 Task: Set the location for the organization "Mark56771" to India.
Action: Mouse moved to (1194, 86)
Screenshot: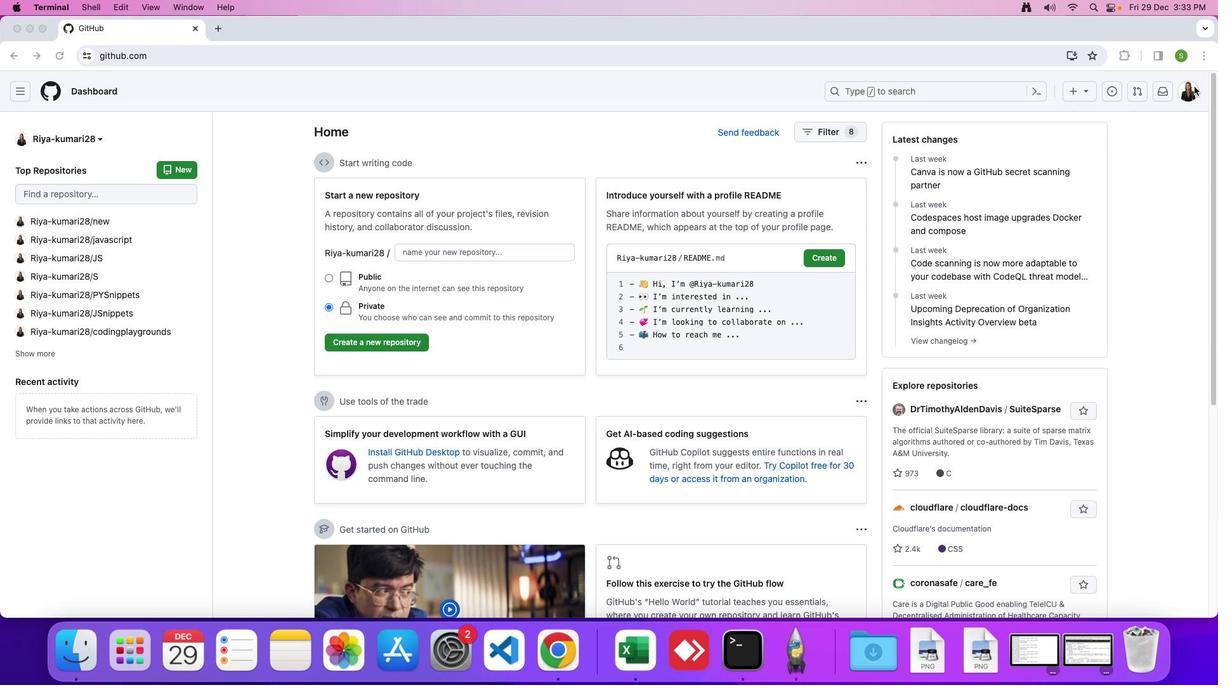 
Action: Mouse pressed left at (1194, 86)
Screenshot: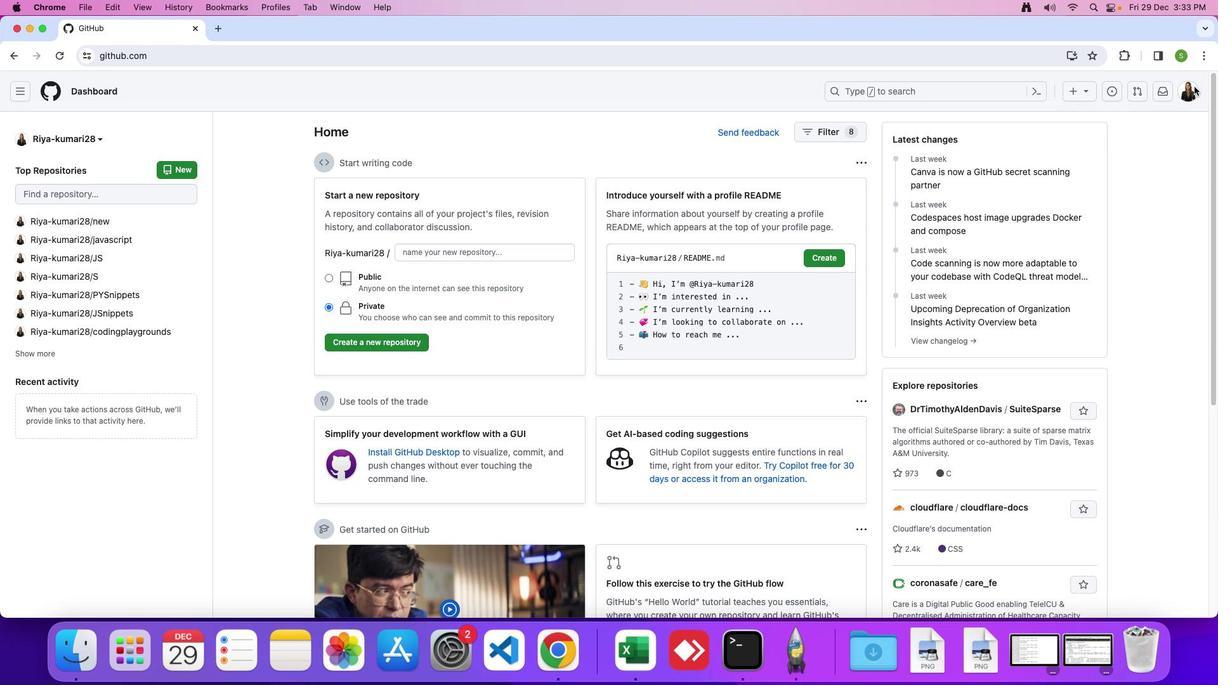 
Action: Mouse moved to (1191, 88)
Screenshot: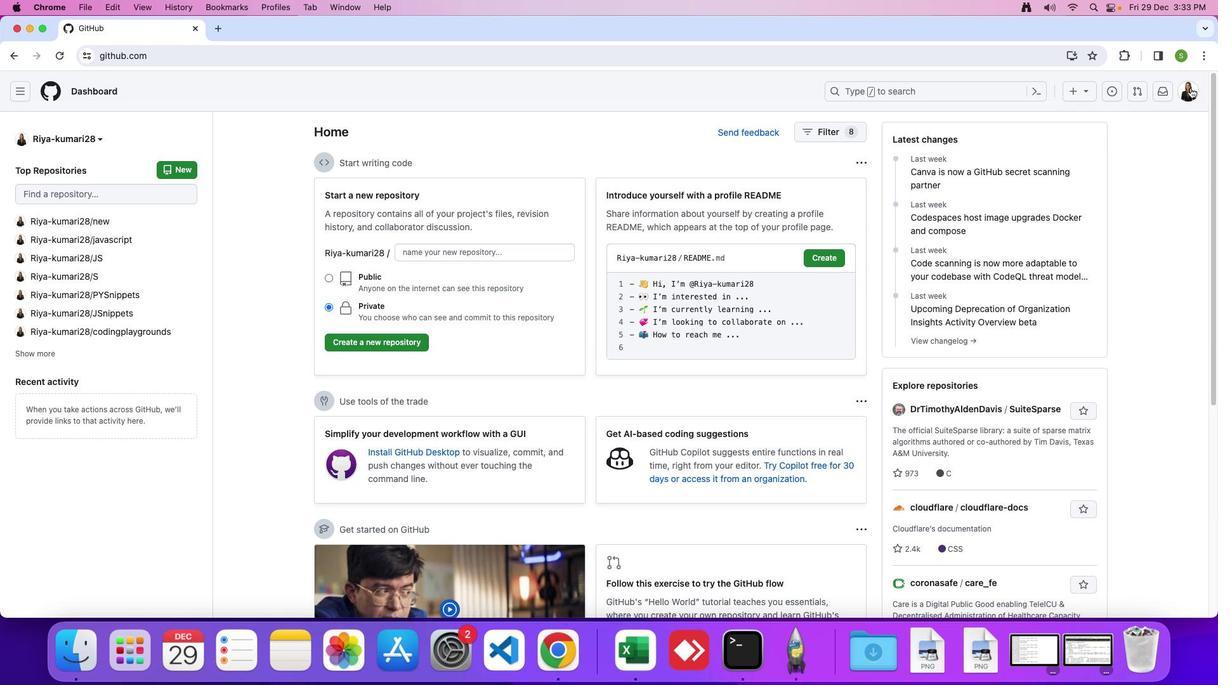 
Action: Mouse pressed left at (1191, 88)
Screenshot: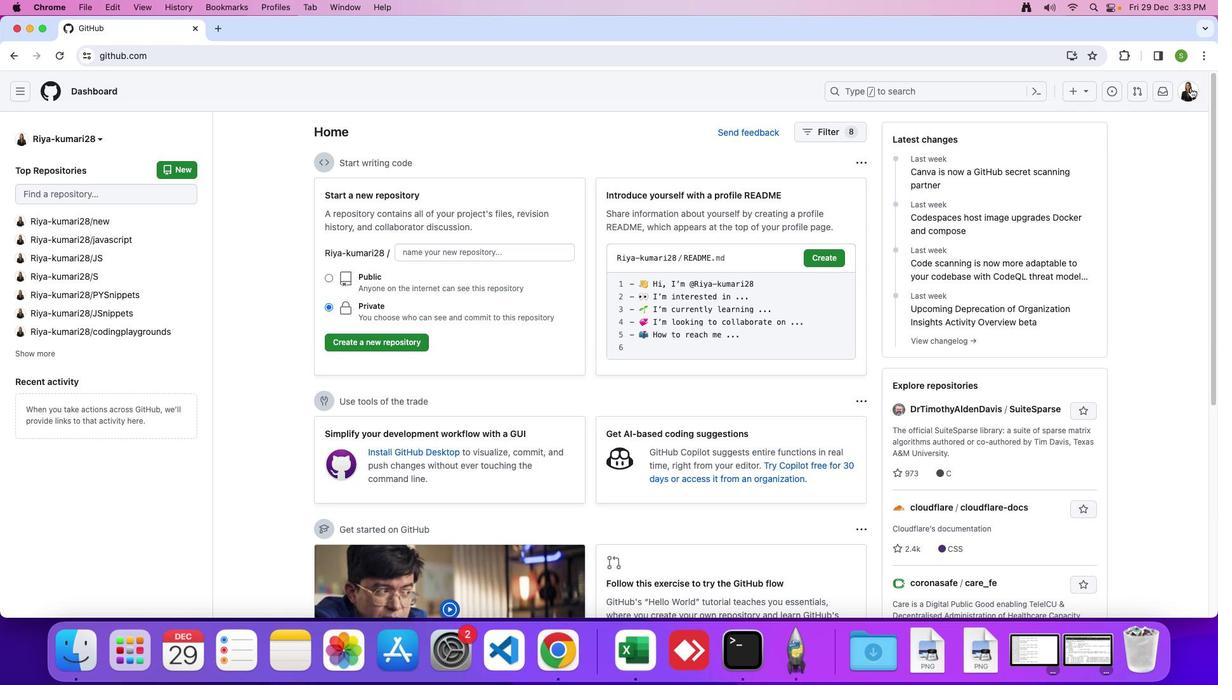 
Action: Mouse moved to (1096, 250)
Screenshot: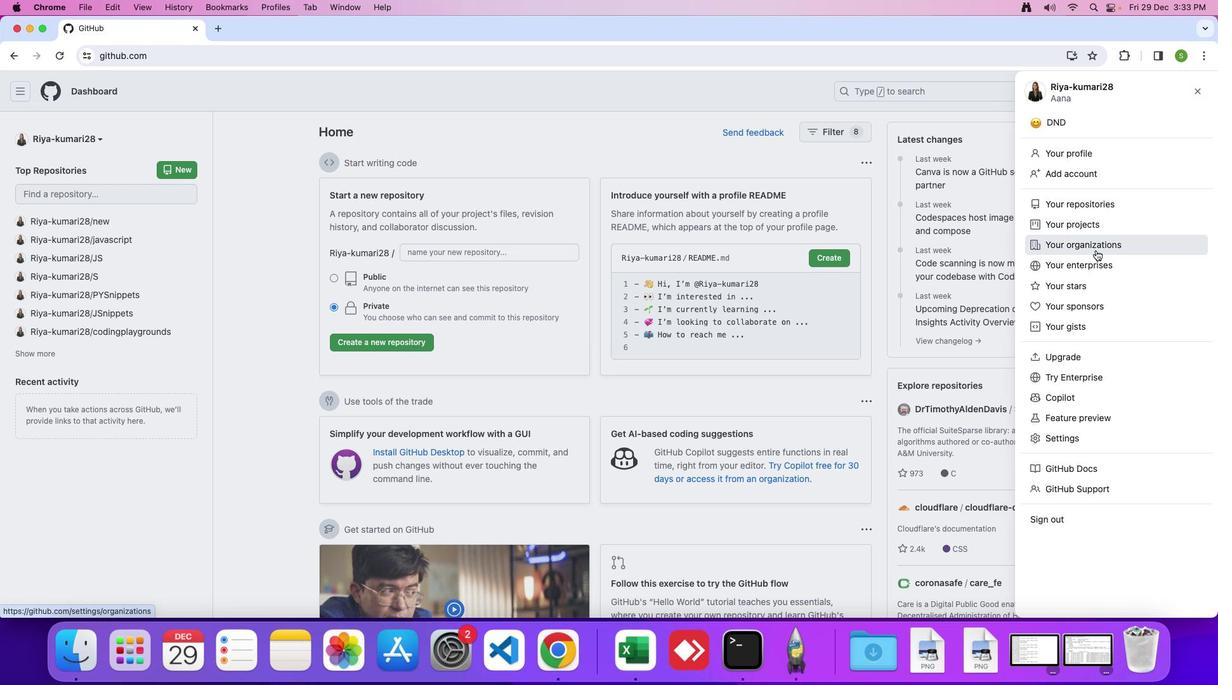 
Action: Mouse pressed left at (1096, 250)
Screenshot: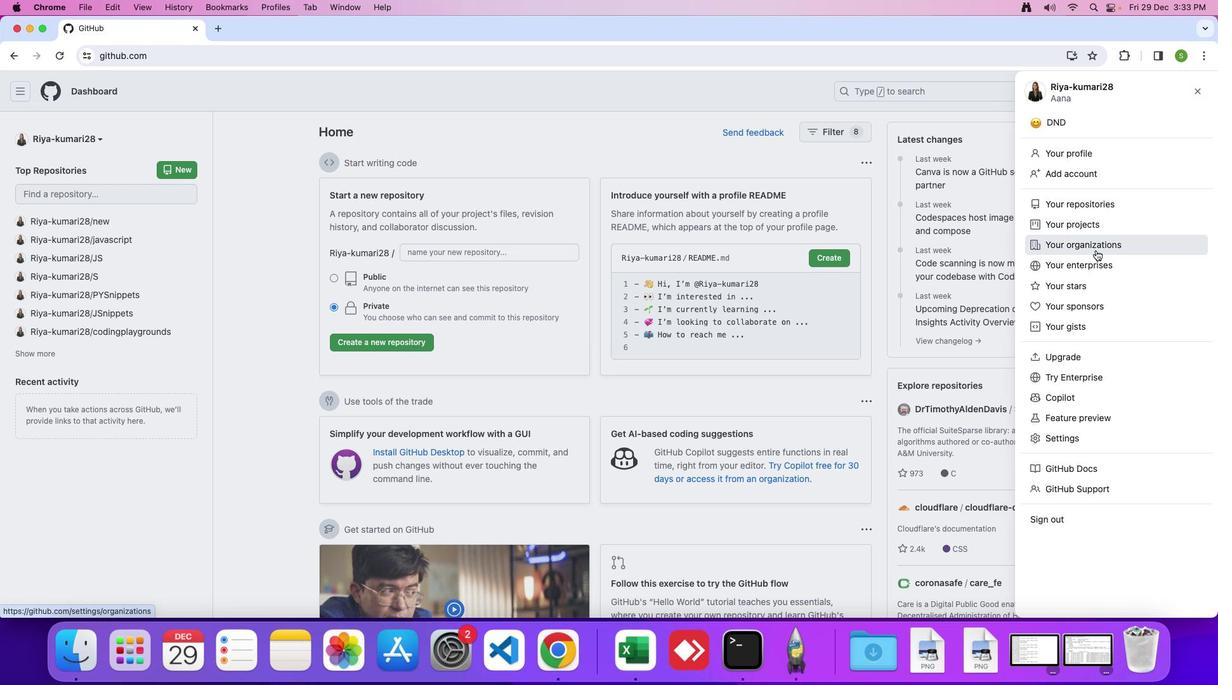 
Action: Mouse moved to (914, 265)
Screenshot: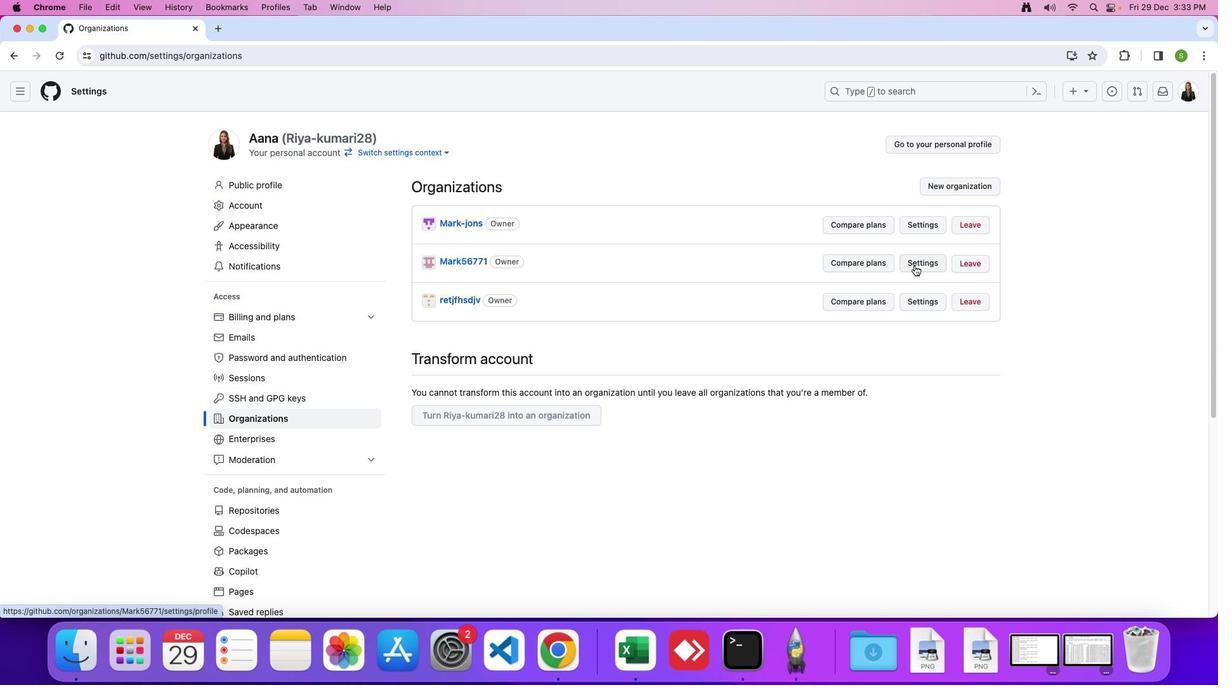 
Action: Mouse pressed left at (914, 265)
Screenshot: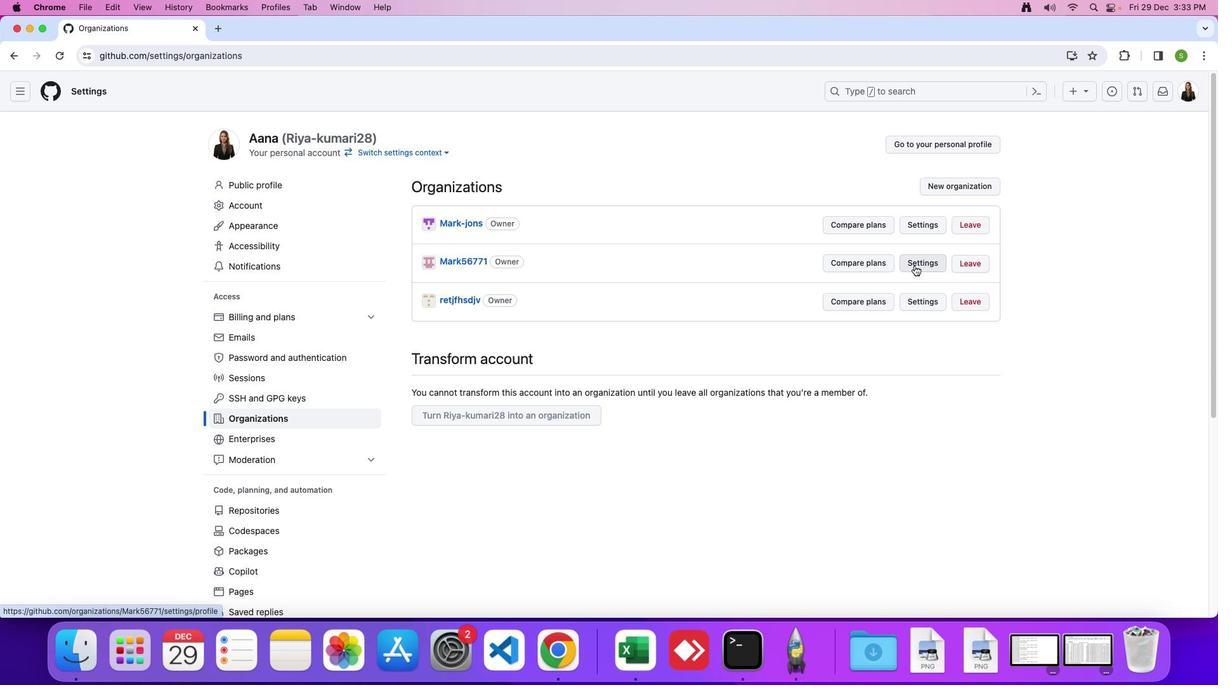 
Action: Mouse moved to (582, 435)
Screenshot: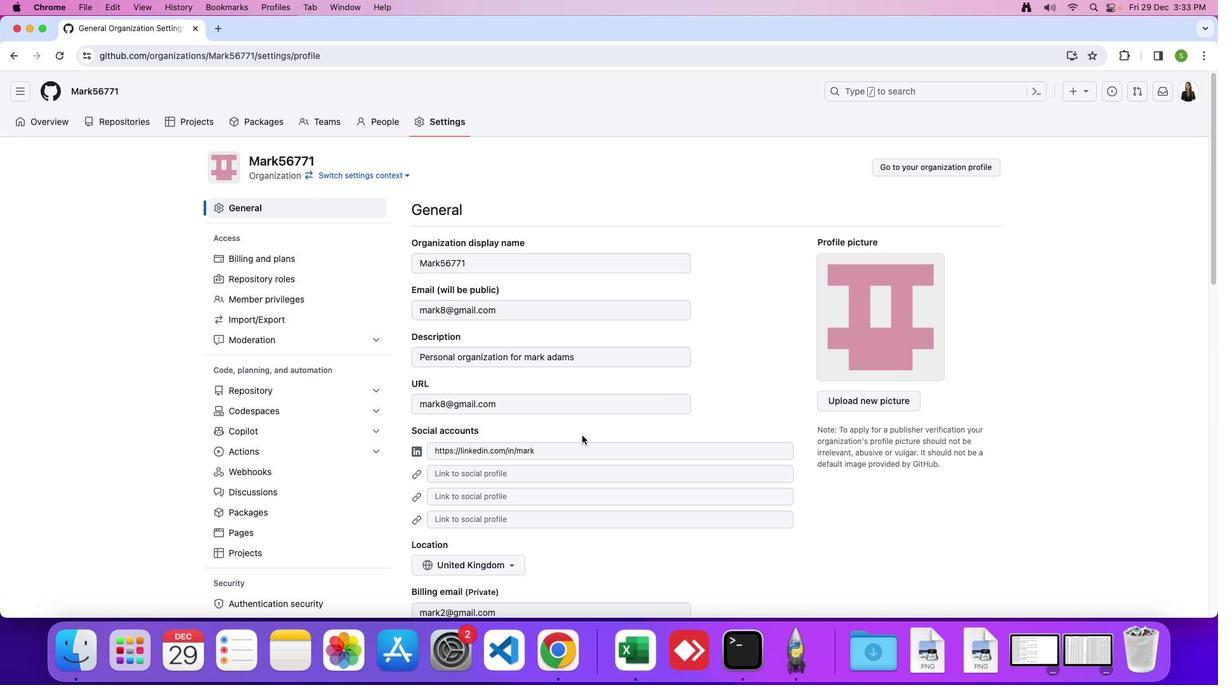 
Action: Mouse scrolled (582, 435) with delta (0, 0)
Screenshot: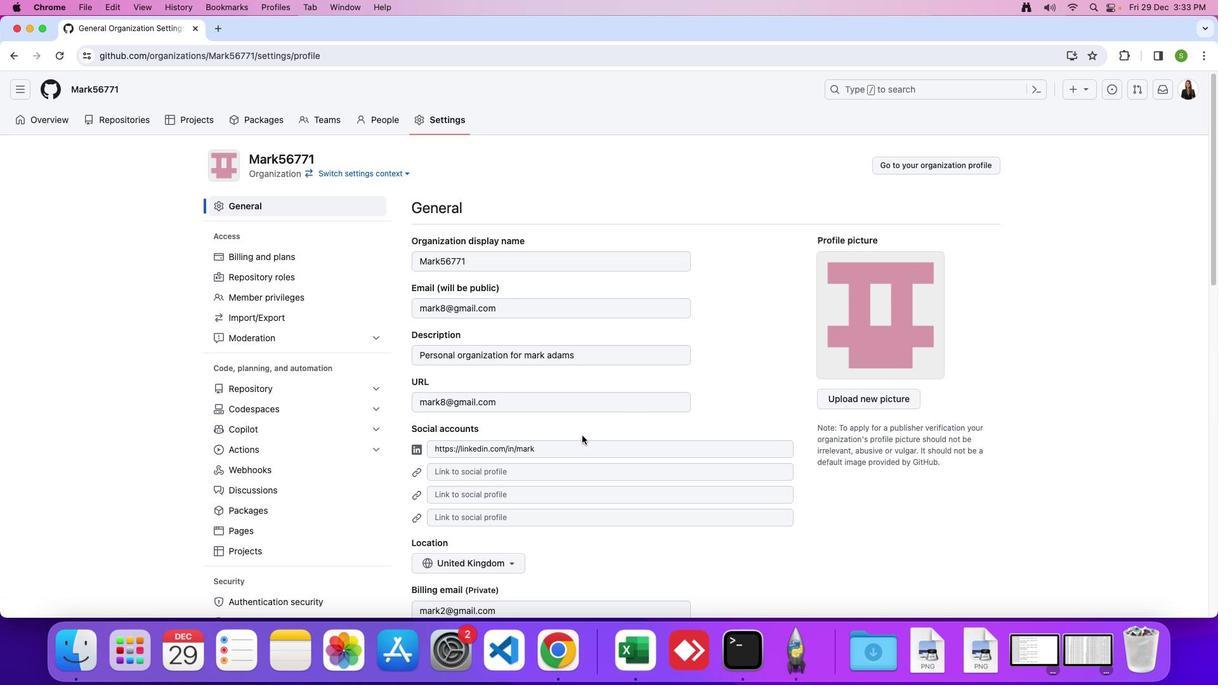 
Action: Mouse scrolled (582, 435) with delta (0, 0)
Screenshot: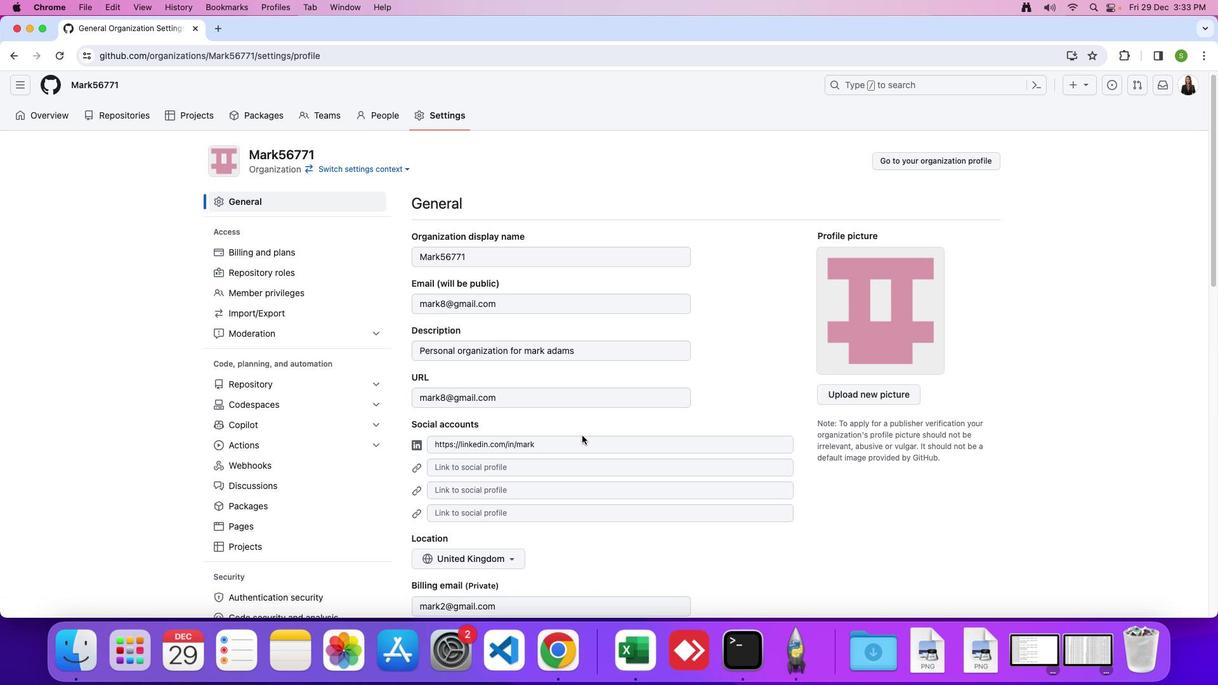 
Action: Mouse scrolled (582, 435) with delta (0, -1)
Screenshot: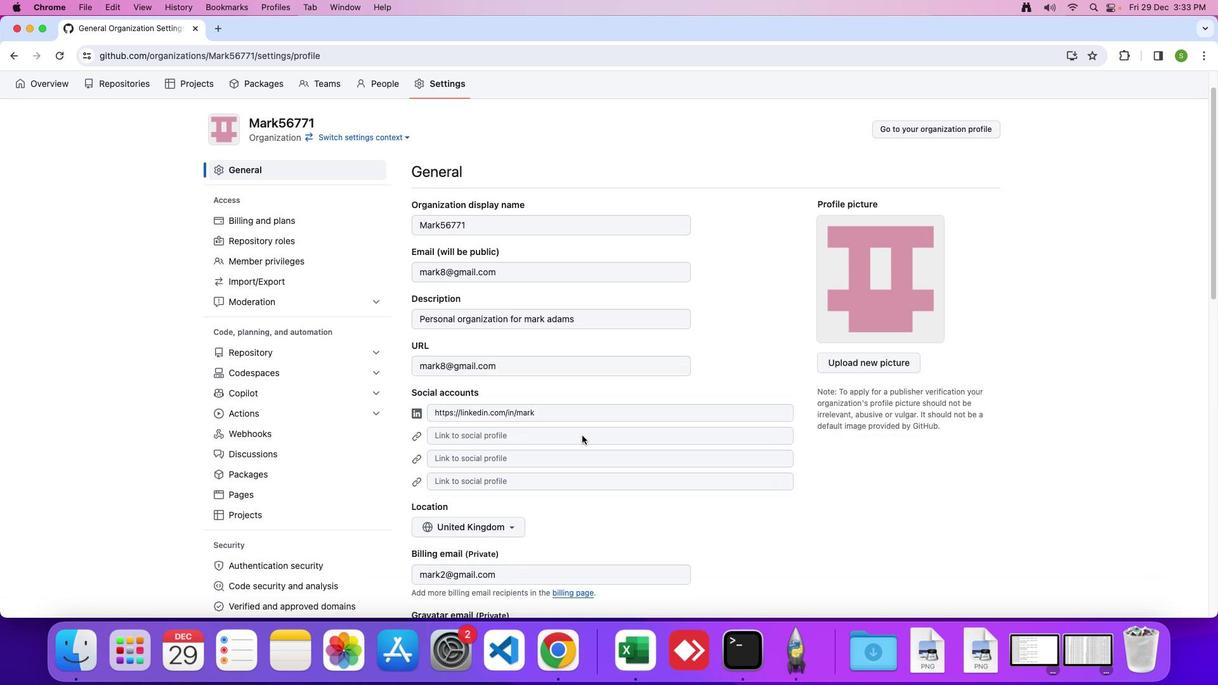 
Action: Mouse scrolled (582, 435) with delta (0, 0)
Screenshot: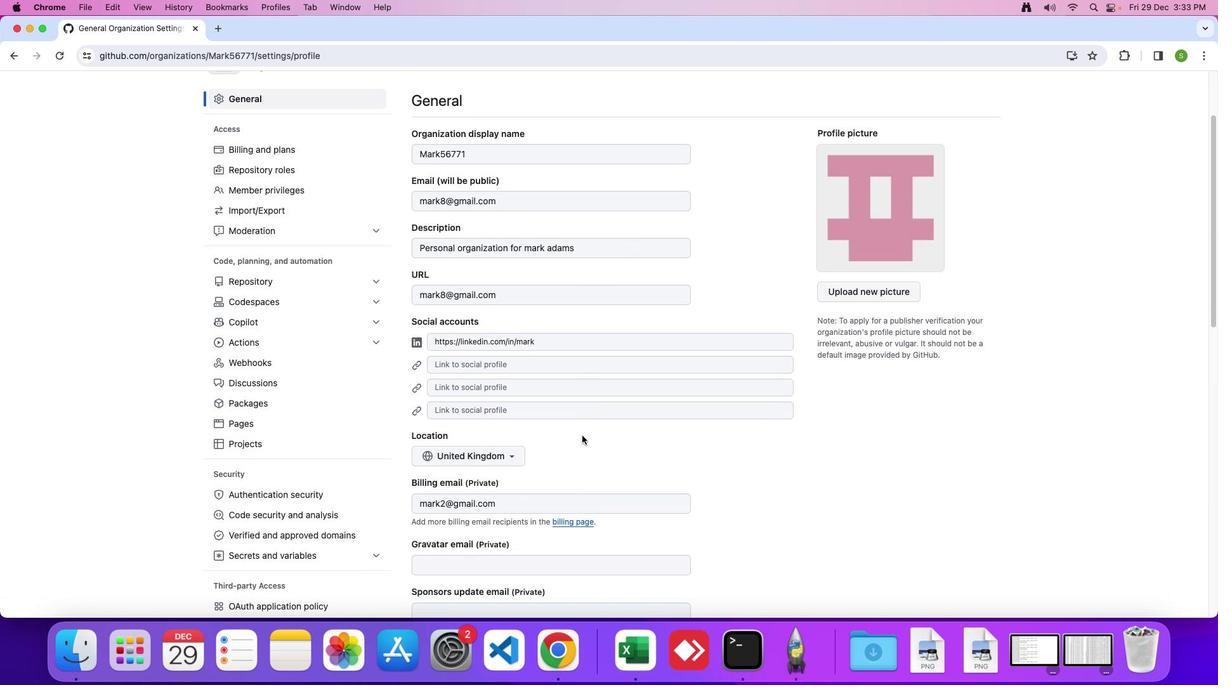 
Action: Mouse scrolled (582, 435) with delta (0, 0)
Screenshot: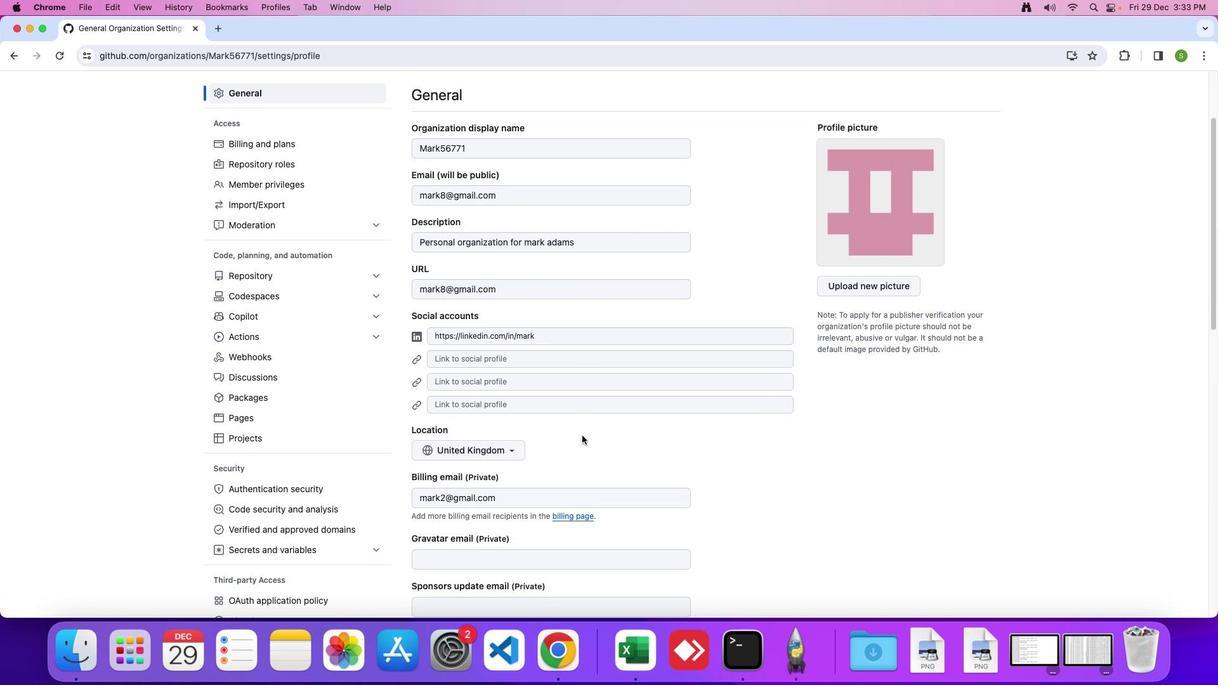 
Action: Mouse scrolled (582, 435) with delta (0, 0)
Screenshot: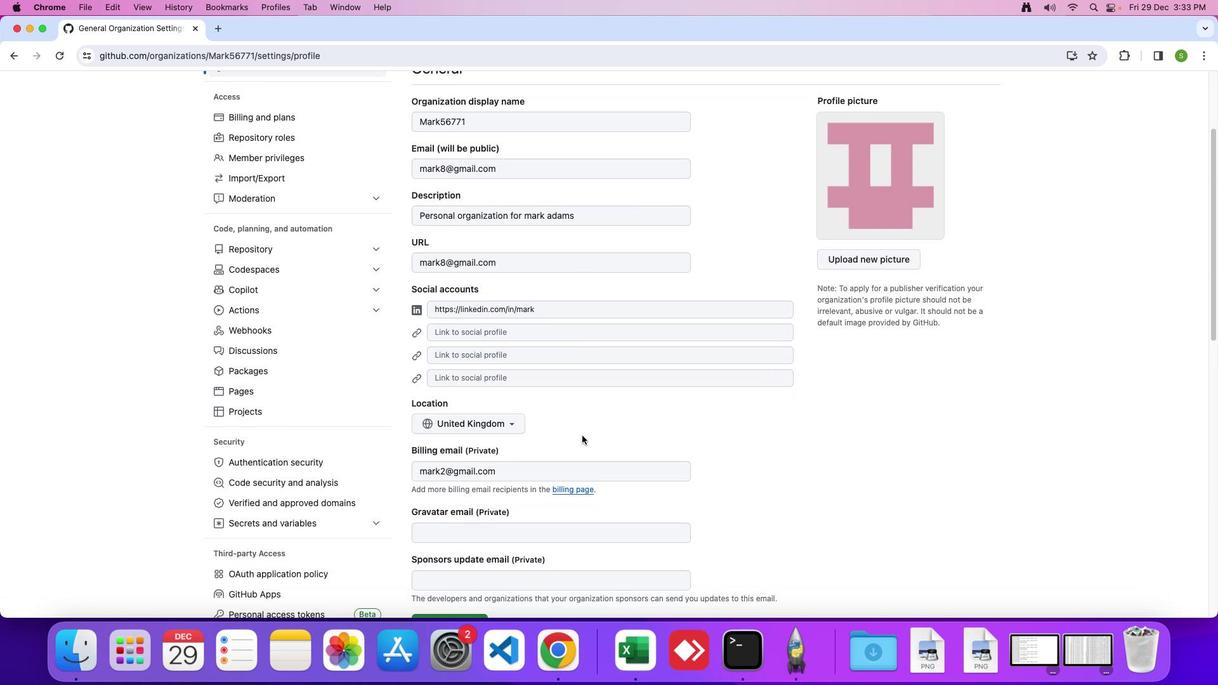 
Action: Mouse moved to (514, 394)
Screenshot: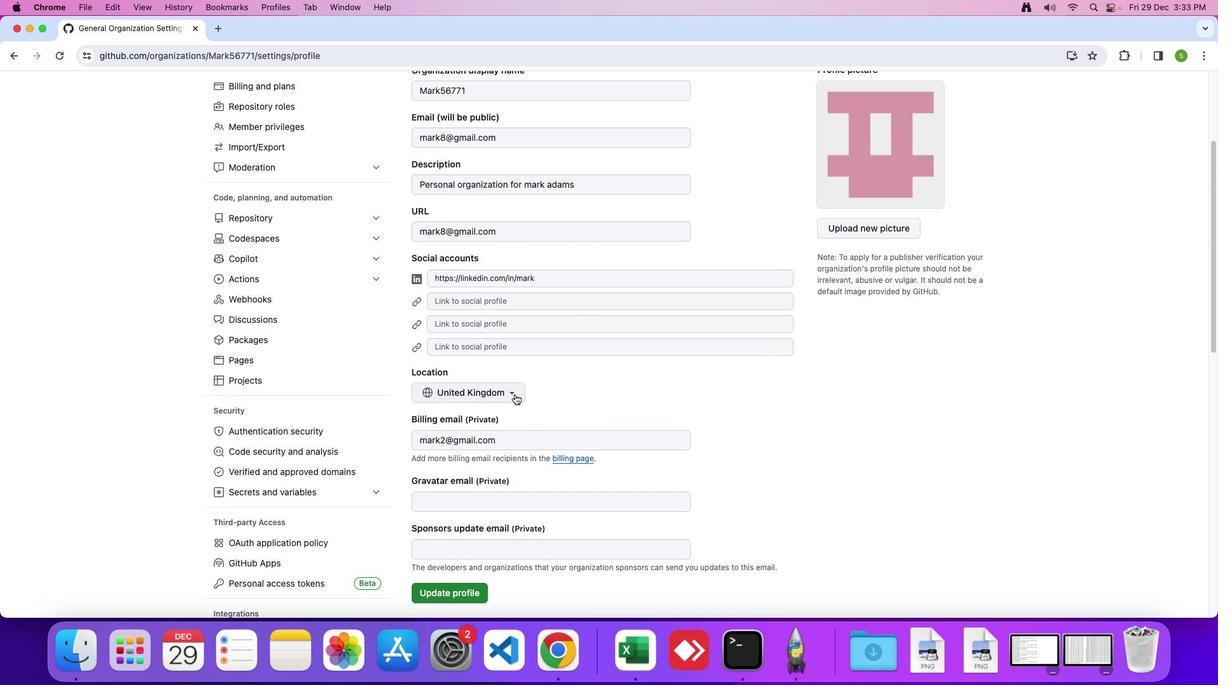 
Action: Mouse pressed left at (514, 394)
Screenshot: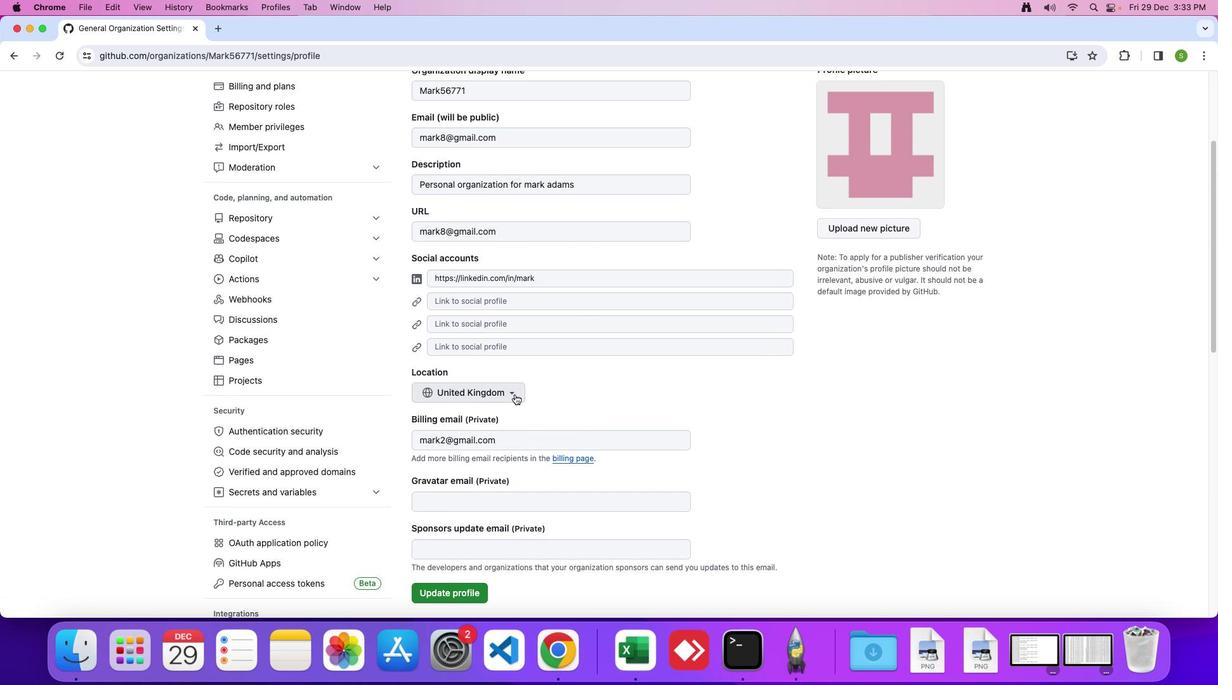 
Action: Mouse moved to (504, 483)
Screenshot: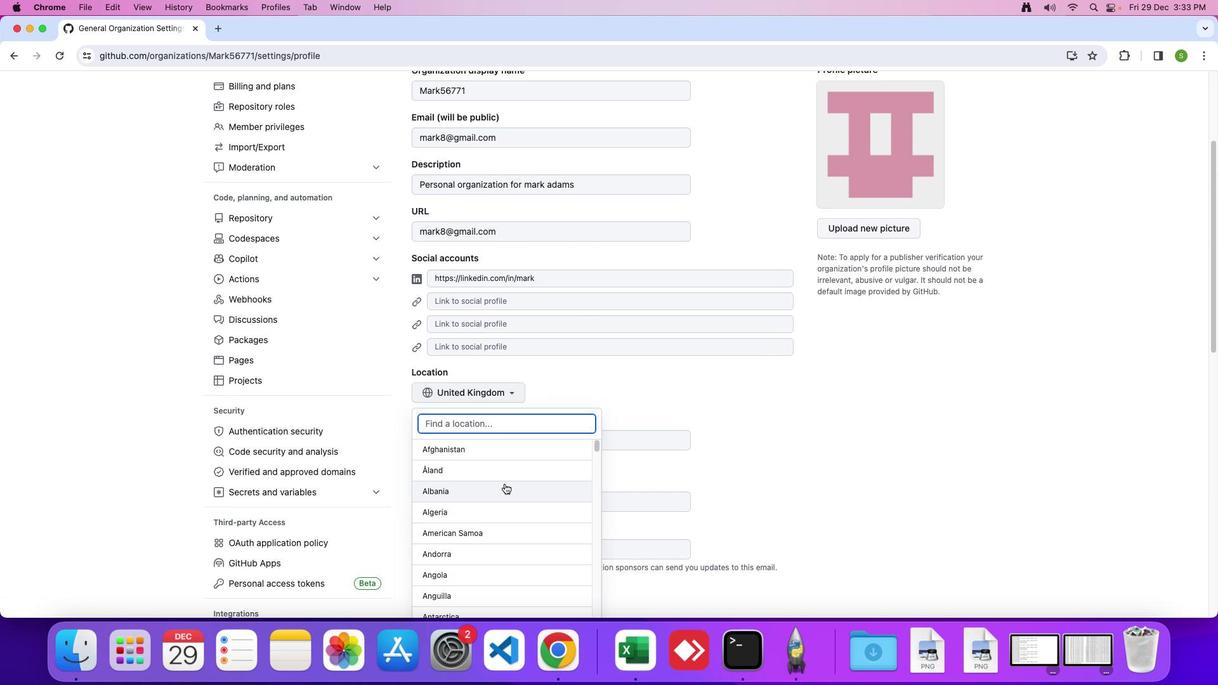 
Action: Mouse scrolled (504, 483) with delta (0, 0)
Screenshot: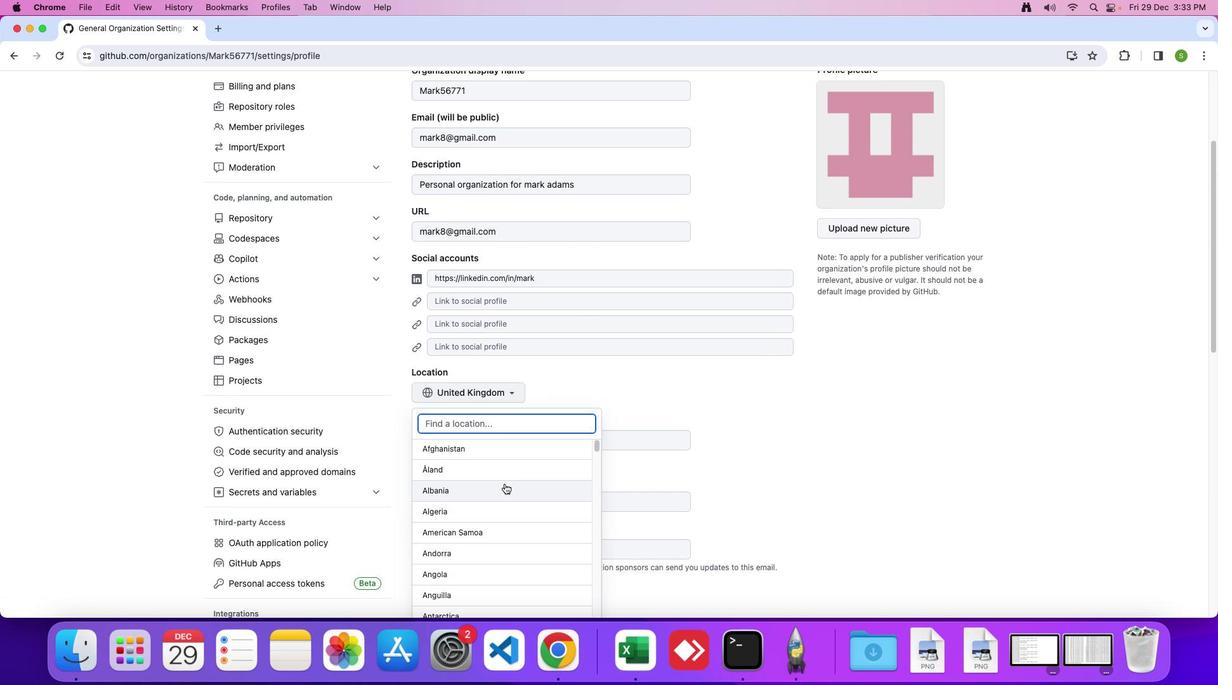 
Action: Mouse scrolled (504, 483) with delta (0, 0)
Screenshot: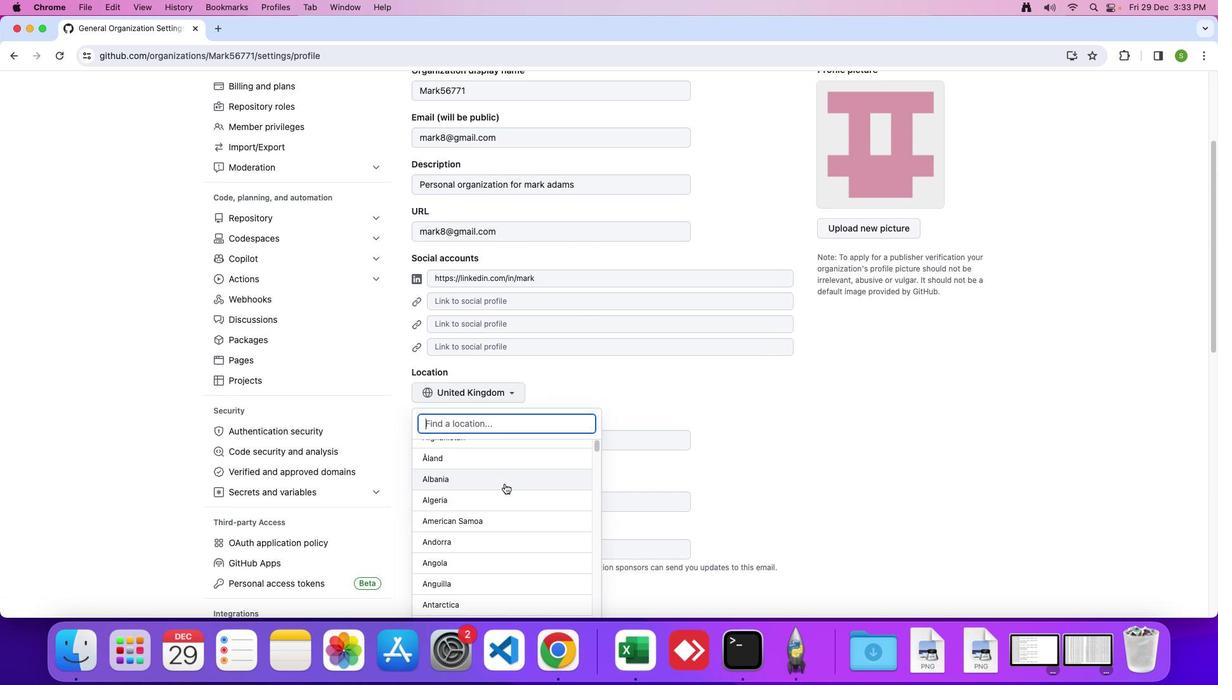 
Action: Mouse scrolled (504, 483) with delta (0, -1)
Screenshot: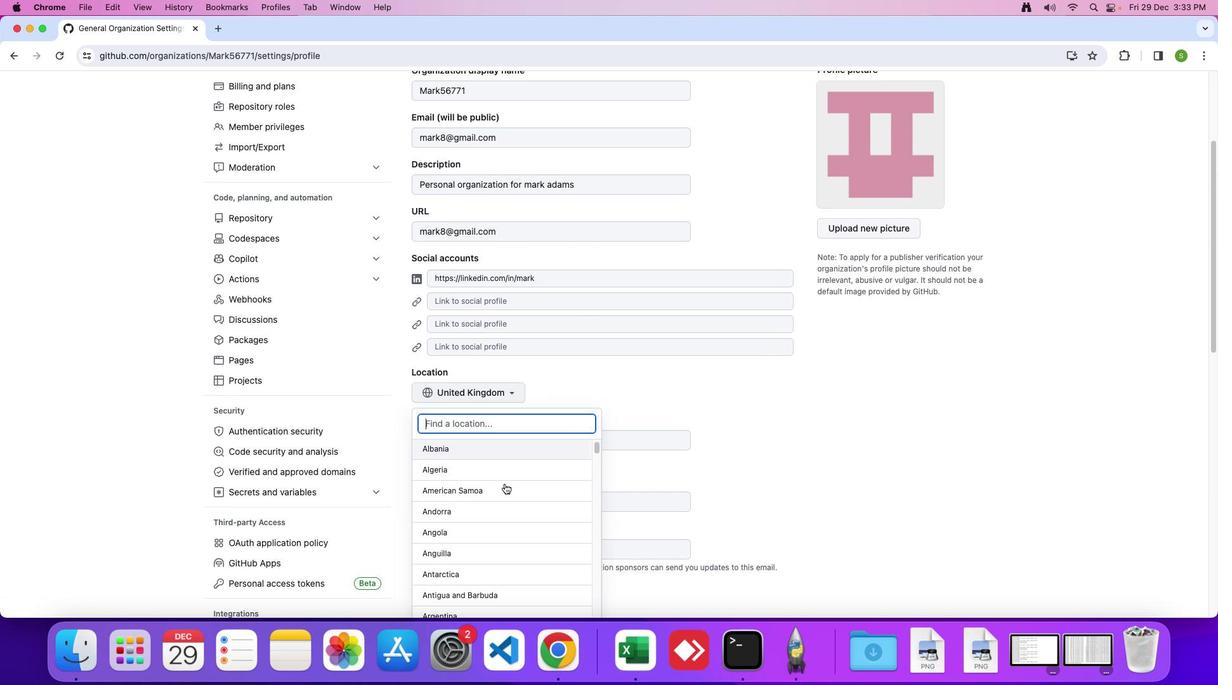 
Action: Mouse scrolled (504, 483) with delta (0, 0)
Screenshot: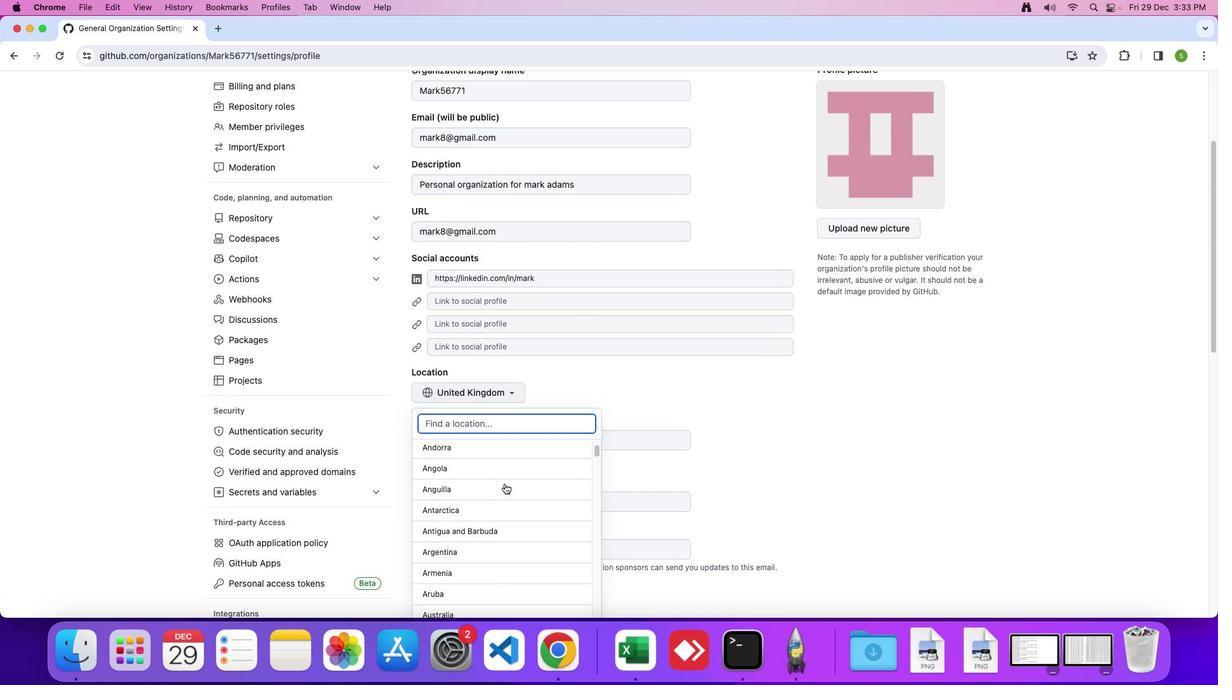 
Action: Mouse scrolled (504, 483) with delta (0, 0)
Screenshot: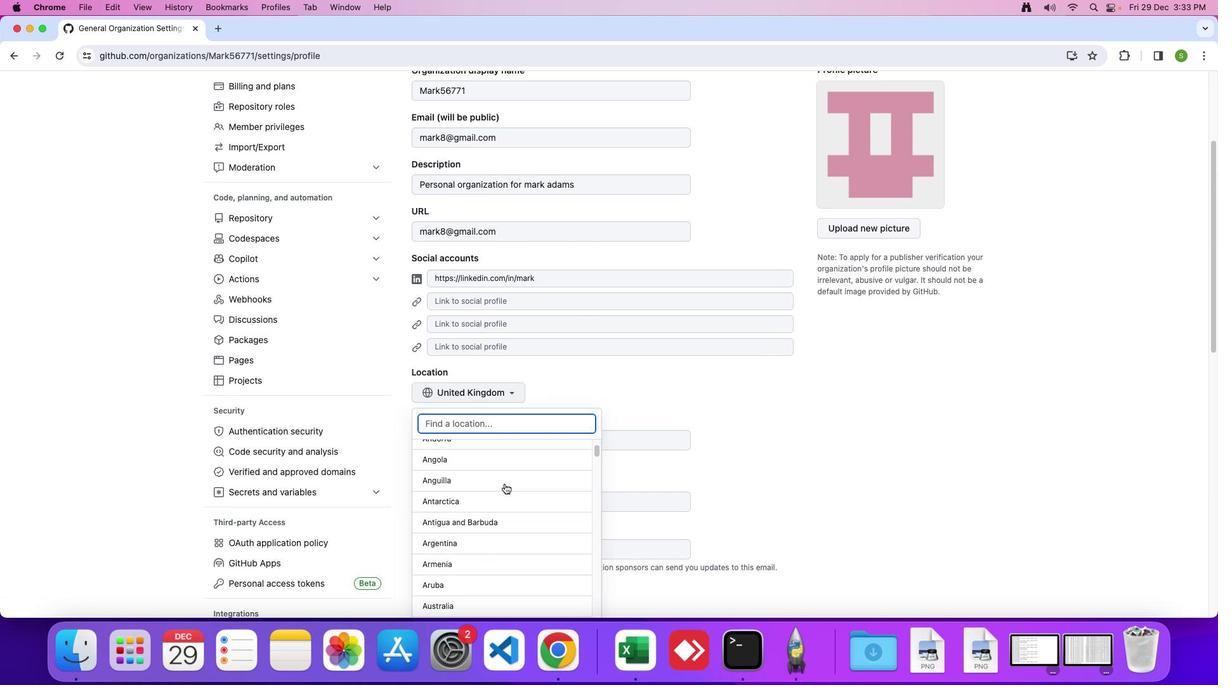 
Action: Mouse scrolled (504, 483) with delta (0, -1)
Screenshot: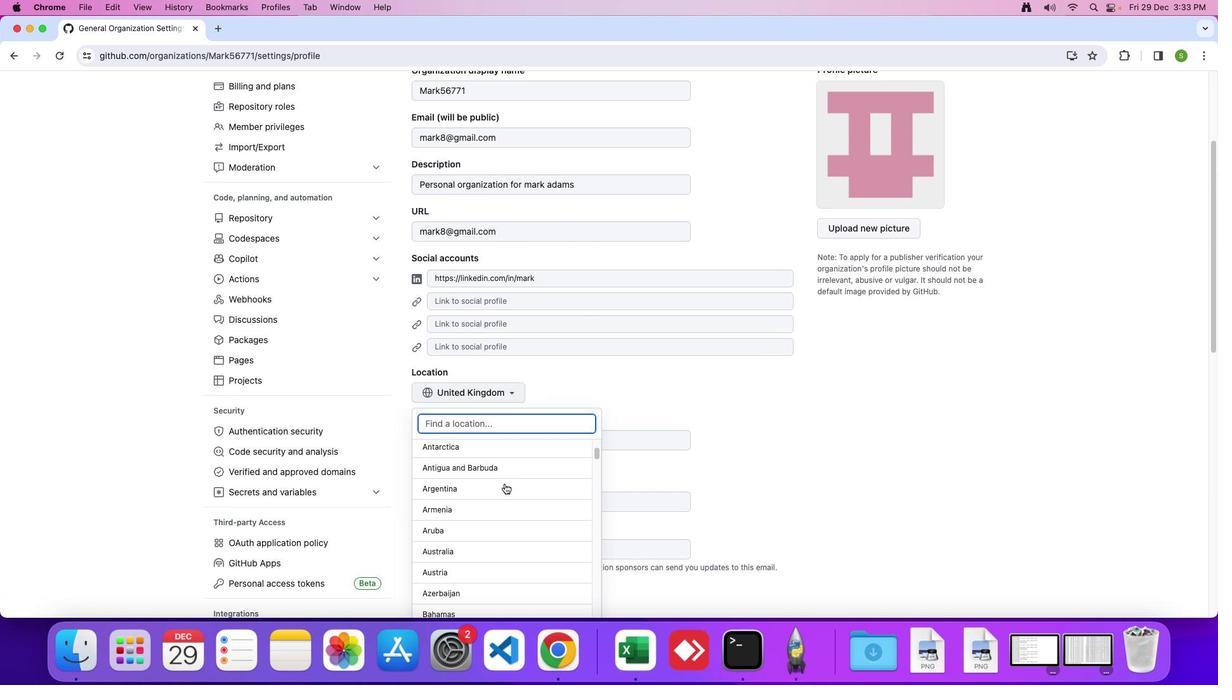 
Action: Mouse scrolled (504, 483) with delta (0, 0)
Screenshot: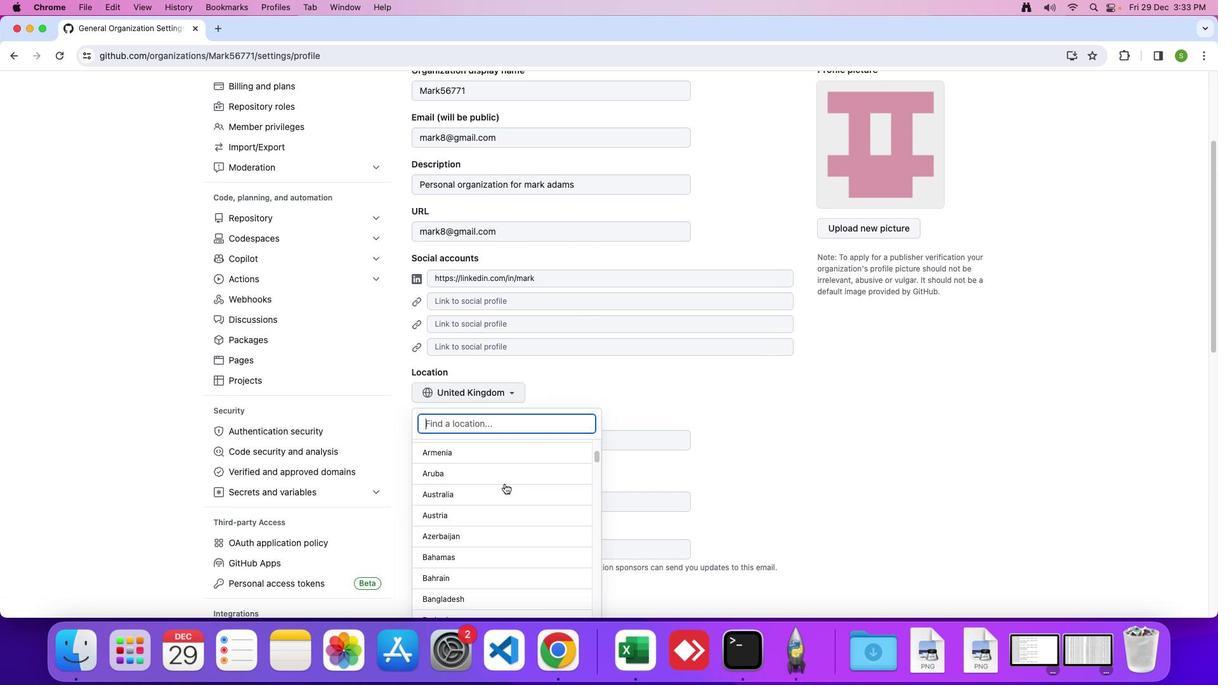
Action: Mouse scrolled (504, 483) with delta (0, 0)
Screenshot: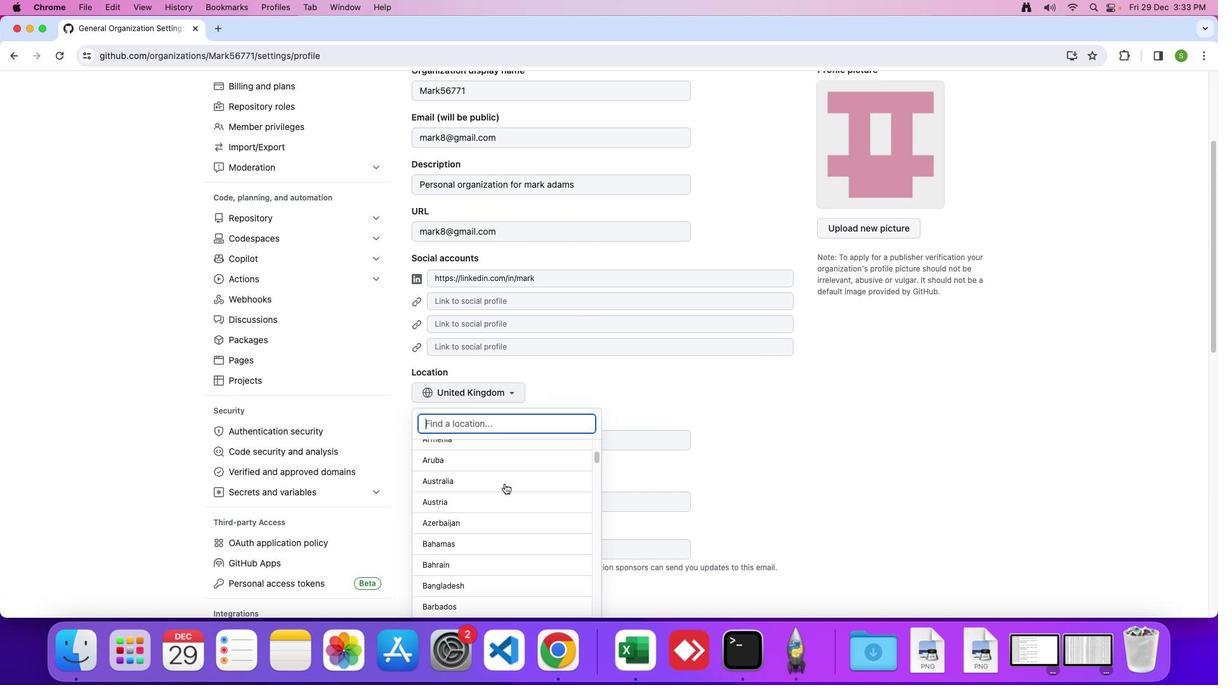 
Action: Mouse scrolled (504, 483) with delta (0, -1)
Screenshot: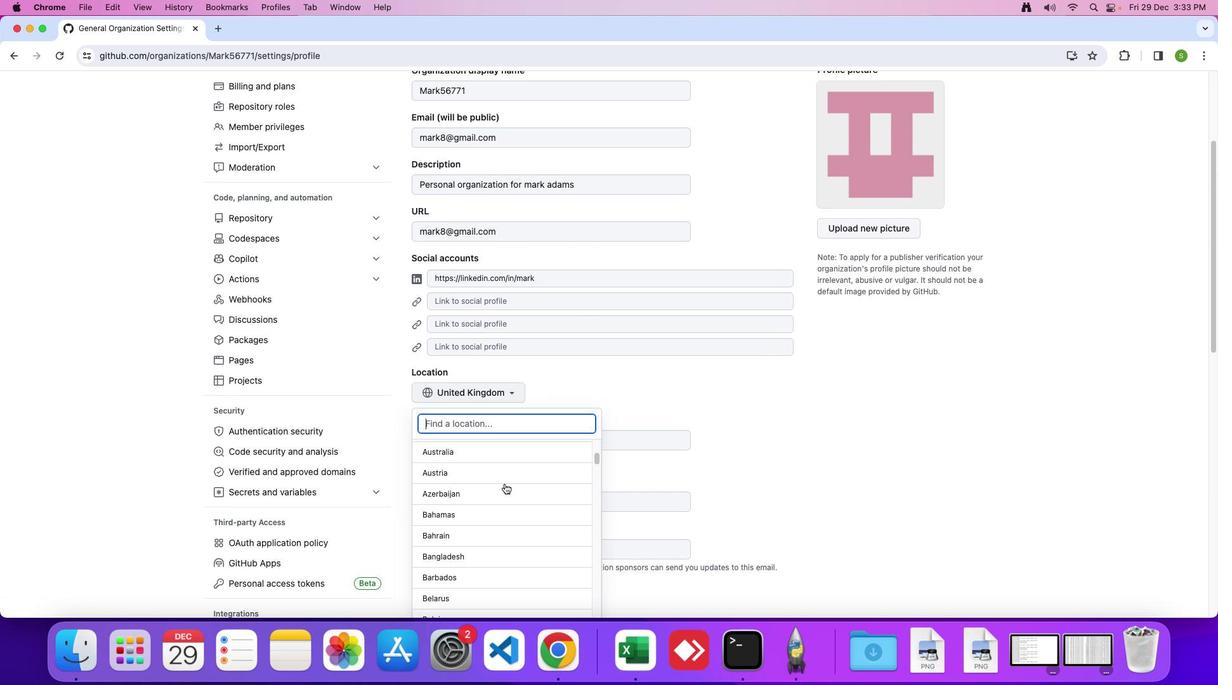 
Action: Mouse scrolled (504, 483) with delta (0, 0)
Screenshot: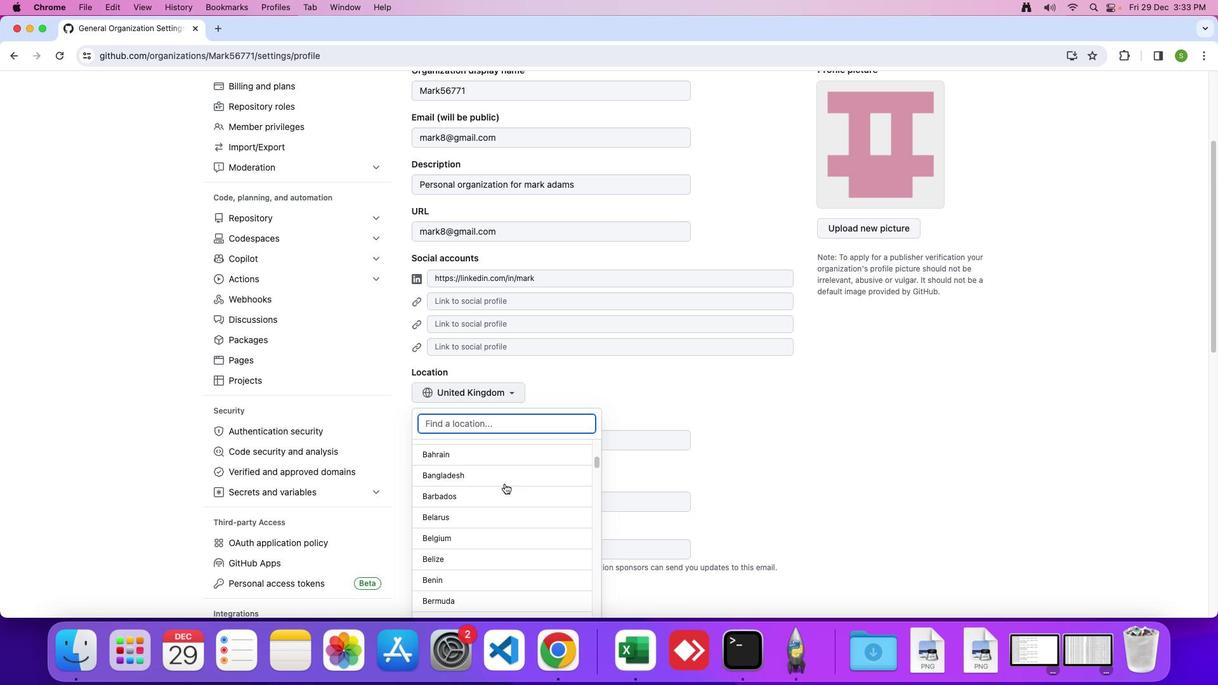 
Action: Mouse scrolled (504, 483) with delta (0, 0)
Screenshot: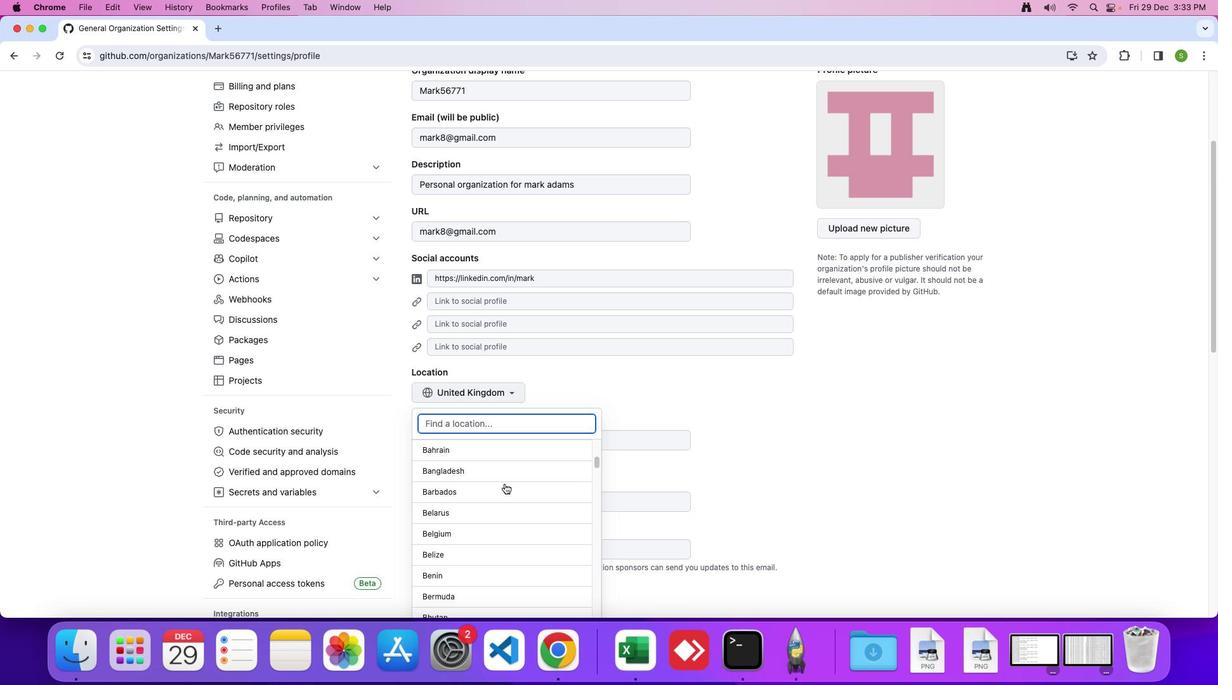 
Action: Mouse scrolled (504, 483) with delta (0, -1)
Screenshot: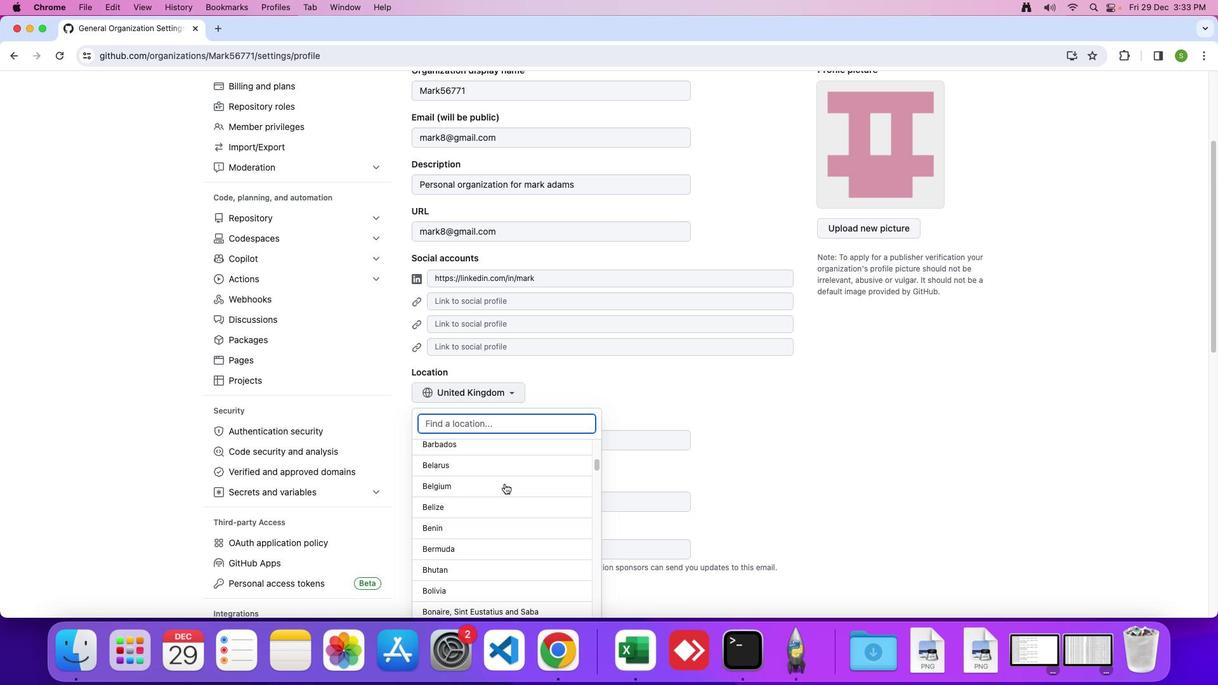 
Action: Mouse scrolled (504, 483) with delta (0, -2)
Screenshot: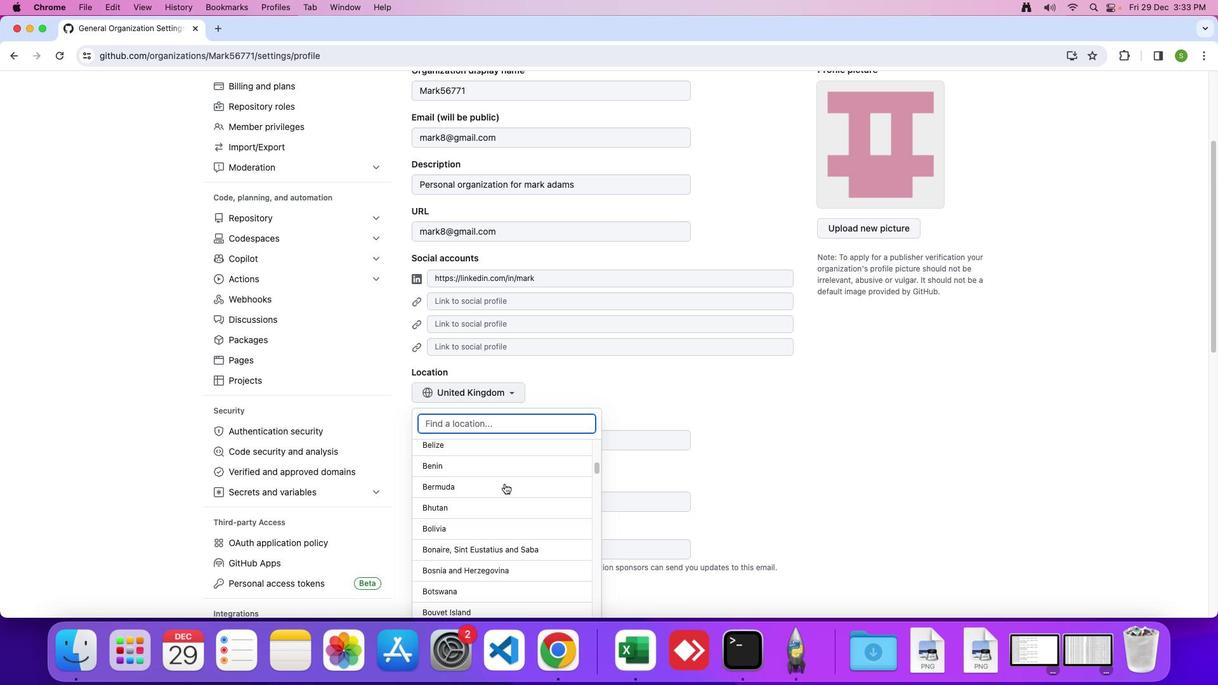 
Action: Mouse scrolled (504, 483) with delta (0, 0)
Screenshot: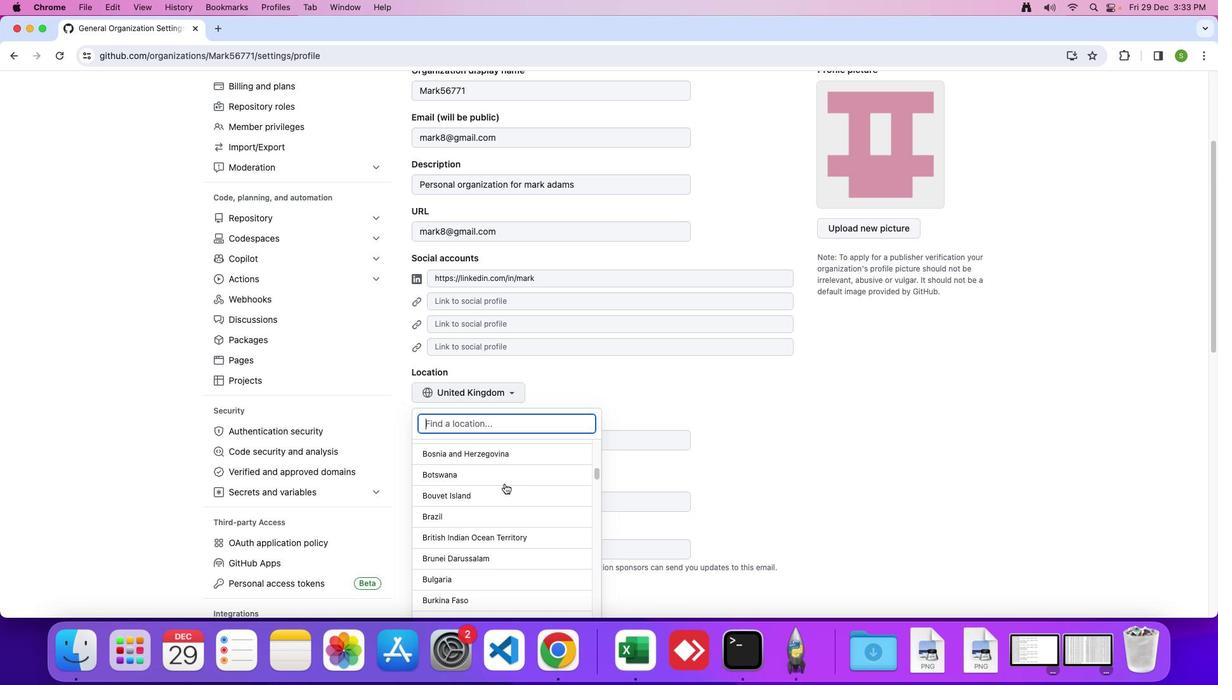
Action: Mouse scrolled (504, 483) with delta (0, 0)
Screenshot: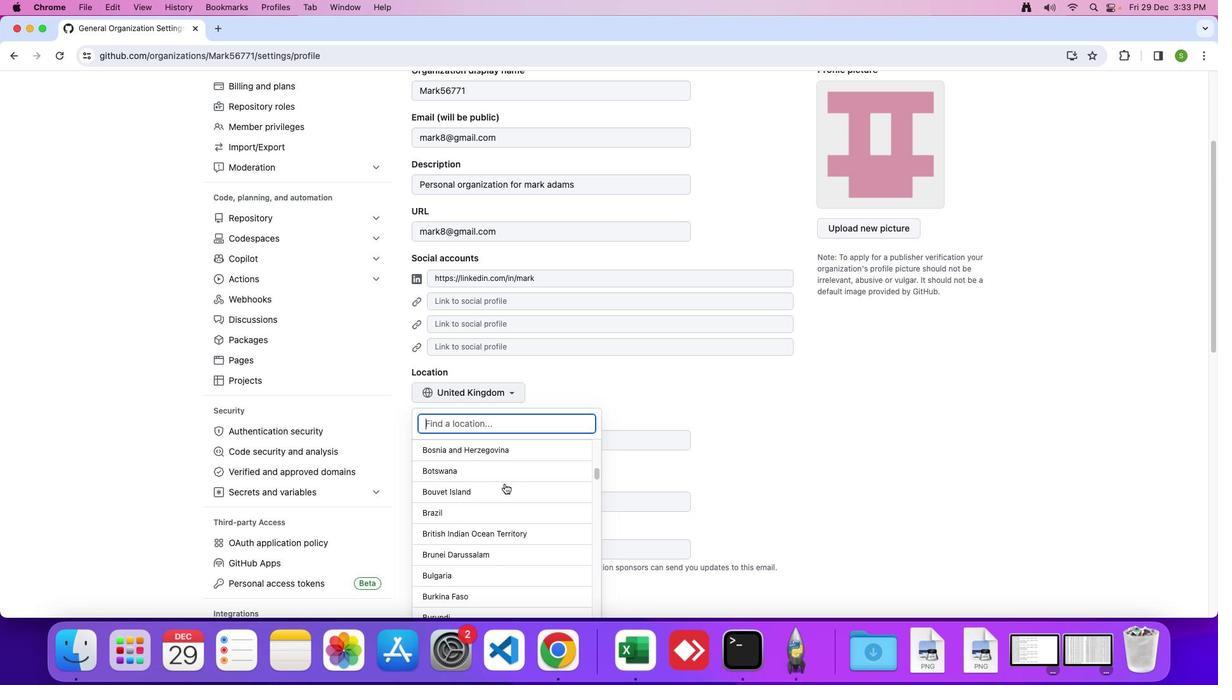 
Action: Mouse scrolled (504, 483) with delta (0, -1)
Screenshot: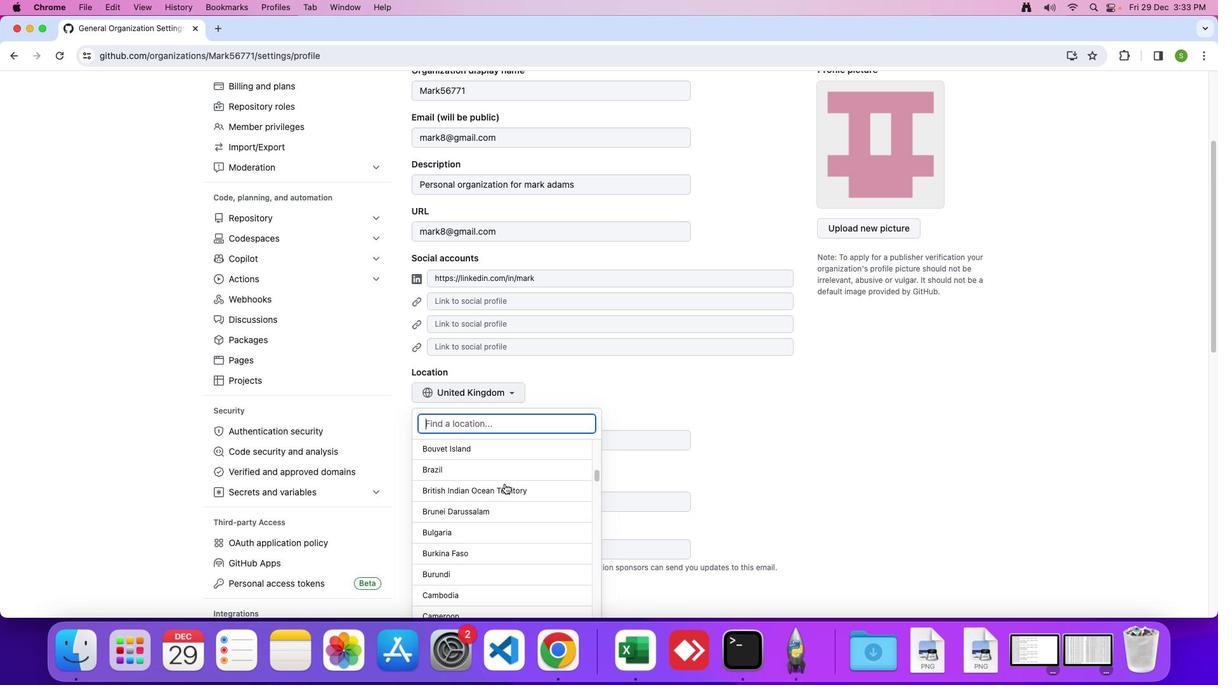 
Action: Mouse scrolled (504, 483) with delta (0, 0)
Screenshot: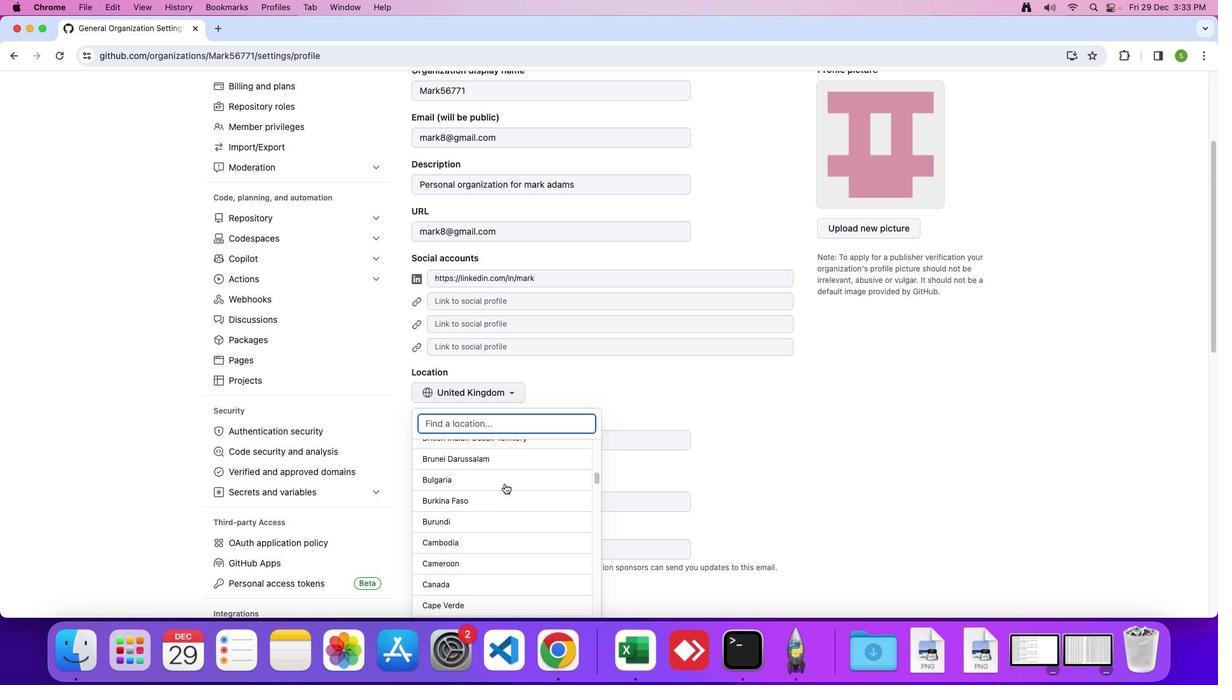 
Action: Mouse scrolled (504, 483) with delta (0, 0)
Screenshot: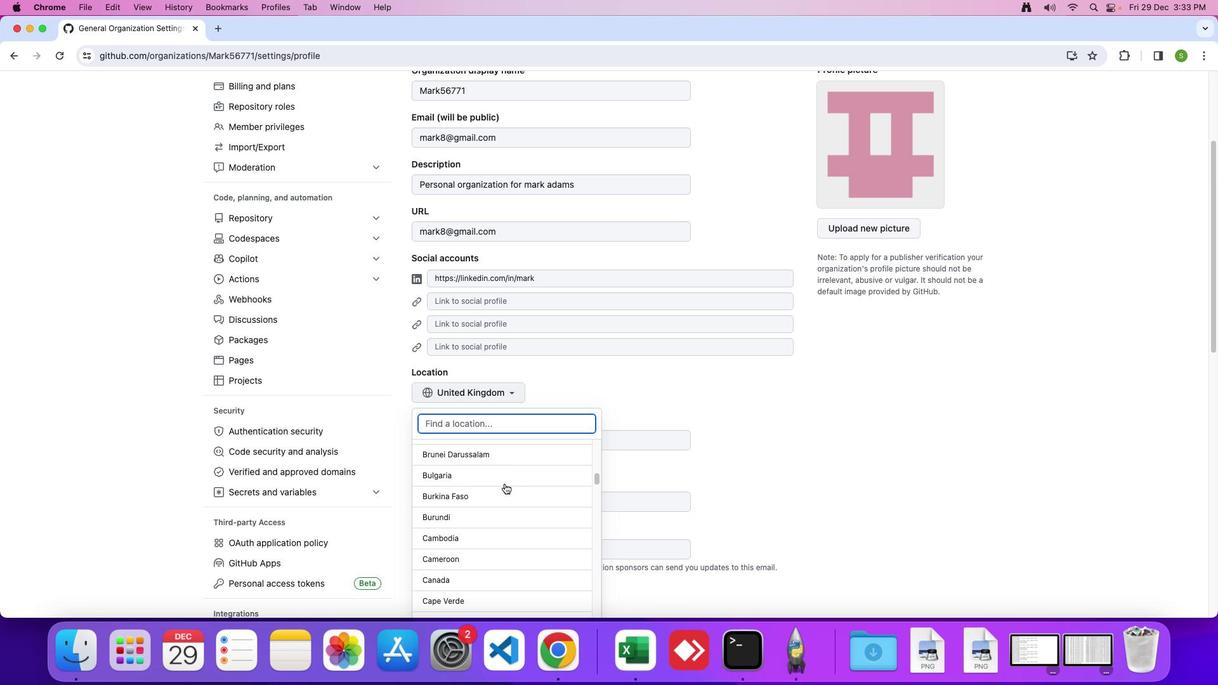 
Action: Mouse scrolled (504, 483) with delta (0, -1)
Screenshot: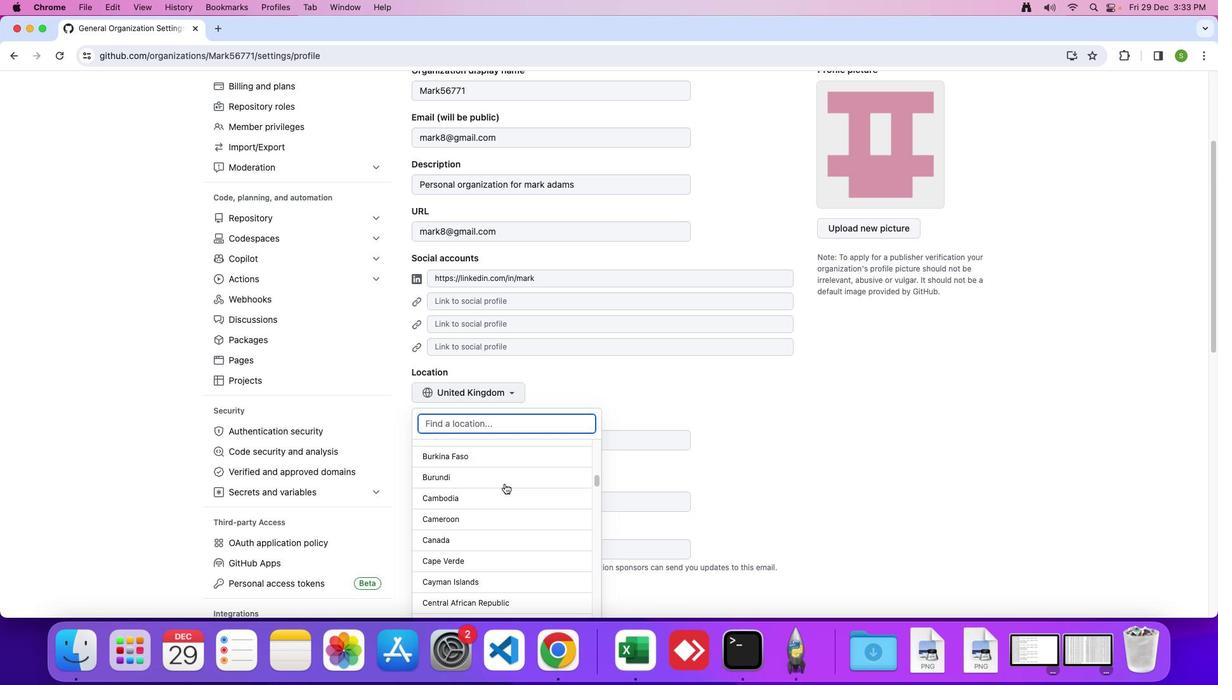 
Action: Mouse scrolled (504, 483) with delta (0, 0)
Screenshot: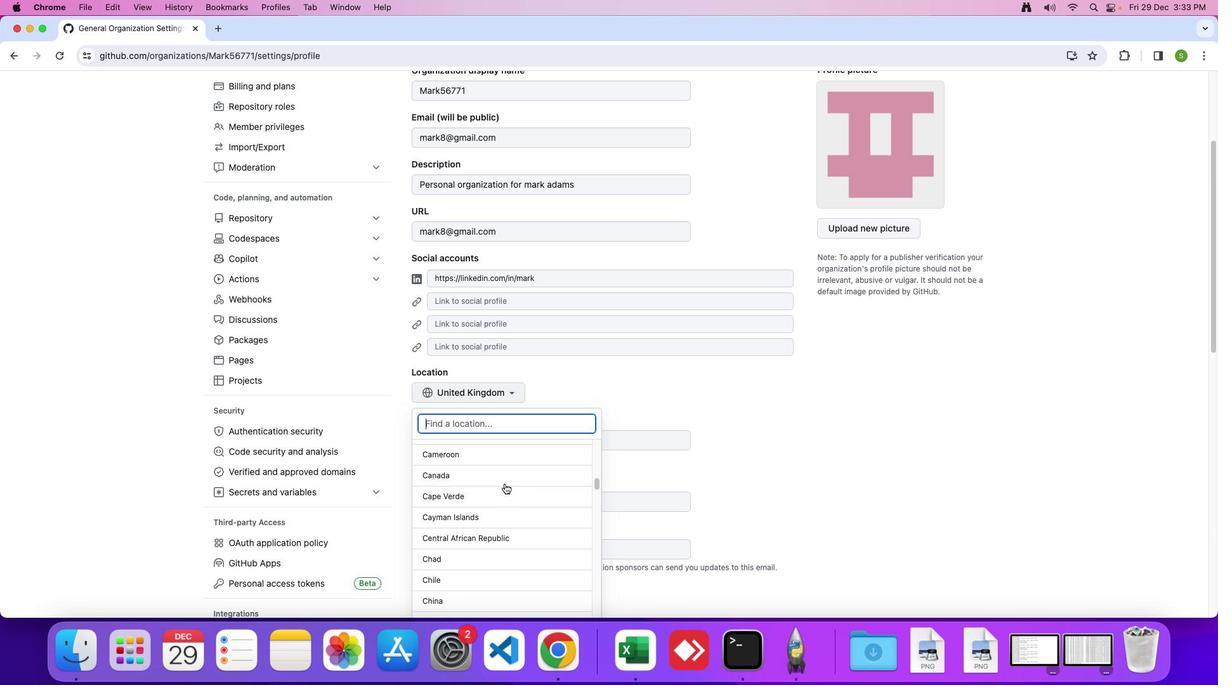 
Action: Mouse scrolled (504, 483) with delta (0, 0)
Screenshot: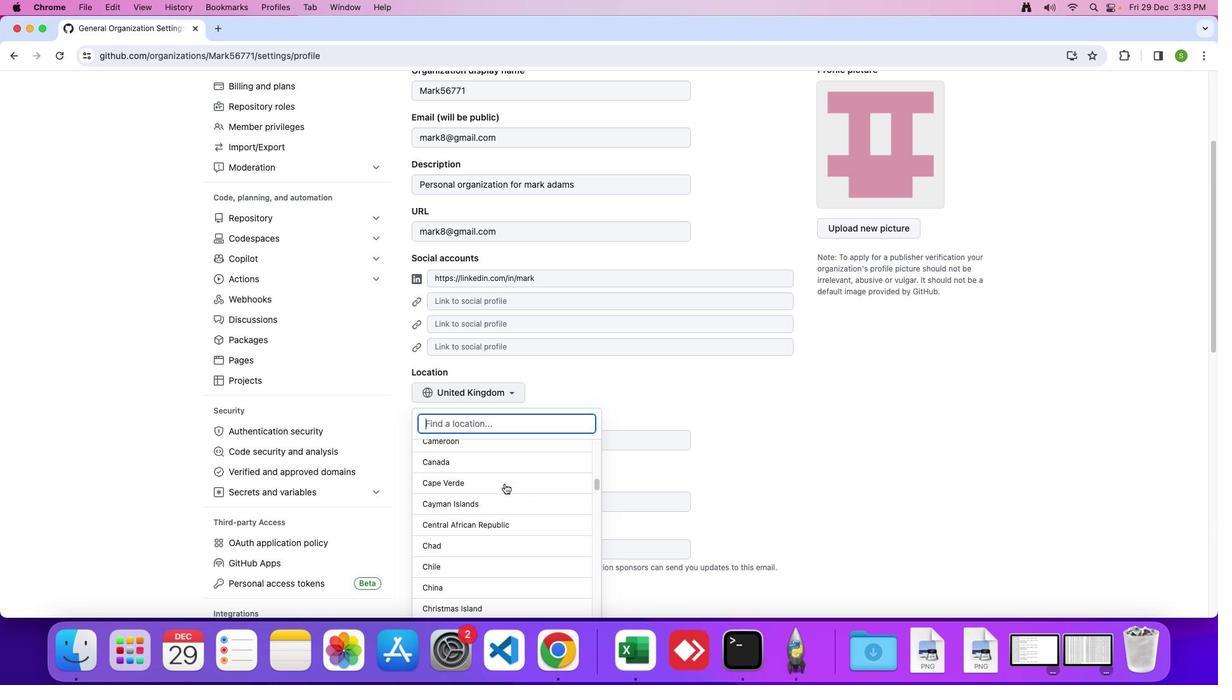 
Action: Mouse scrolled (504, 483) with delta (0, -1)
Screenshot: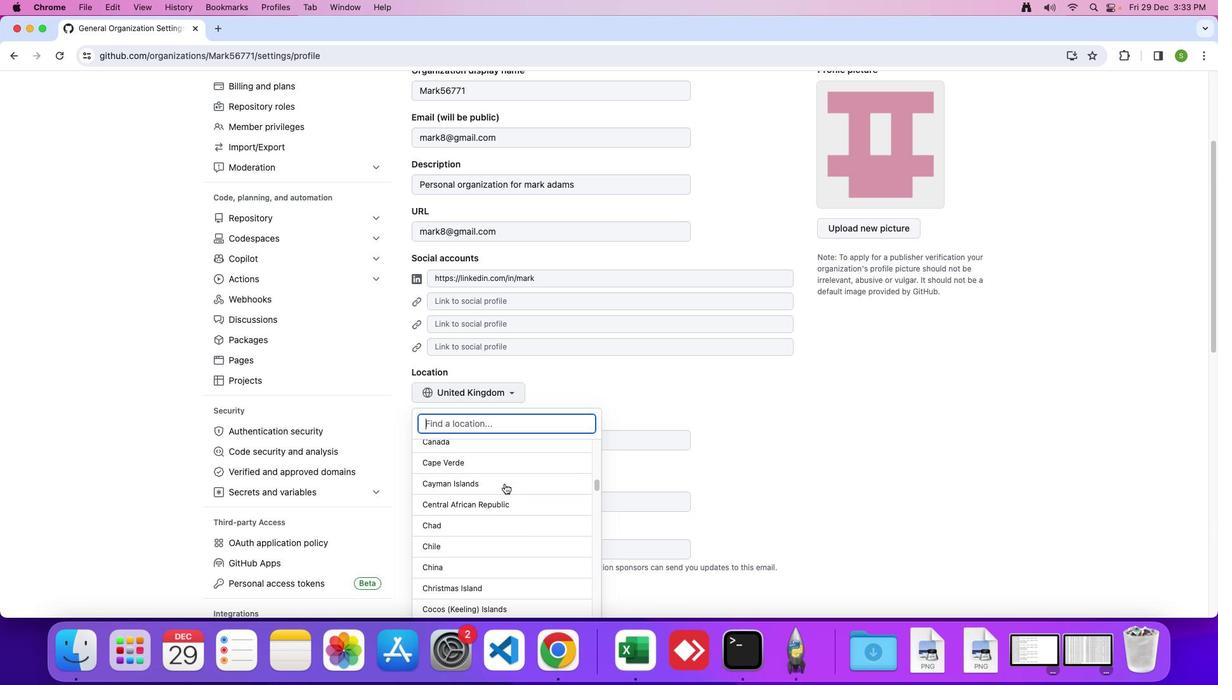 
Action: Mouse scrolled (504, 483) with delta (0, -1)
Screenshot: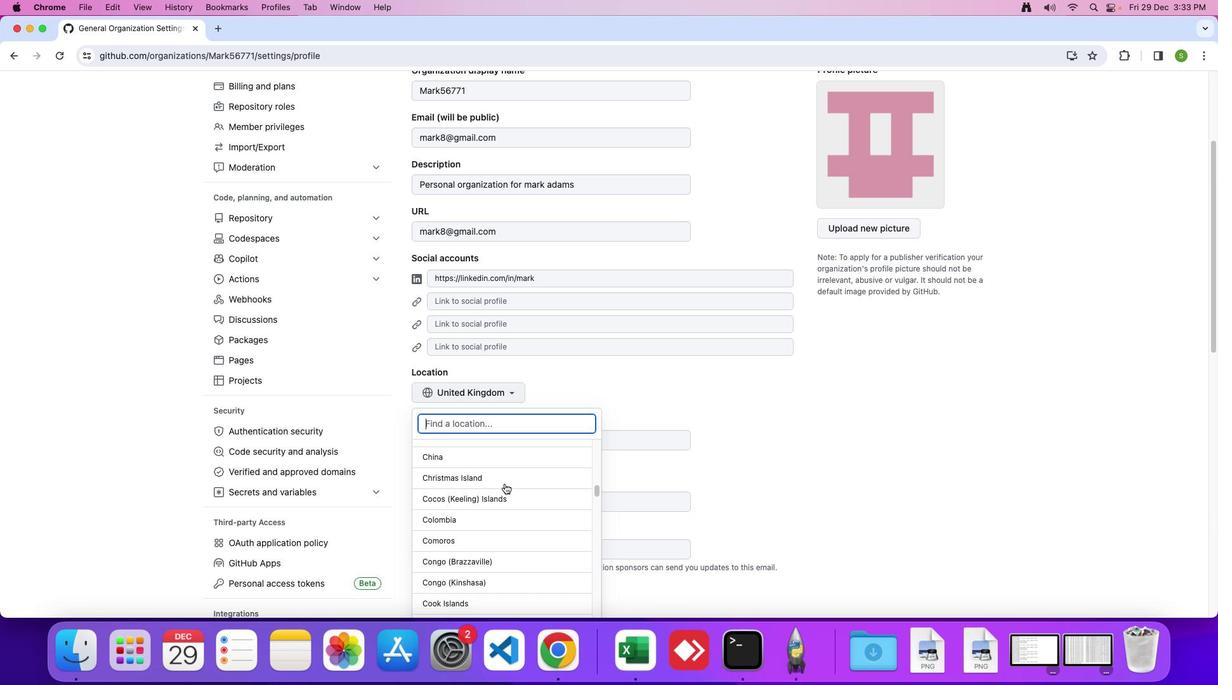 
Action: Mouse scrolled (504, 483) with delta (0, 0)
Screenshot: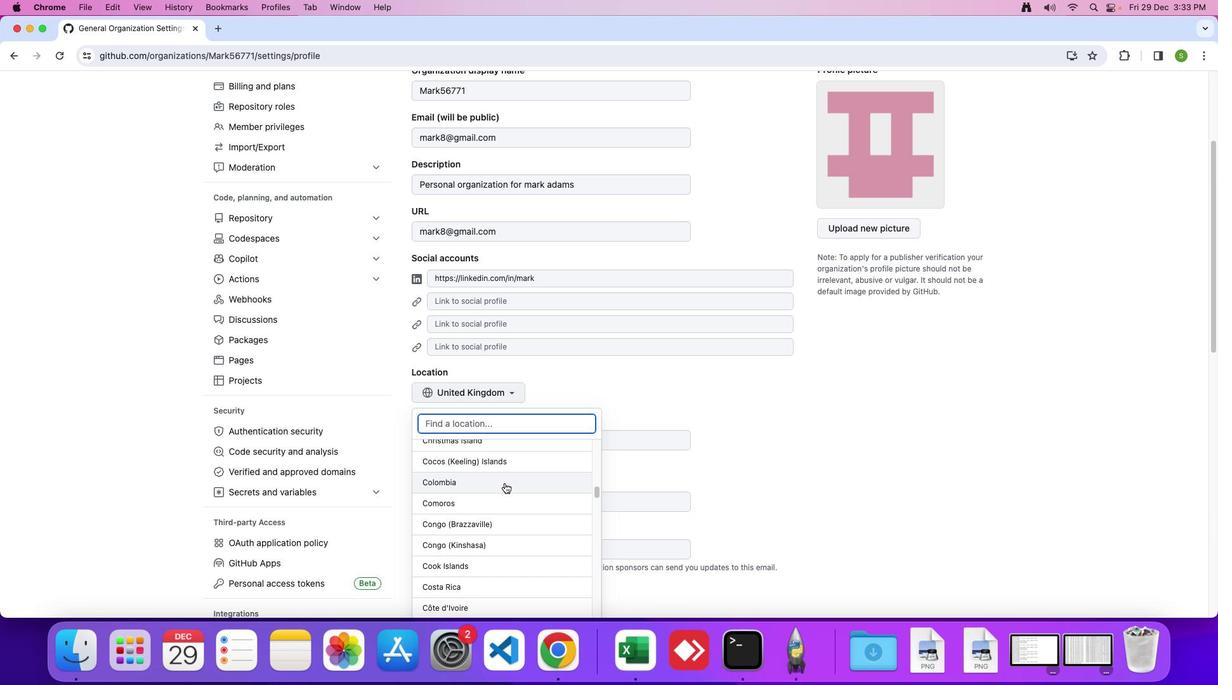 
Action: Mouse moved to (504, 483)
Screenshot: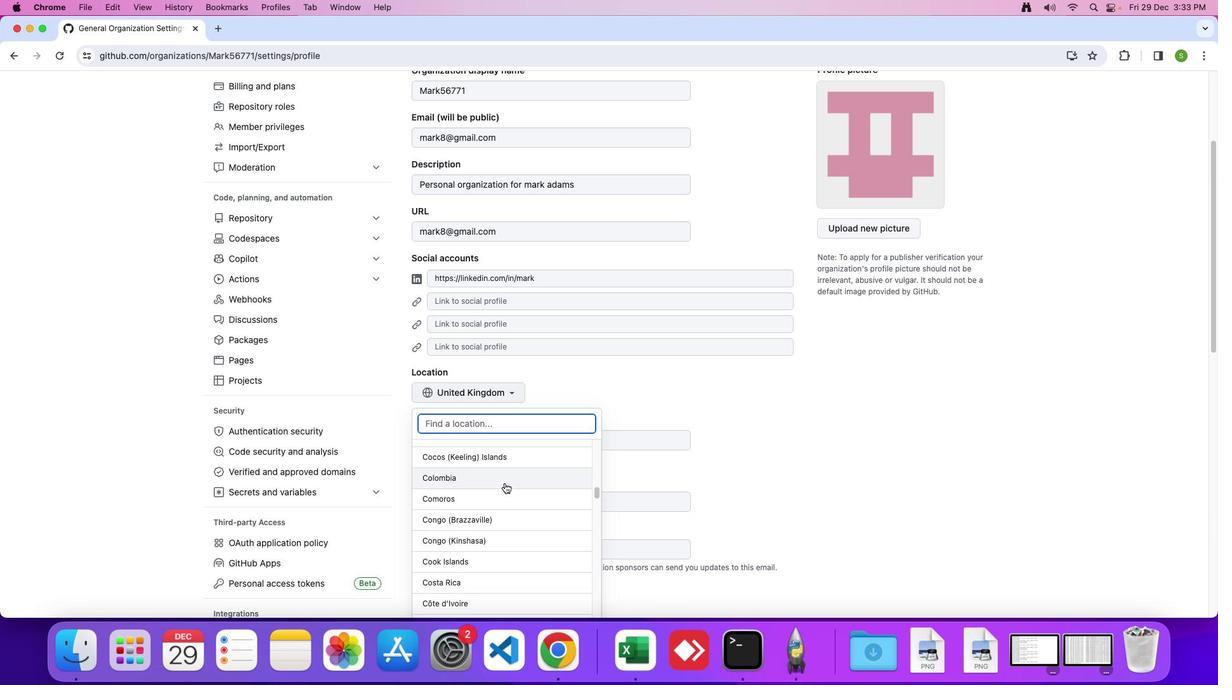 
Action: Mouse scrolled (504, 483) with delta (0, 0)
Screenshot: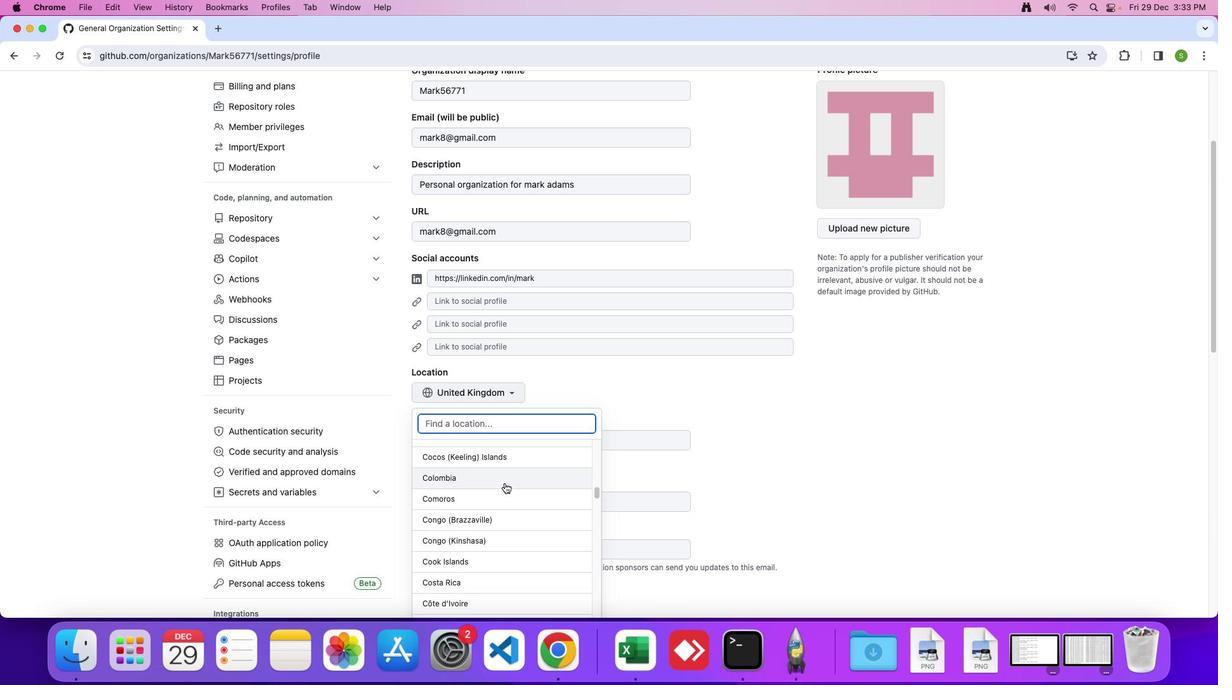 
Action: Mouse moved to (504, 483)
Screenshot: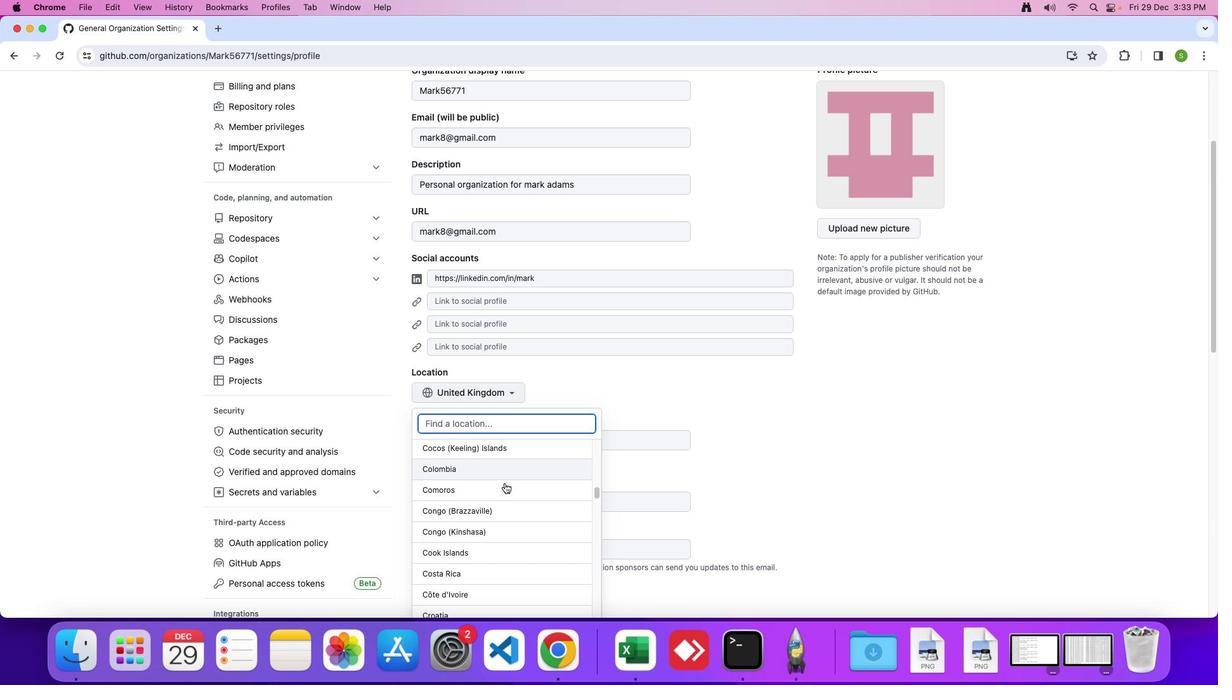 
Action: Mouse scrolled (504, 483) with delta (0, -1)
Screenshot: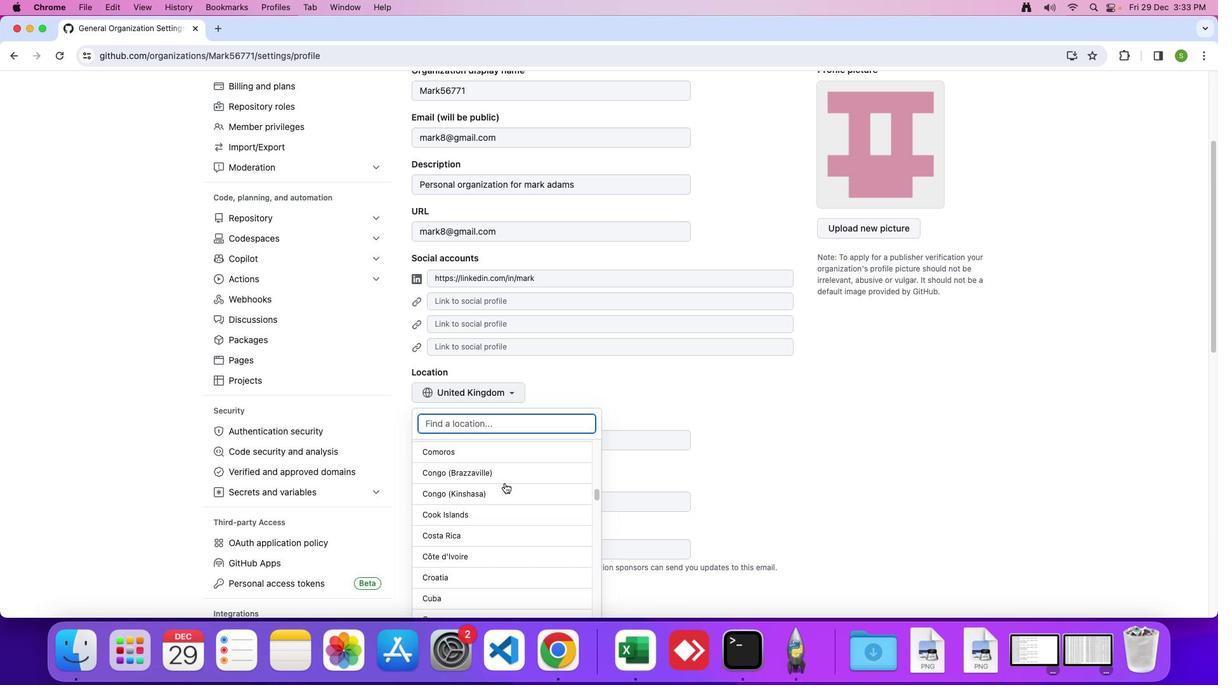 
Action: Mouse scrolled (504, 483) with delta (0, 0)
Screenshot: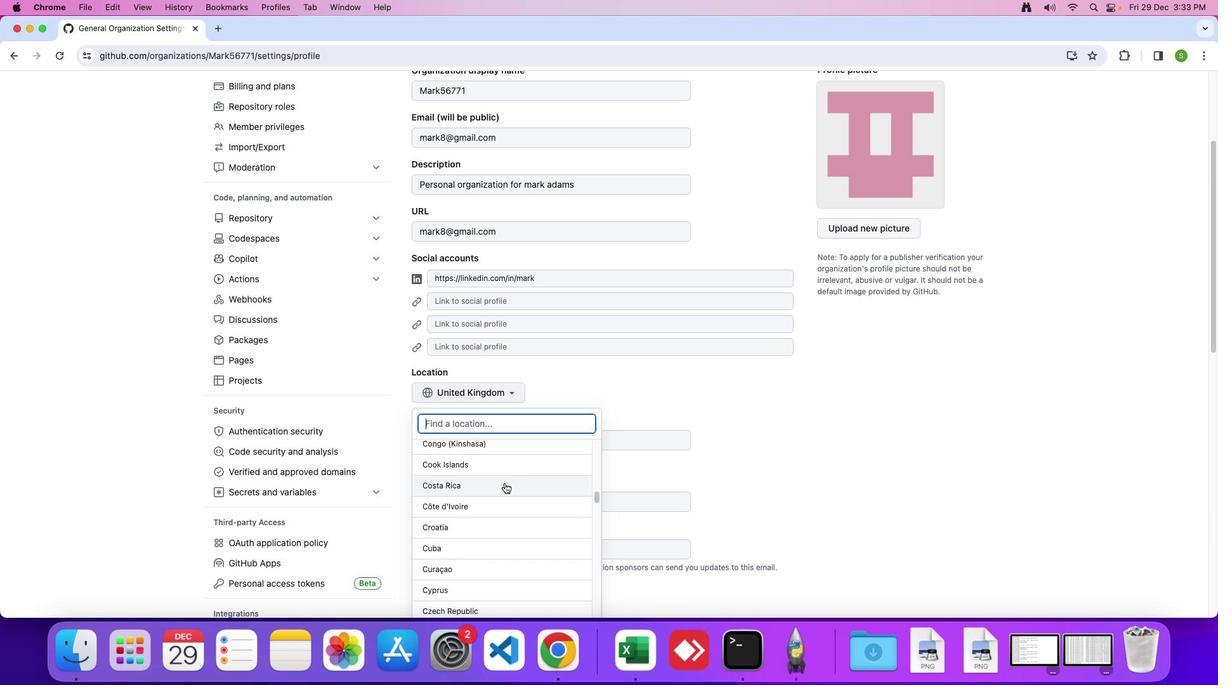 
Action: Mouse scrolled (504, 483) with delta (0, 0)
Screenshot: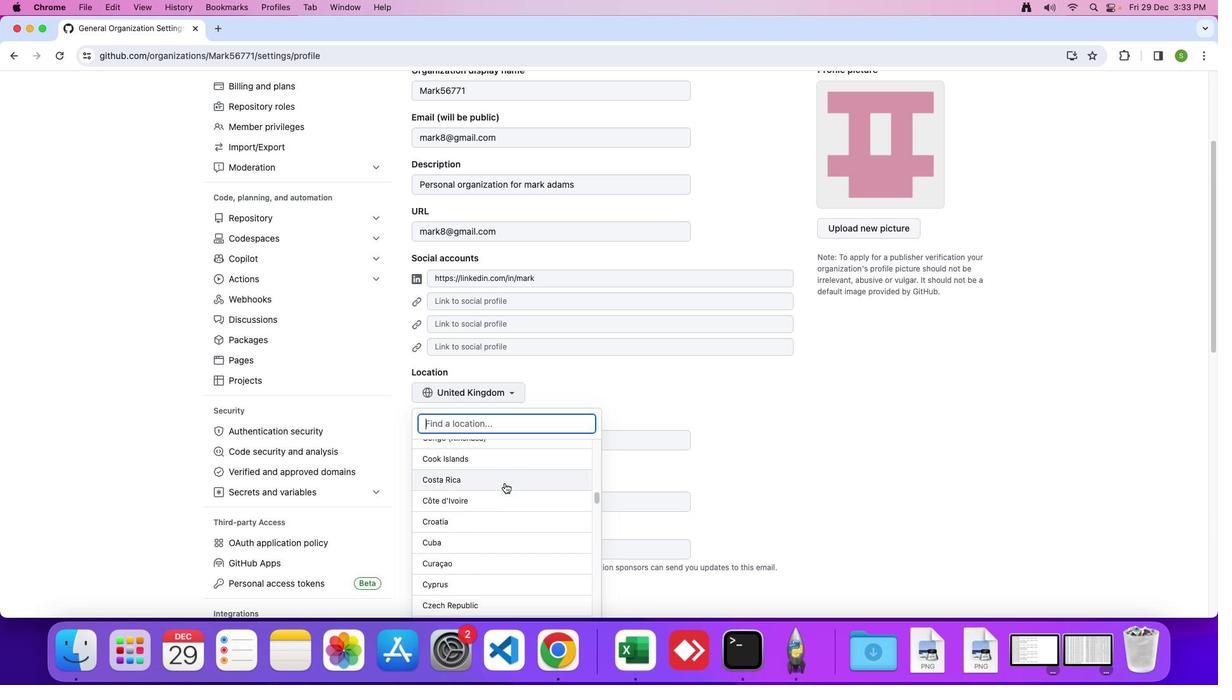
Action: Mouse scrolled (504, 483) with delta (0, -1)
Screenshot: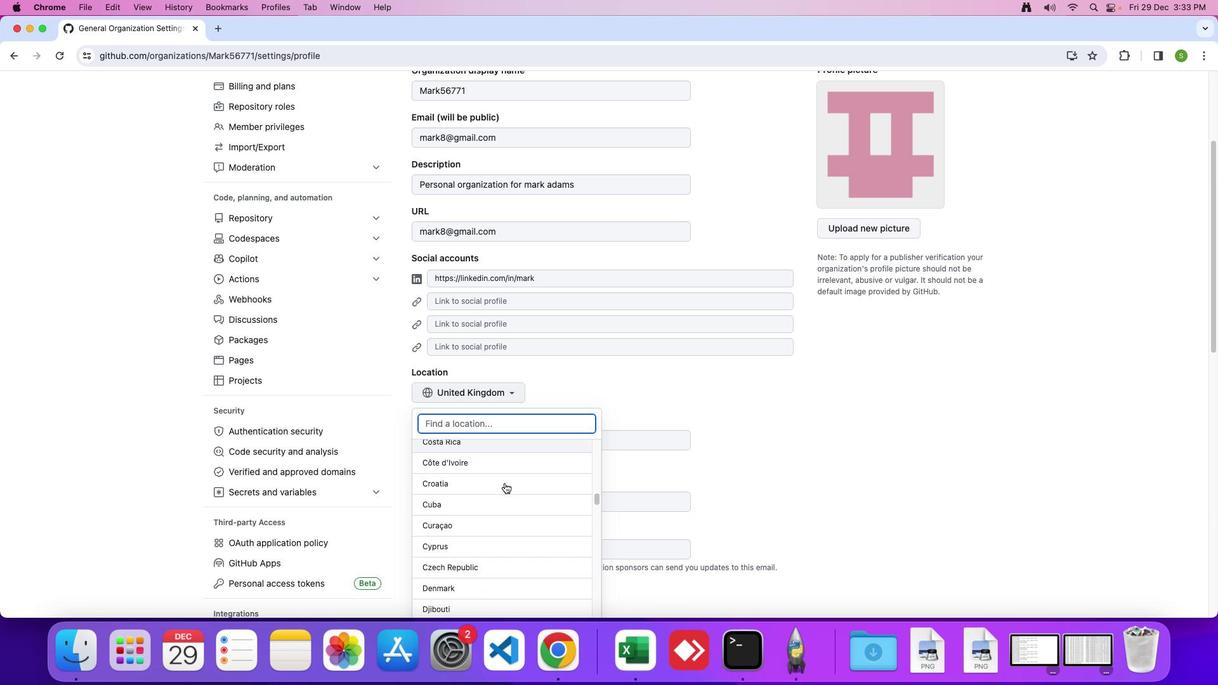 
Action: Mouse scrolled (504, 483) with delta (0, 0)
Screenshot: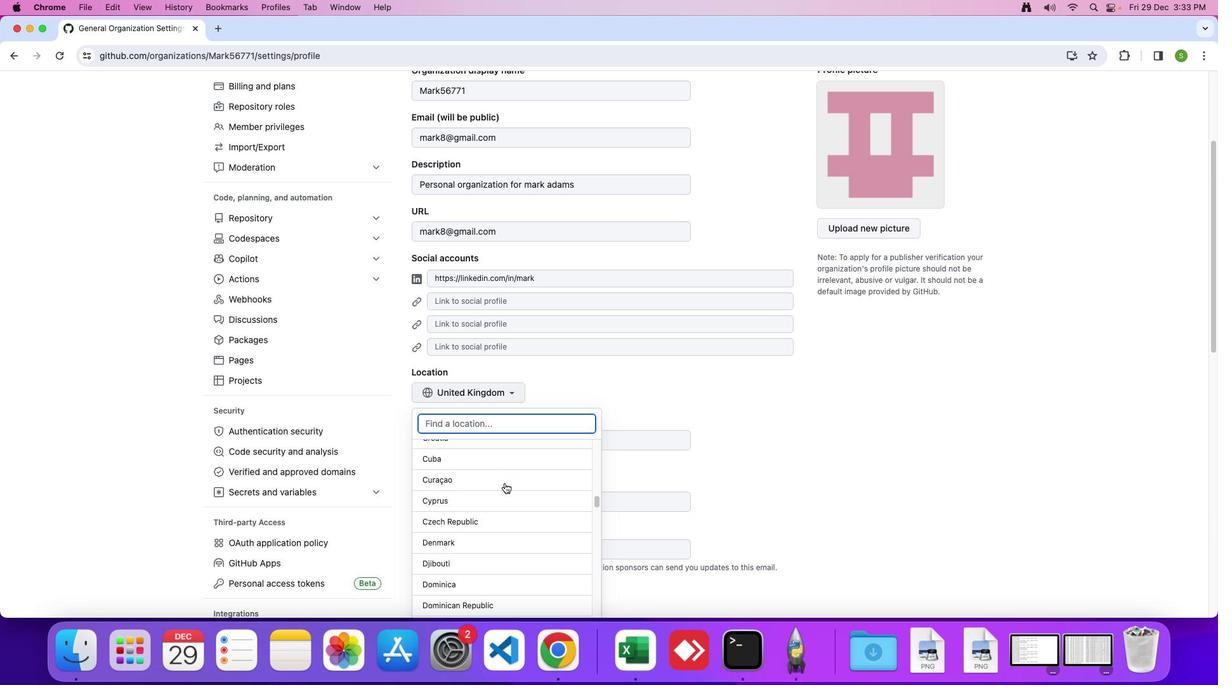 
Action: Mouse scrolled (504, 483) with delta (0, 0)
Screenshot: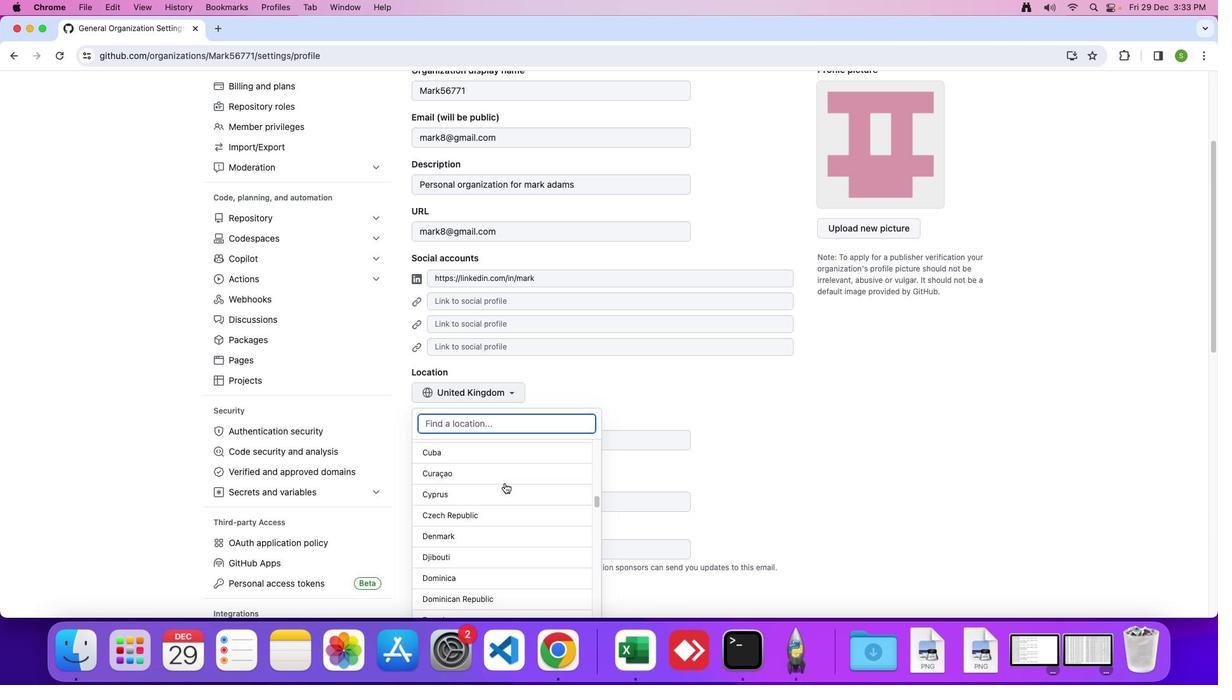 
Action: Mouse scrolled (504, 483) with delta (0, -1)
Screenshot: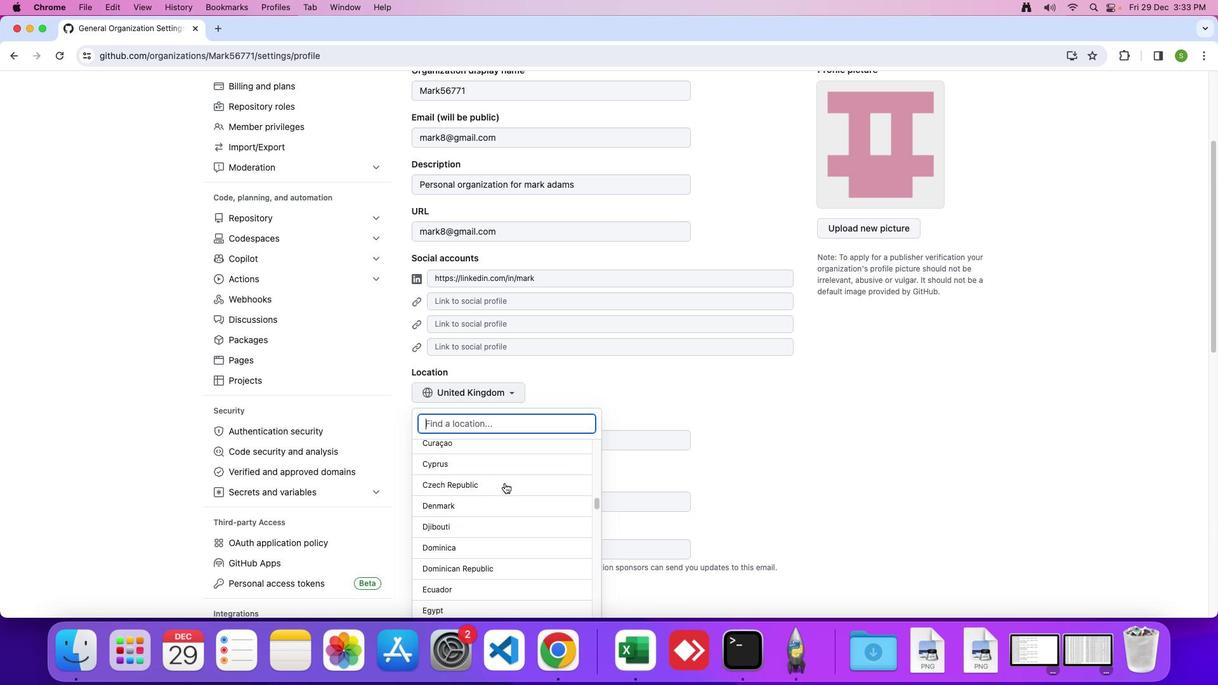 
Action: Mouse scrolled (504, 483) with delta (0, 0)
Screenshot: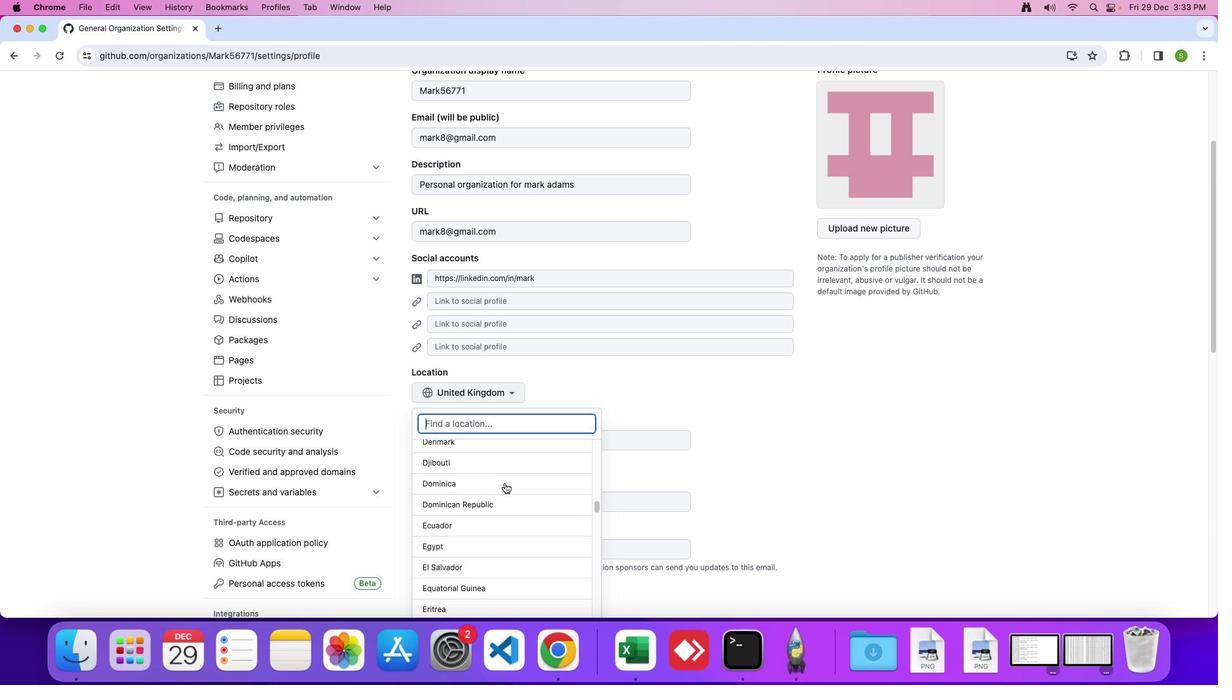 
Action: Mouse scrolled (504, 483) with delta (0, 0)
Screenshot: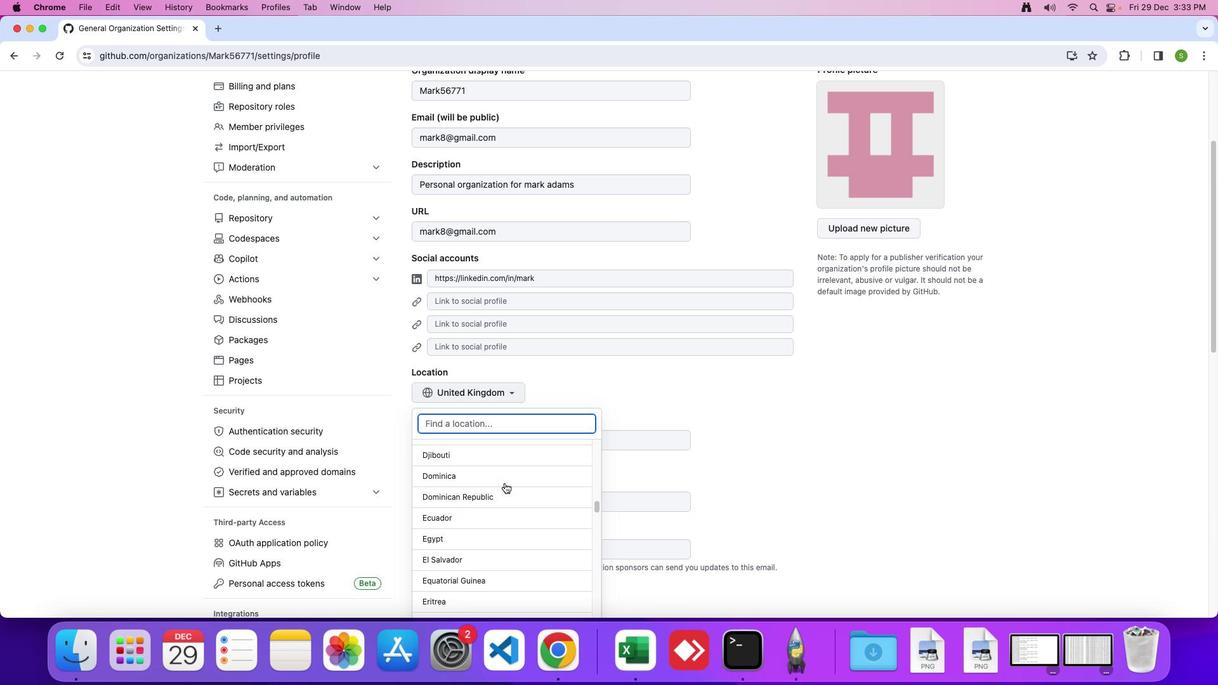 
Action: Mouse scrolled (504, 483) with delta (0, -1)
Screenshot: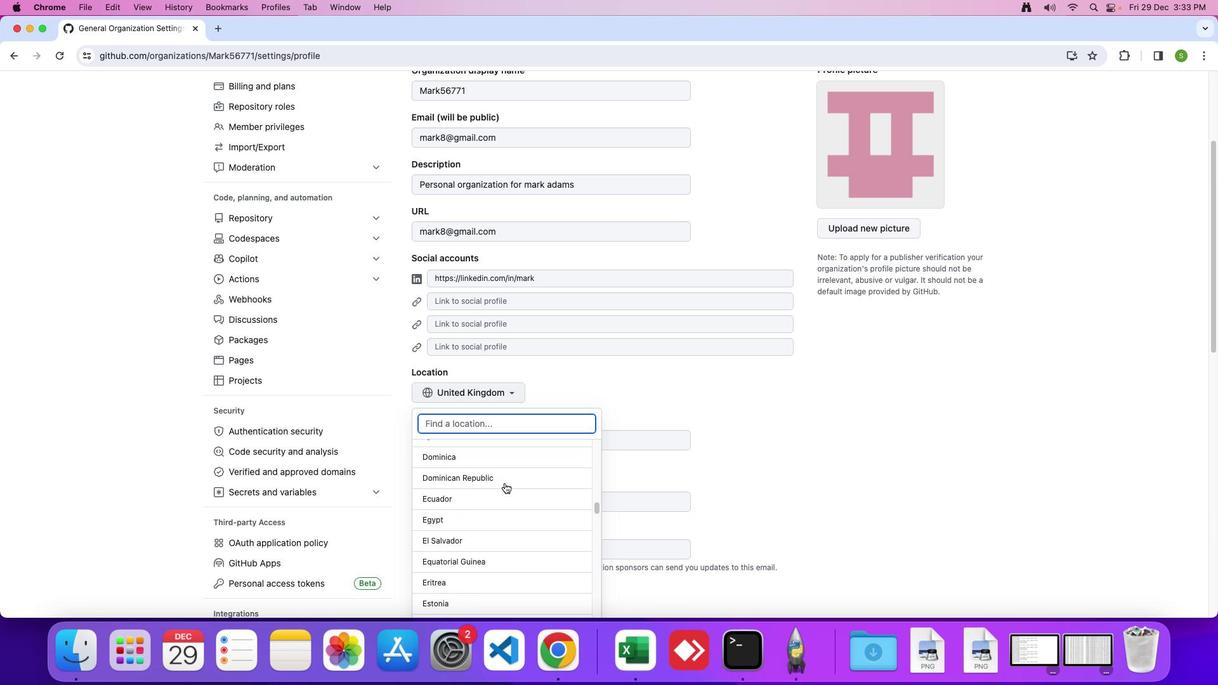 
Action: Mouse scrolled (504, 483) with delta (0, 0)
Screenshot: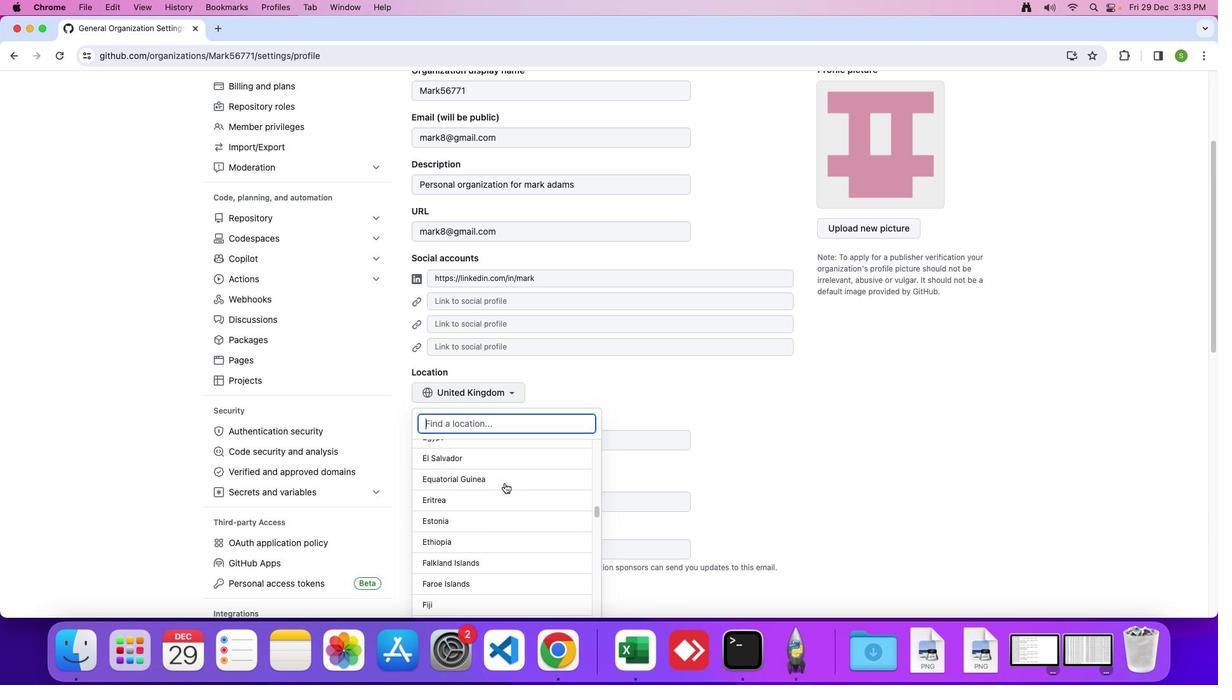 
Action: Mouse scrolled (504, 483) with delta (0, 0)
Screenshot: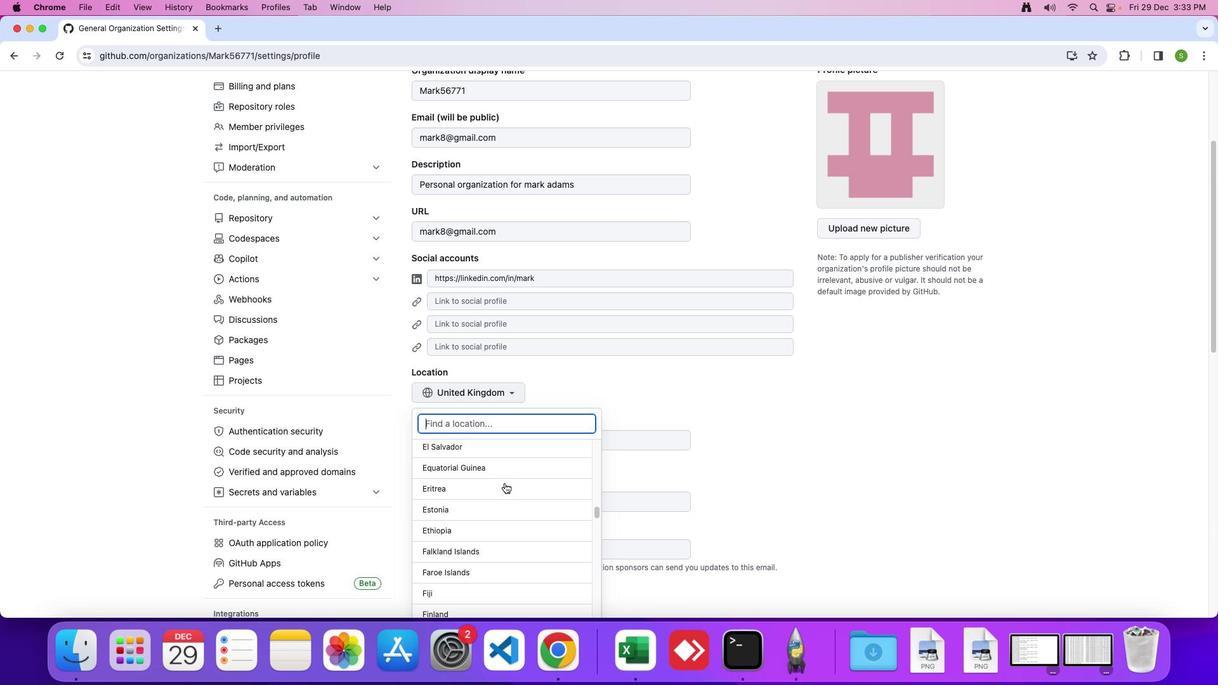 
Action: Mouse scrolled (504, 483) with delta (0, -1)
Screenshot: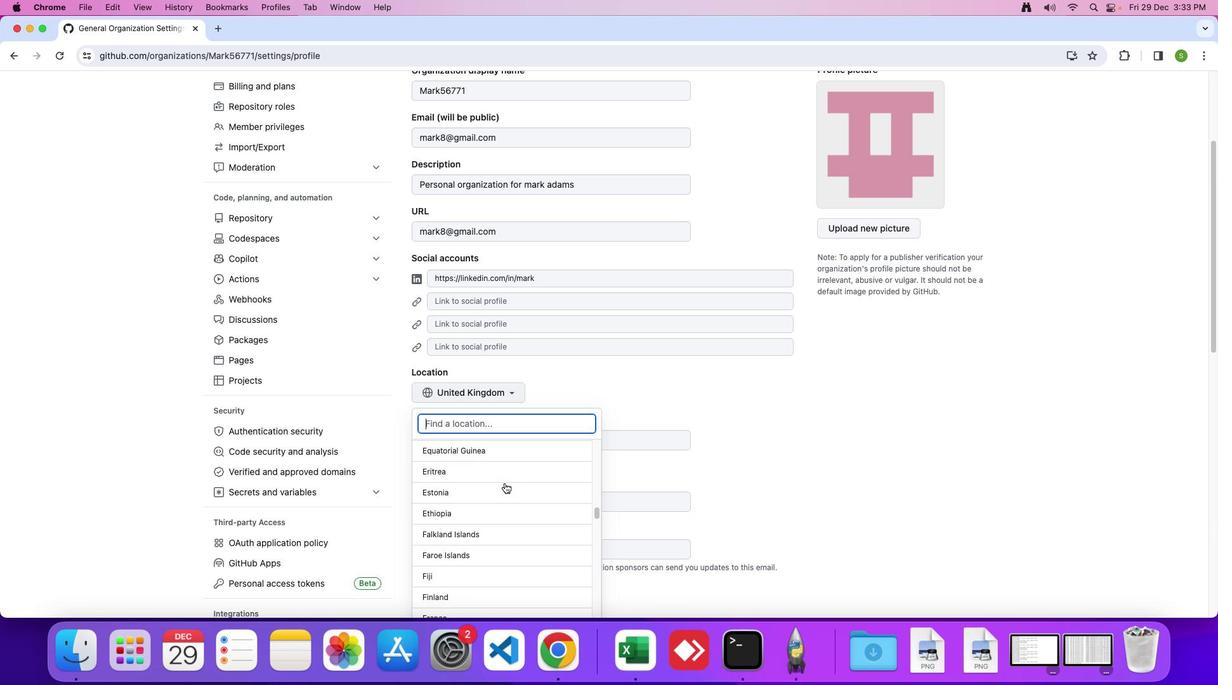 
Action: Mouse scrolled (504, 483) with delta (0, 0)
Screenshot: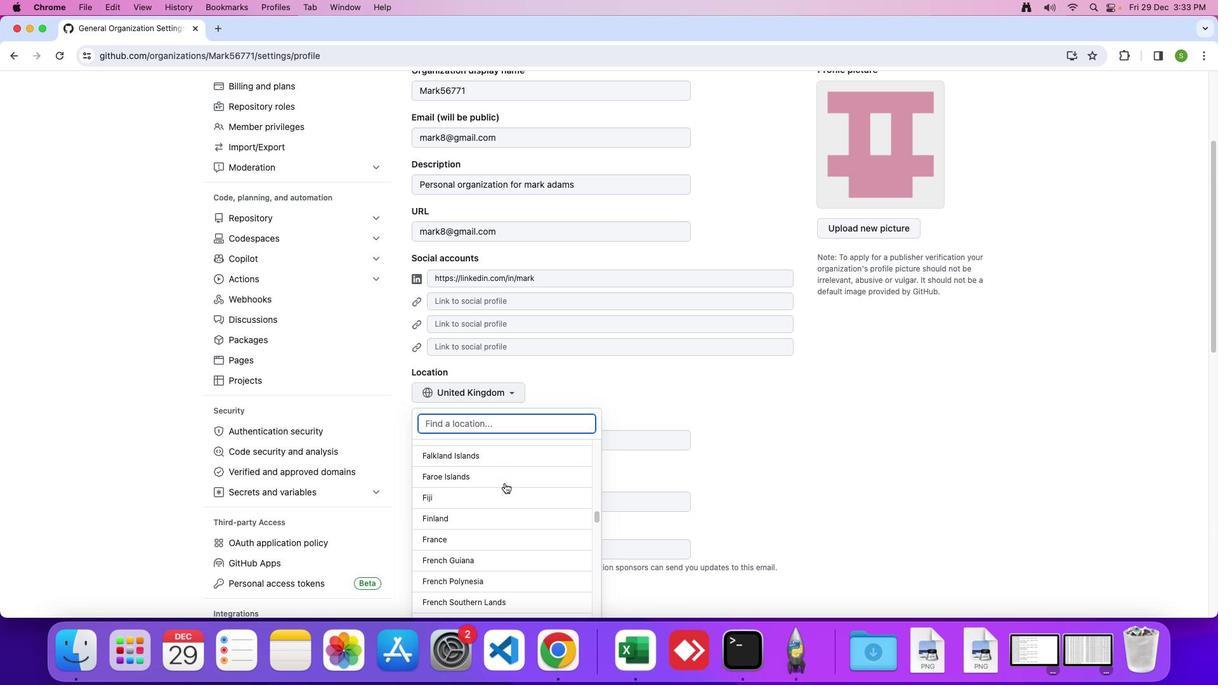 
Action: Mouse scrolled (504, 483) with delta (0, 0)
Screenshot: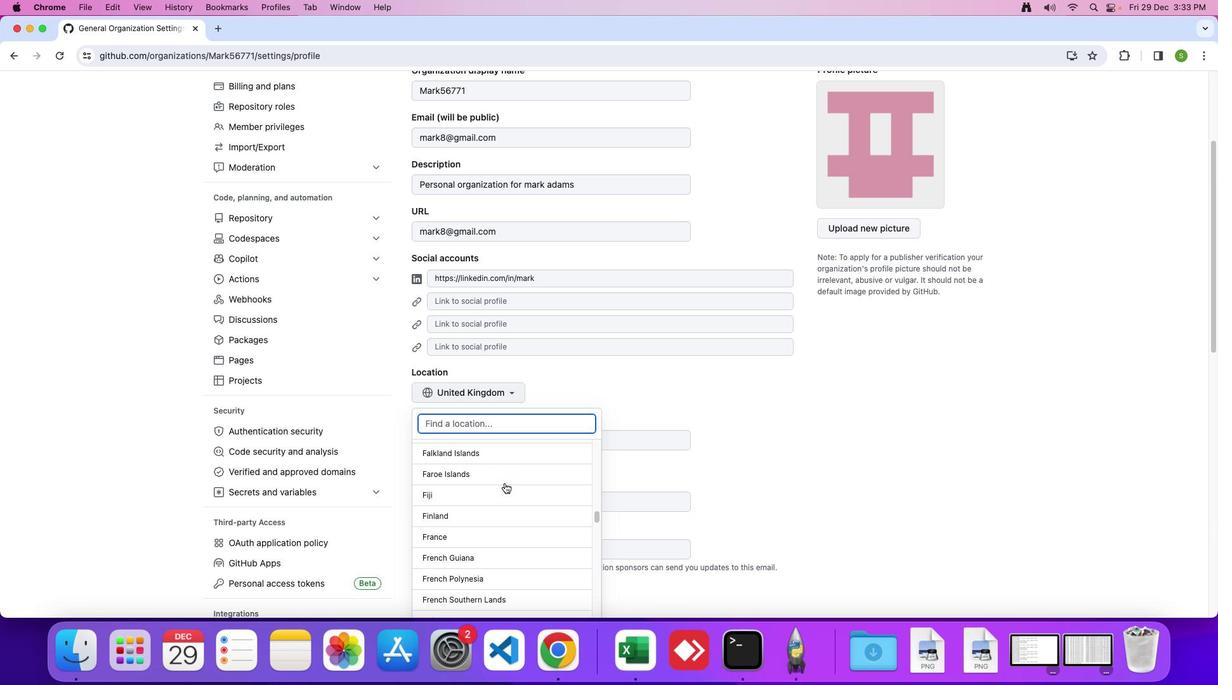 
Action: Mouse scrolled (504, 483) with delta (0, -1)
Screenshot: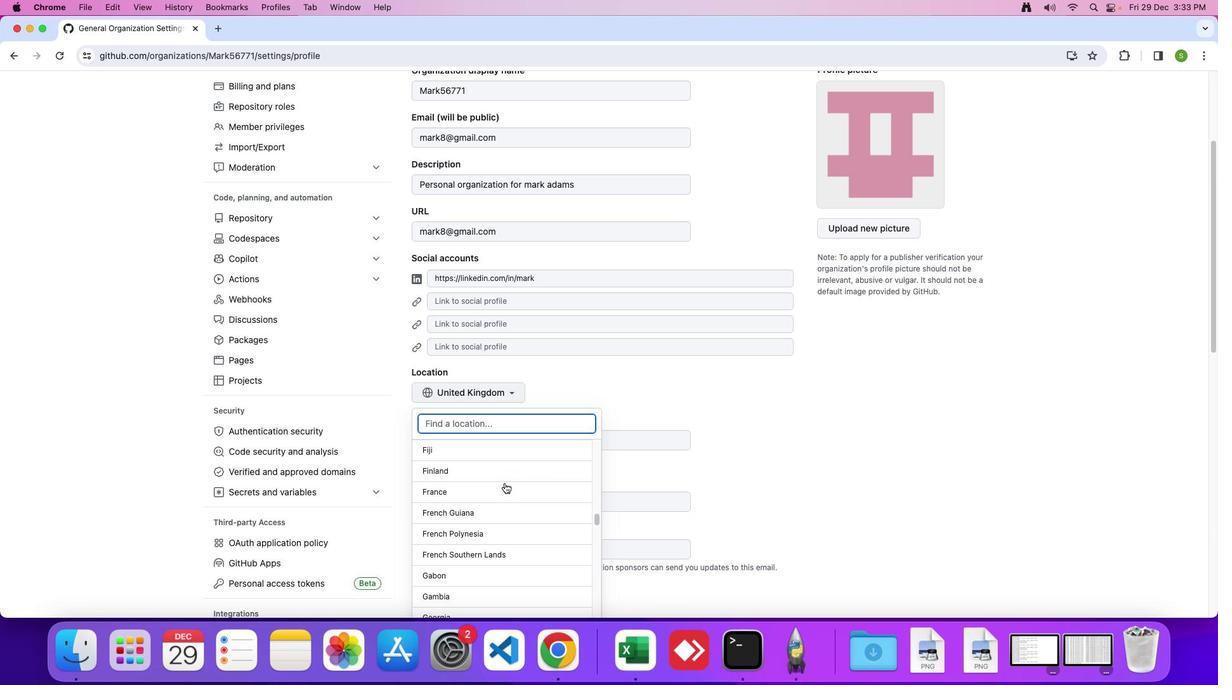 
Action: Mouse scrolled (504, 483) with delta (0, 0)
Screenshot: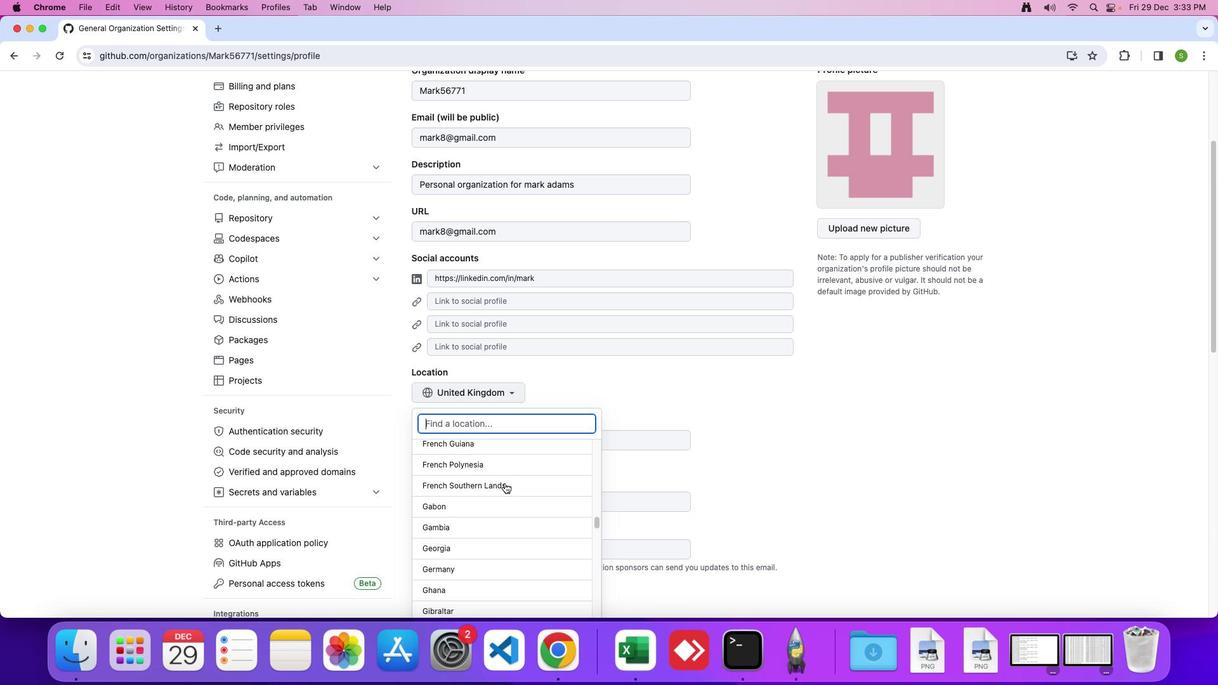 
Action: Mouse scrolled (504, 483) with delta (0, 0)
Screenshot: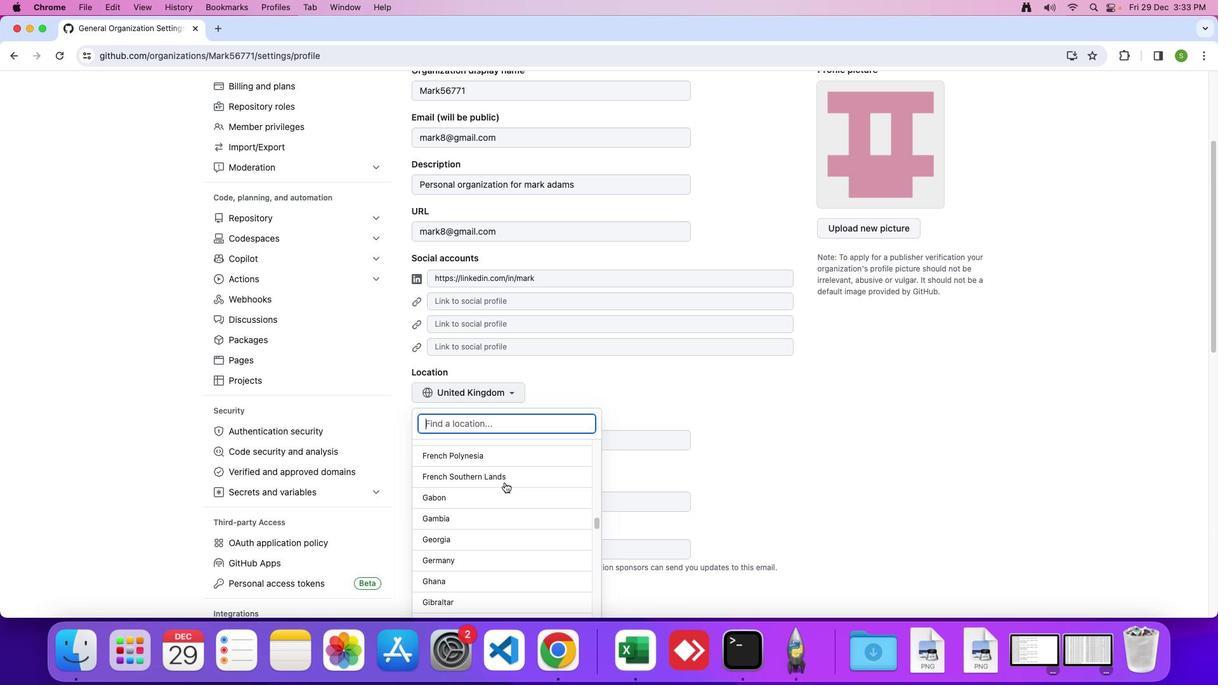 
Action: Mouse scrolled (504, 483) with delta (0, -1)
Screenshot: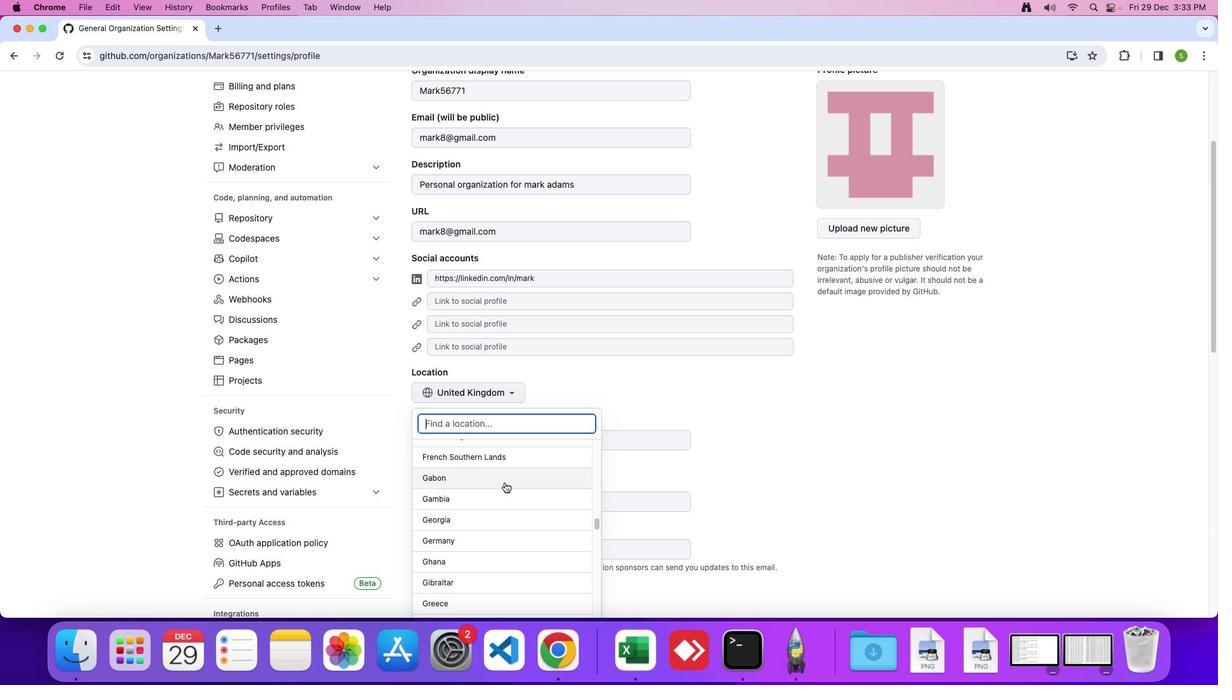 
Action: Mouse moved to (504, 483)
Screenshot: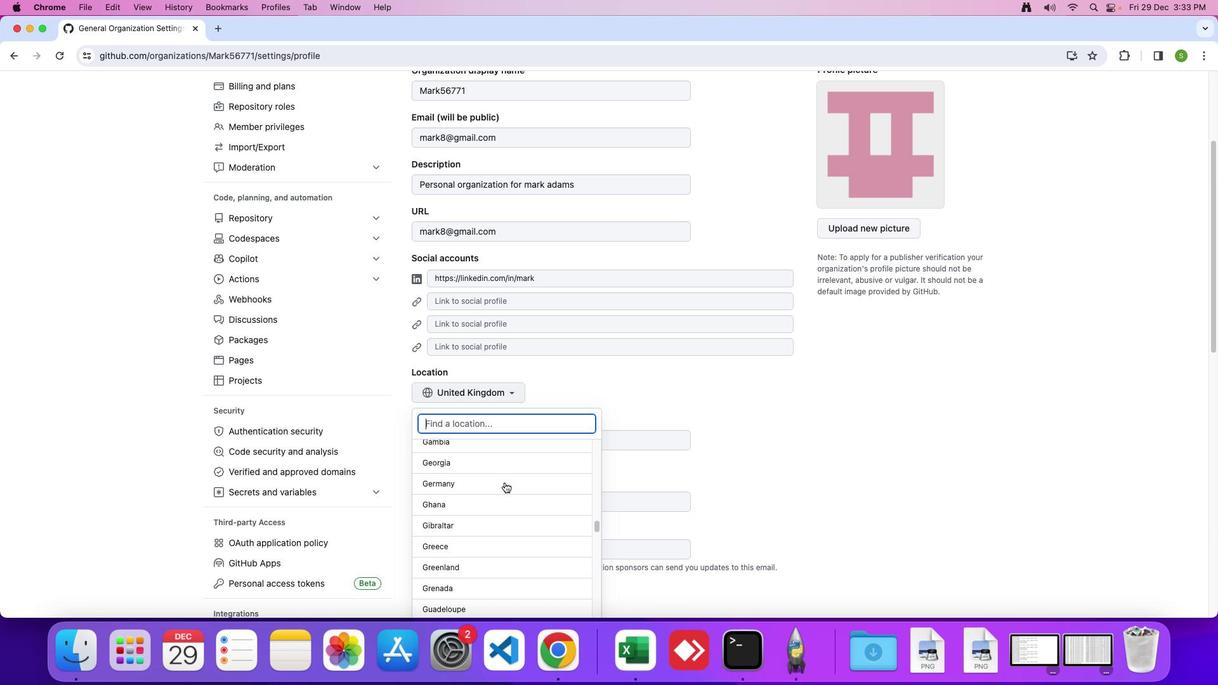 
Action: Mouse scrolled (504, 483) with delta (0, -1)
Screenshot: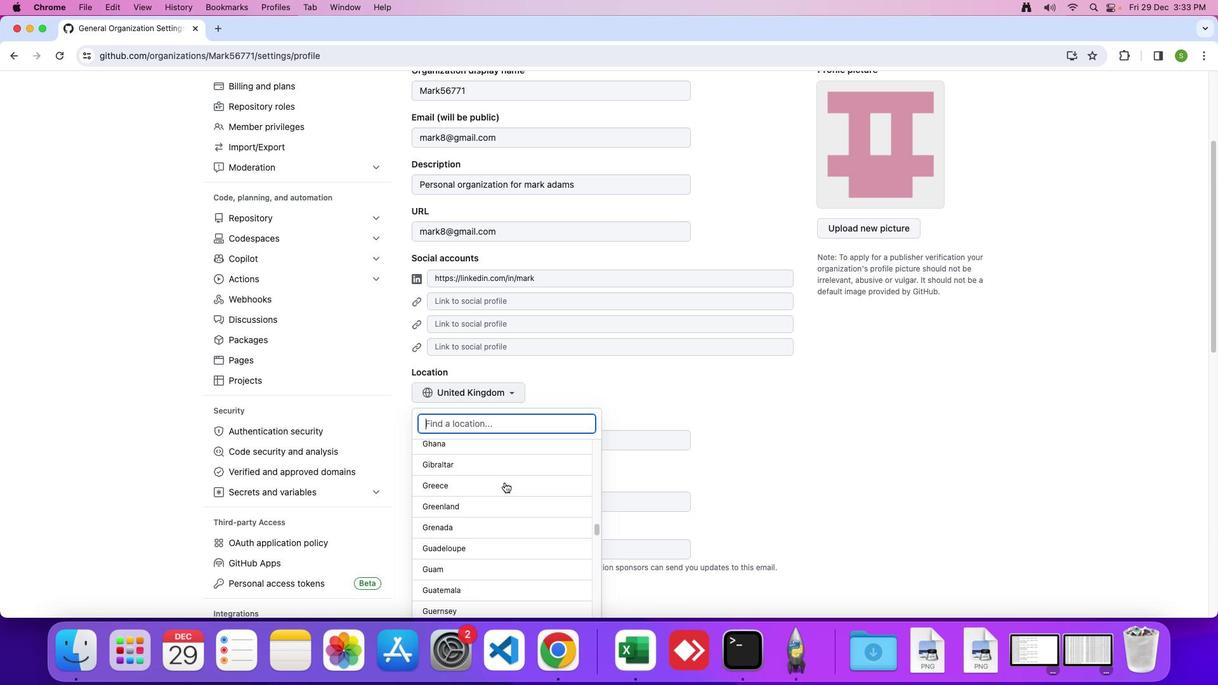 
Action: Mouse scrolled (504, 483) with delta (0, 0)
Screenshot: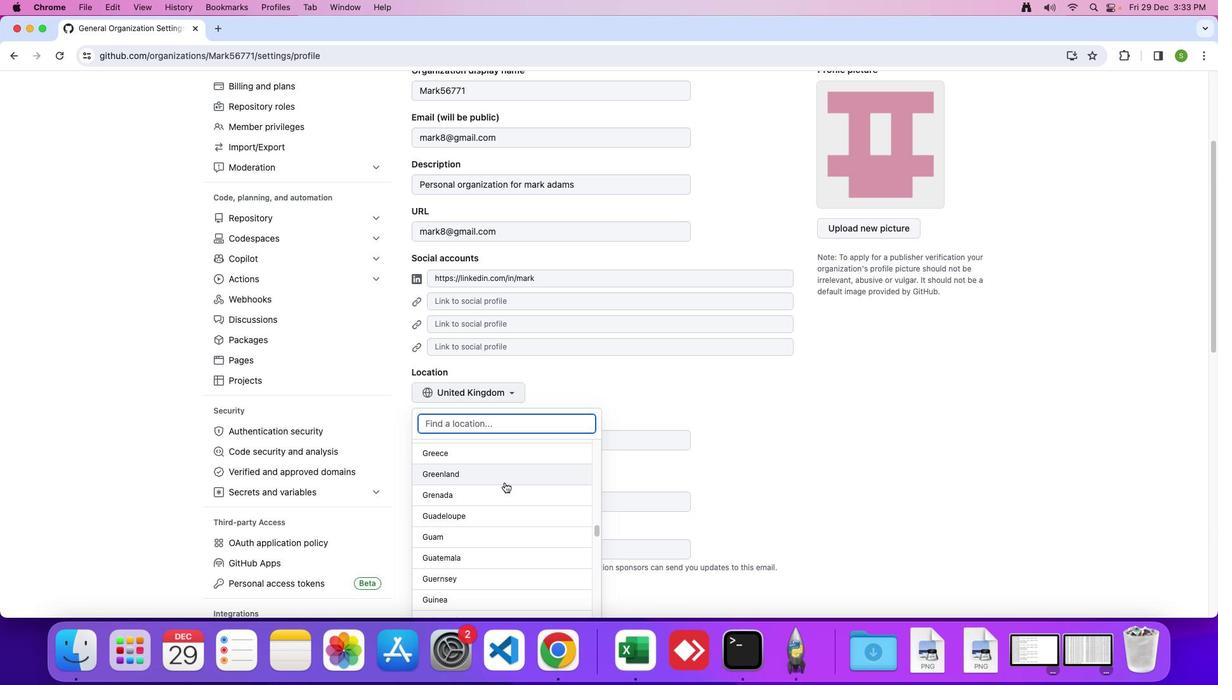 
Action: Mouse scrolled (504, 483) with delta (0, 0)
Screenshot: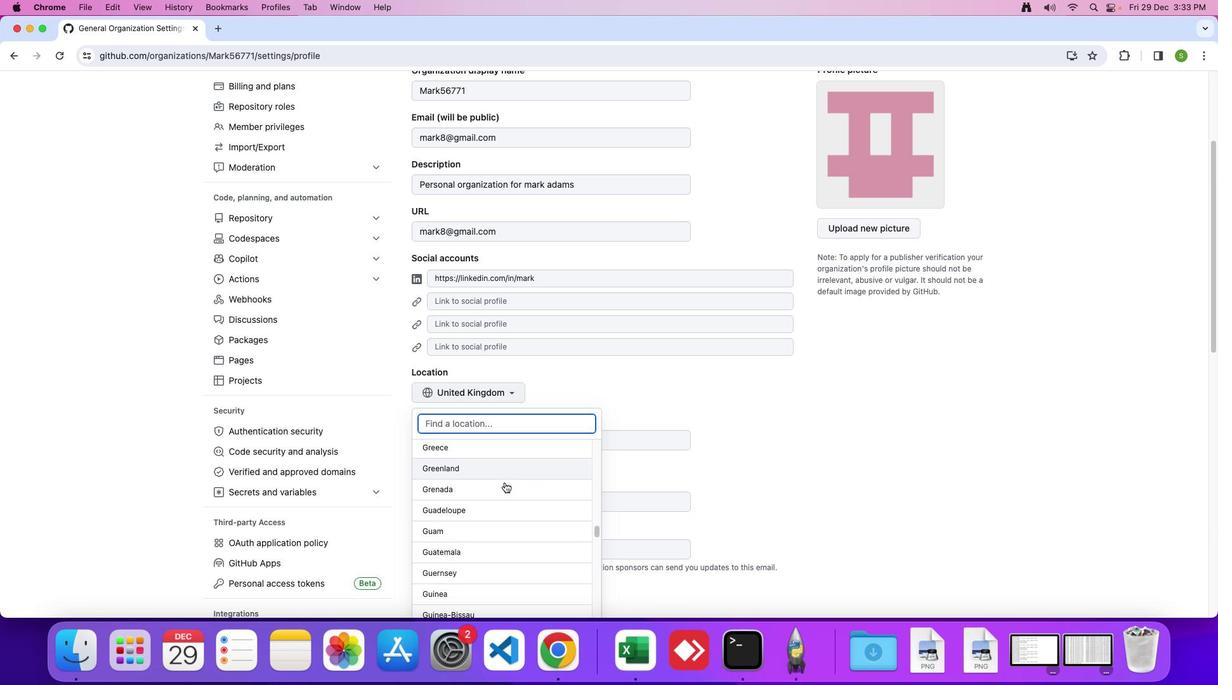 
Action: Mouse scrolled (504, 483) with delta (0, 0)
Screenshot: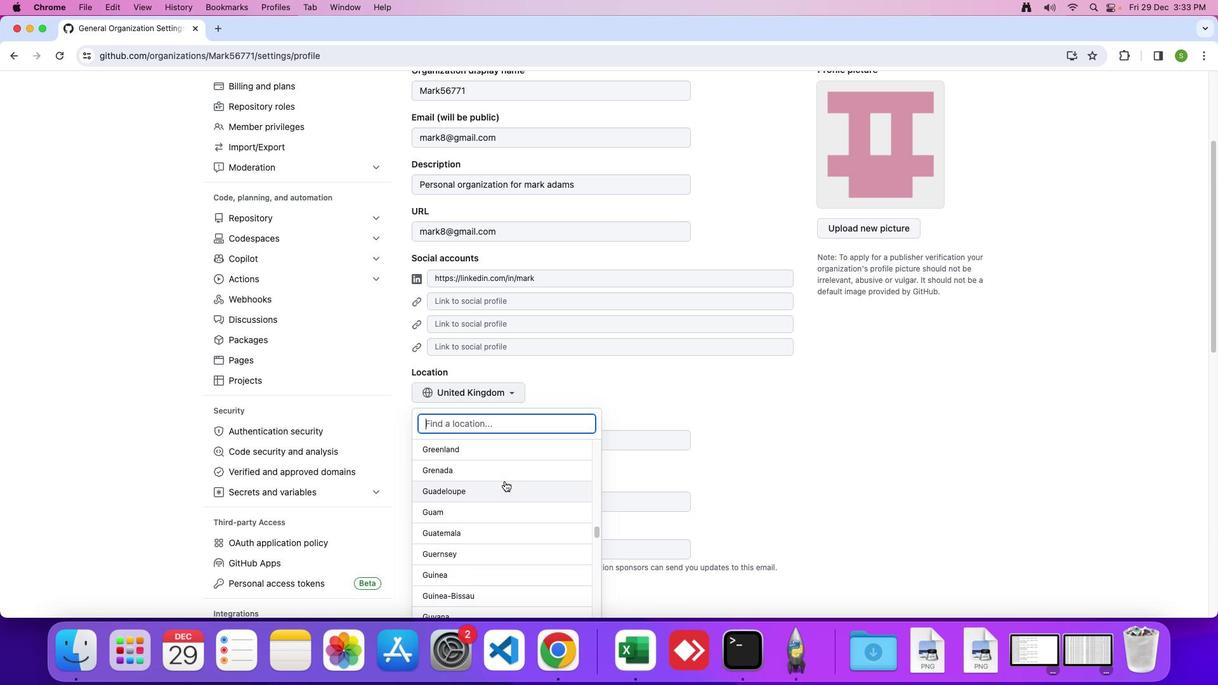 
Action: Mouse moved to (504, 481)
Screenshot: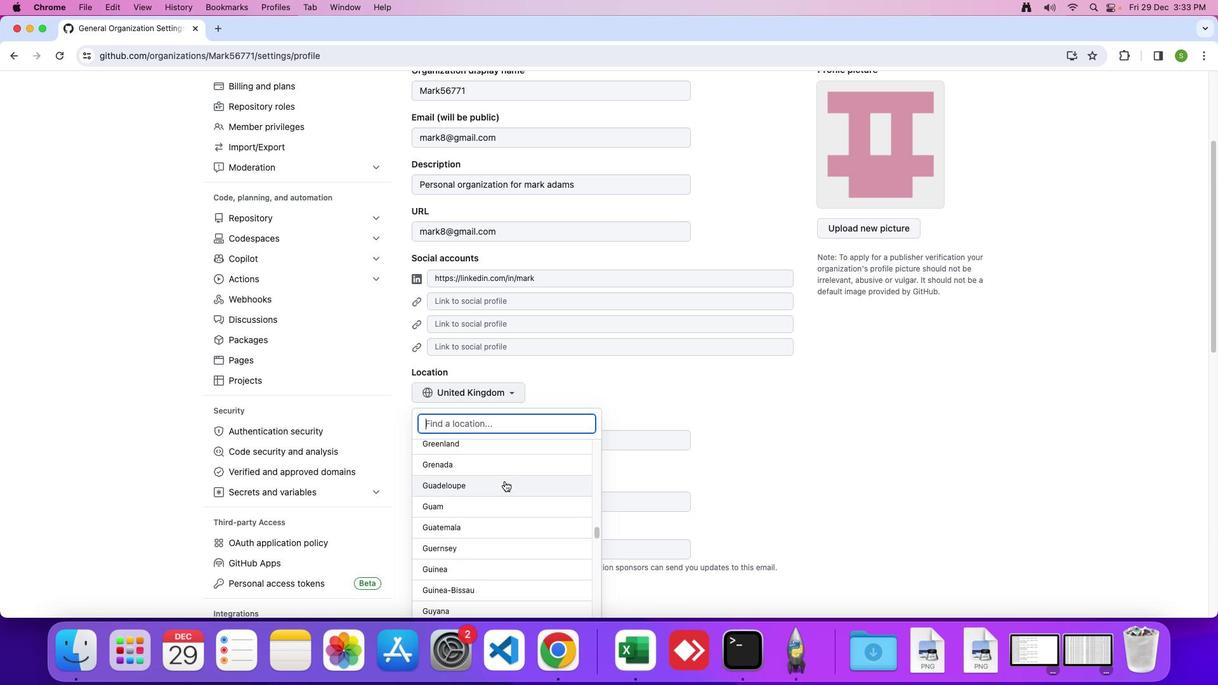 
Action: Mouse scrolled (504, 481) with delta (0, 0)
Screenshot: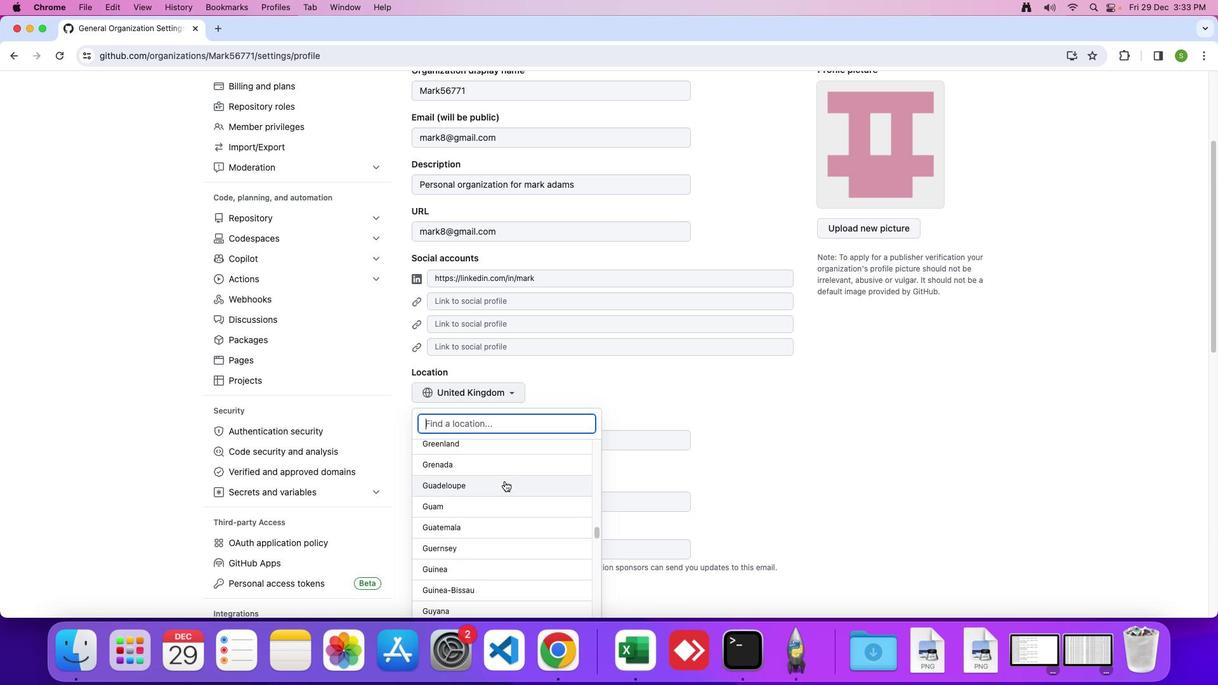 
Action: Mouse moved to (504, 481)
Screenshot: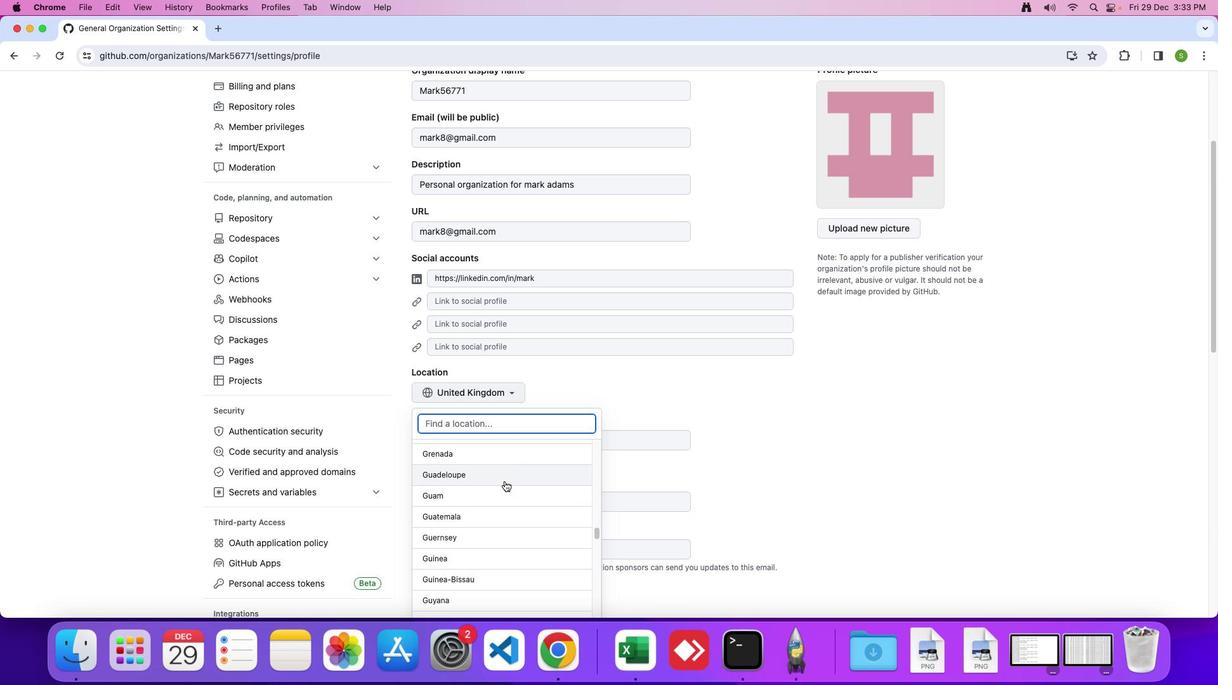 
Action: Mouse scrolled (504, 481) with delta (0, -1)
Screenshot: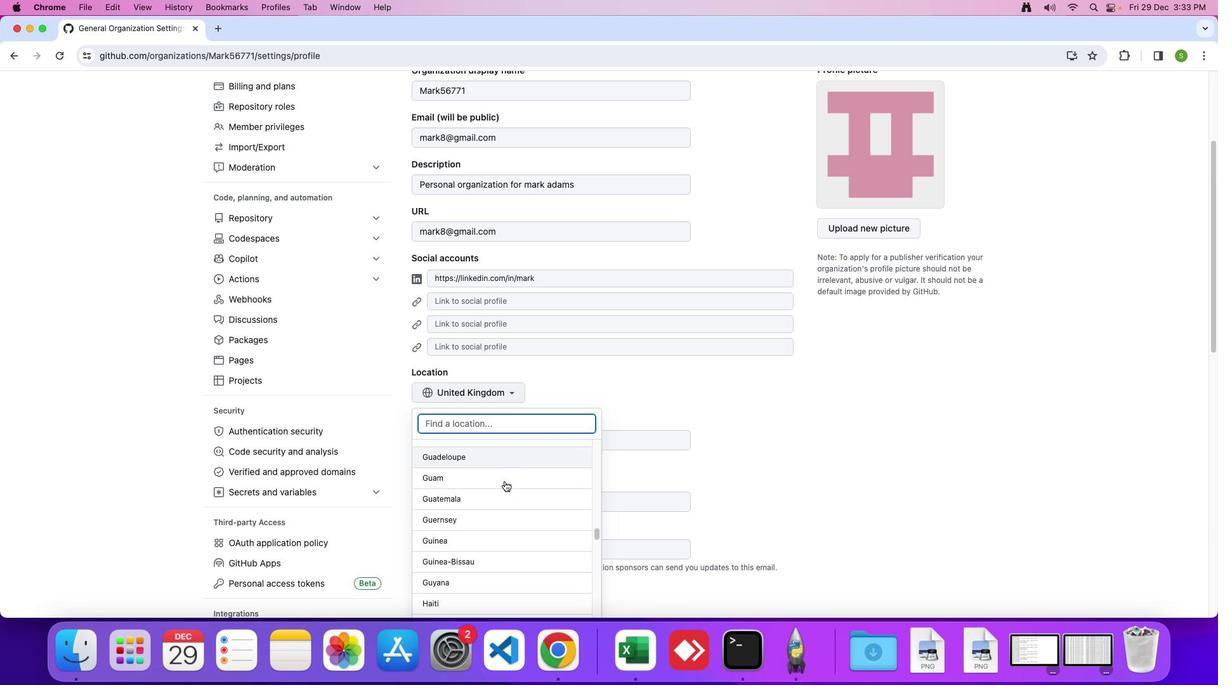 
Action: Mouse moved to (504, 481)
Screenshot: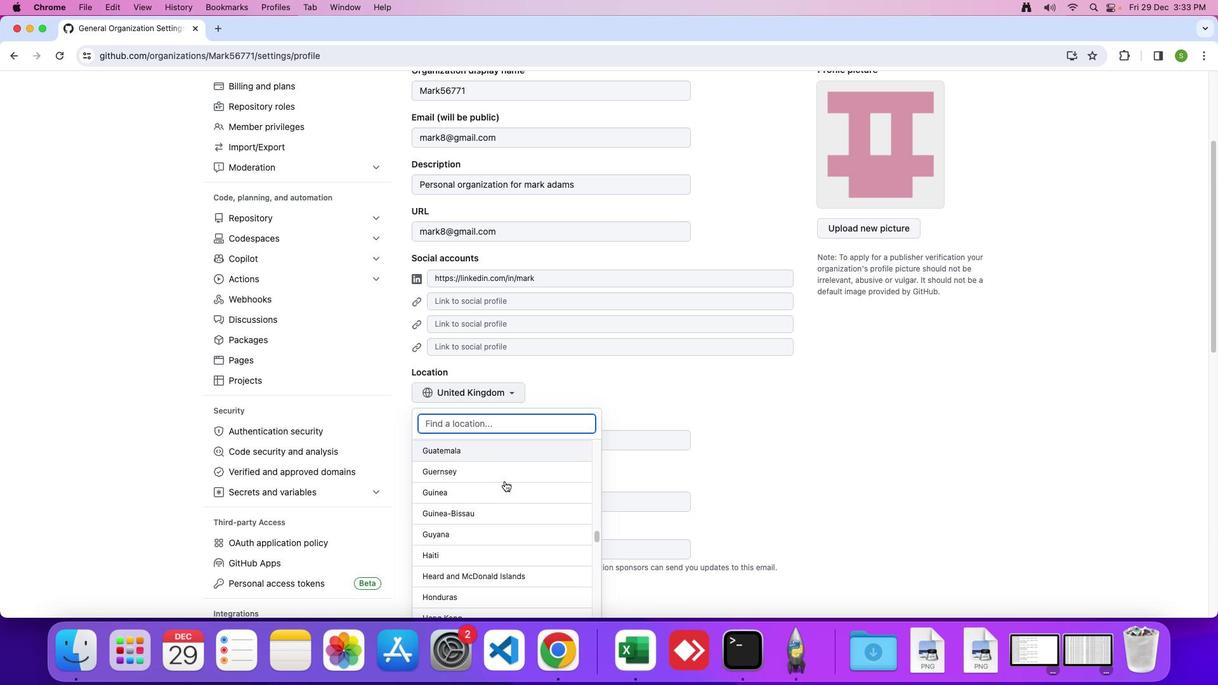 
Action: Mouse scrolled (504, 481) with delta (0, 0)
Screenshot: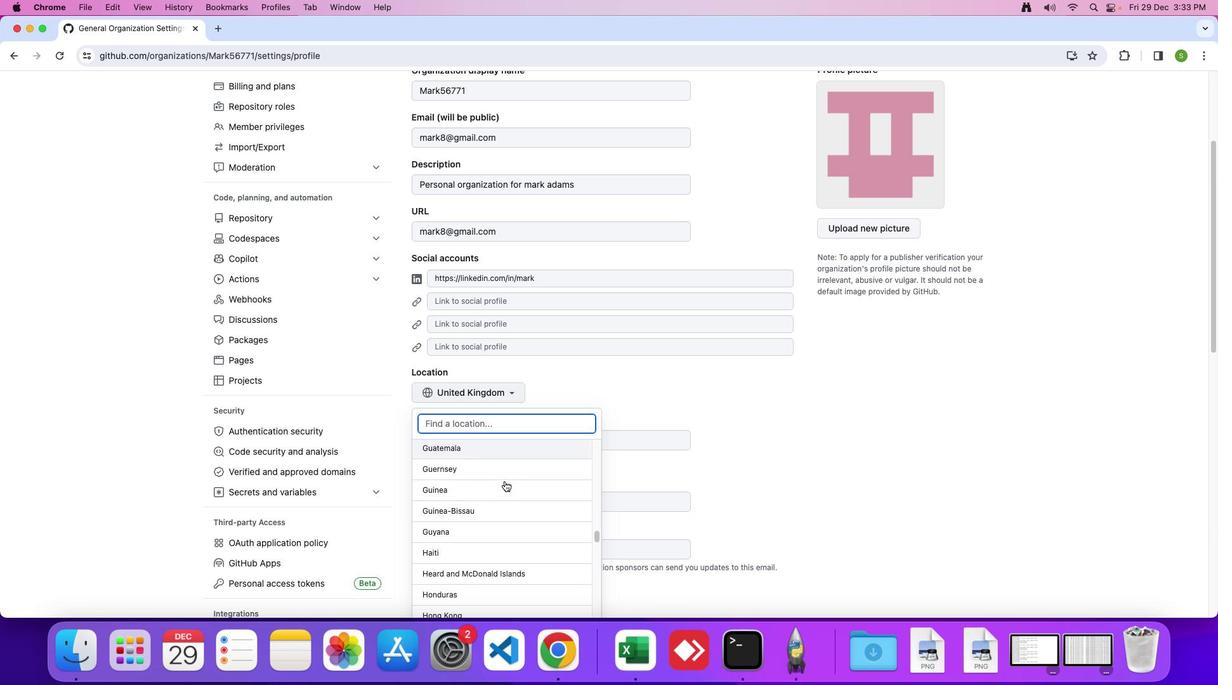 
Action: Mouse scrolled (504, 481) with delta (0, 0)
Screenshot: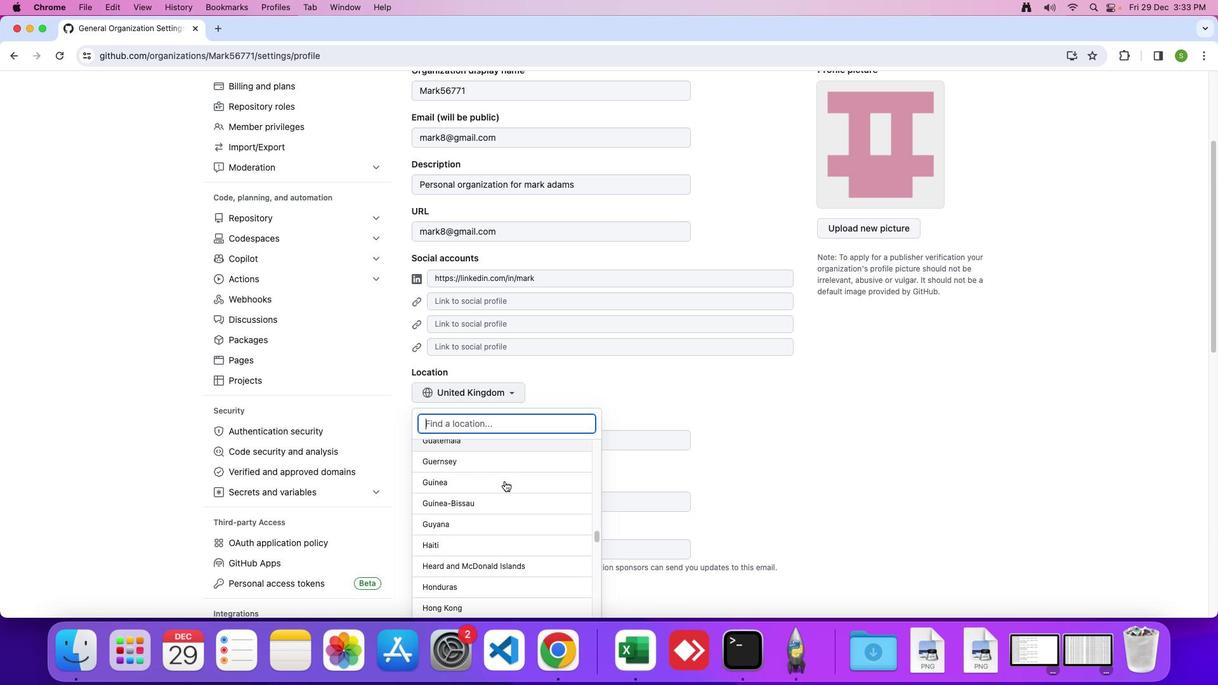 
Action: Mouse scrolled (504, 481) with delta (0, 0)
Screenshot: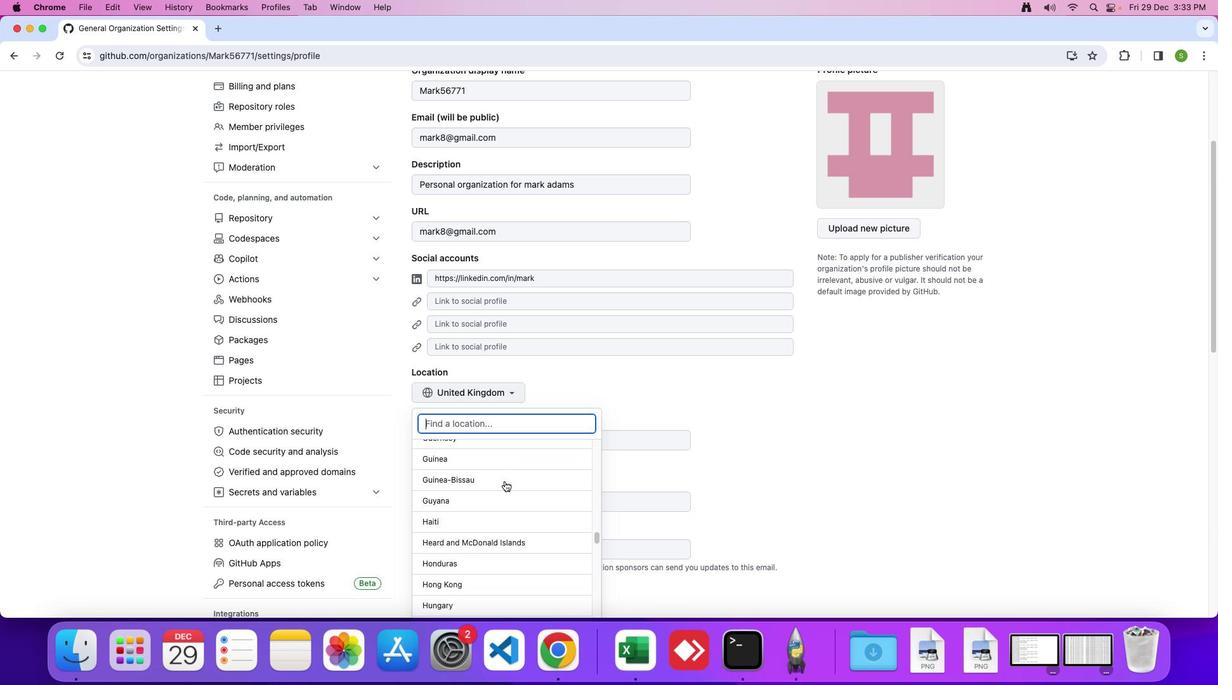 
Action: Mouse scrolled (504, 481) with delta (0, 0)
Screenshot: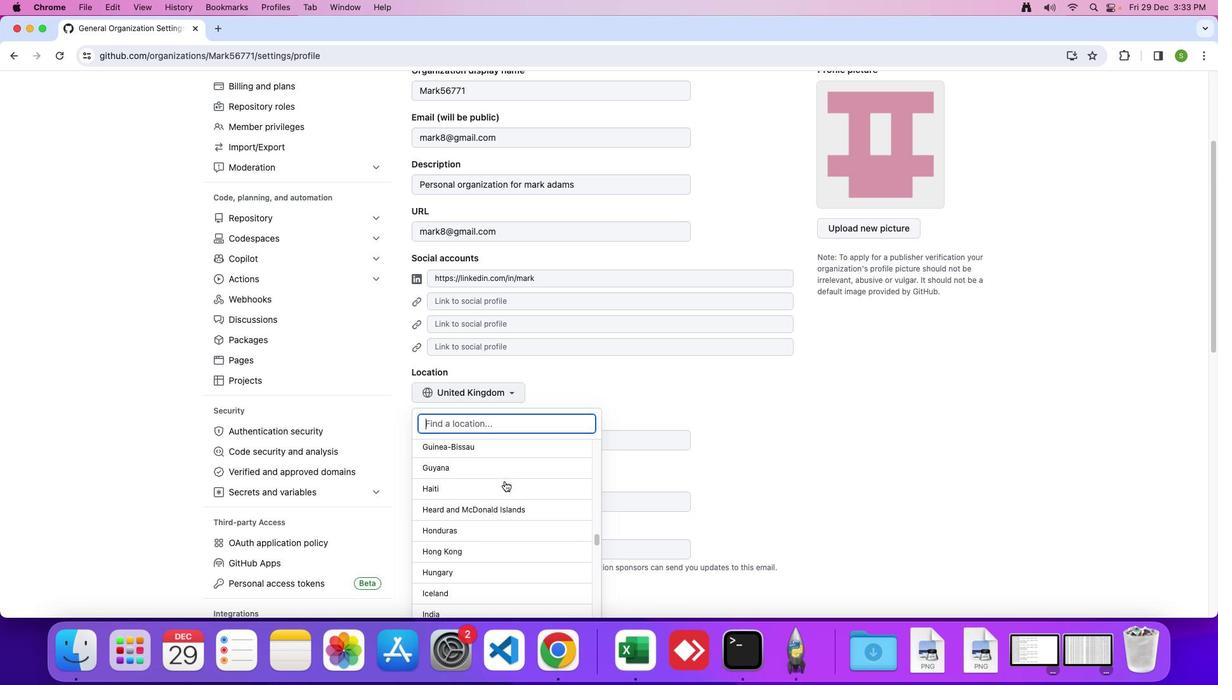 
Action: Mouse scrolled (504, 481) with delta (0, 0)
Screenshot: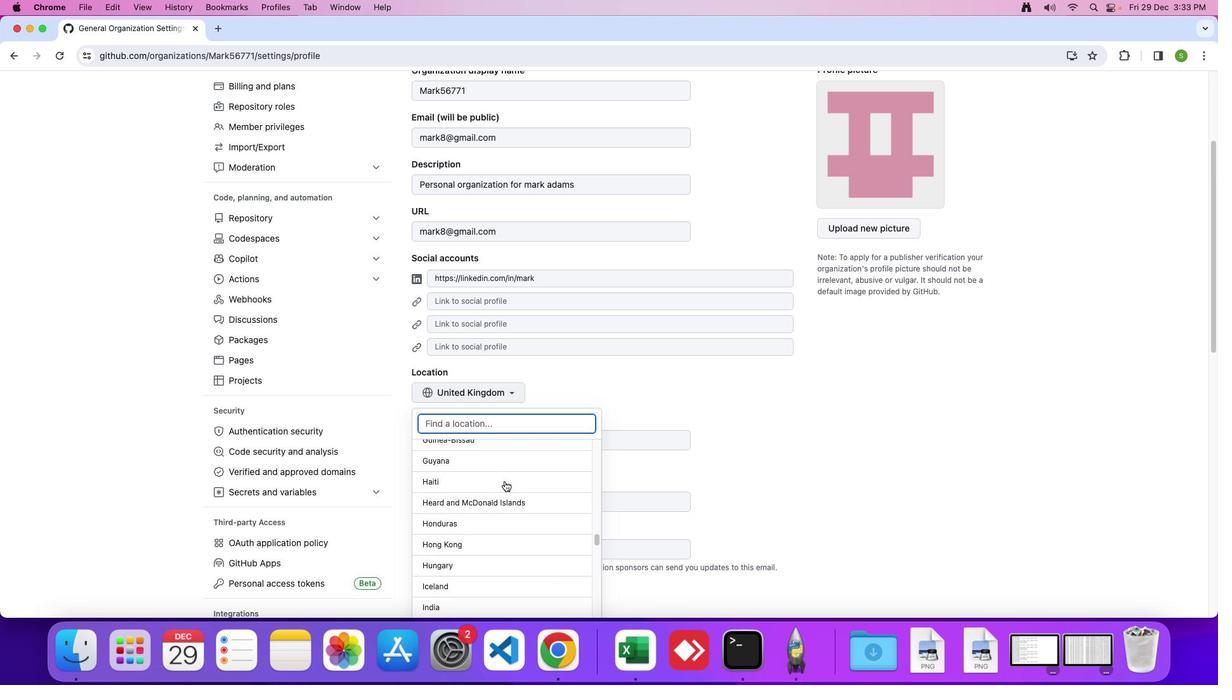 
Action: Mouse scrolled (504, 481) with delta (0, -1)
Screenshot: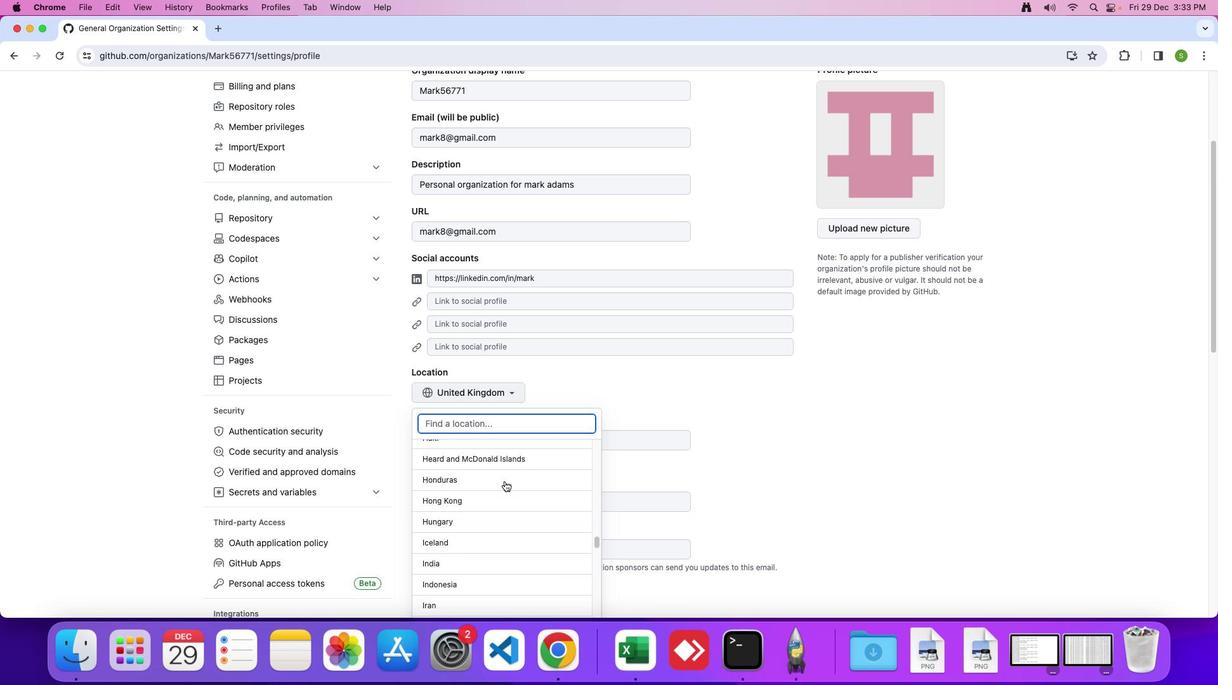 
Action: Mouse scrolled (504, 481) with delta (0, 0)
Screenshot: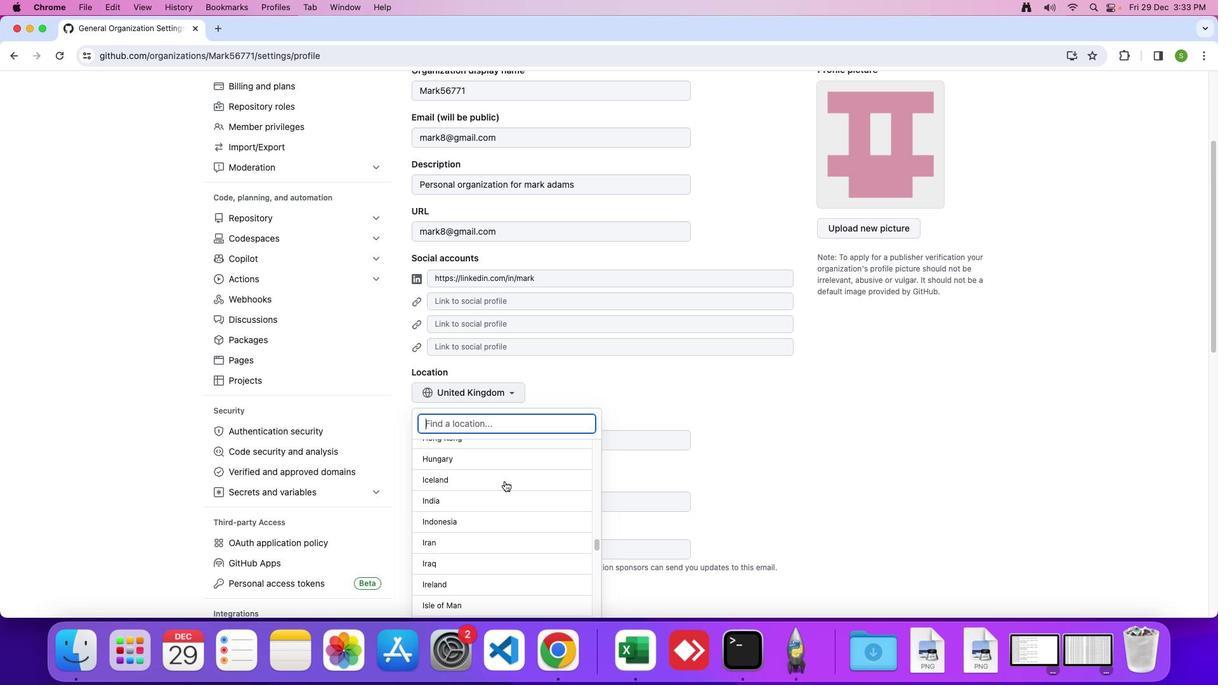 
Action: Mouse scrolled (504, 481) with delta (0, 0)
Screenshot: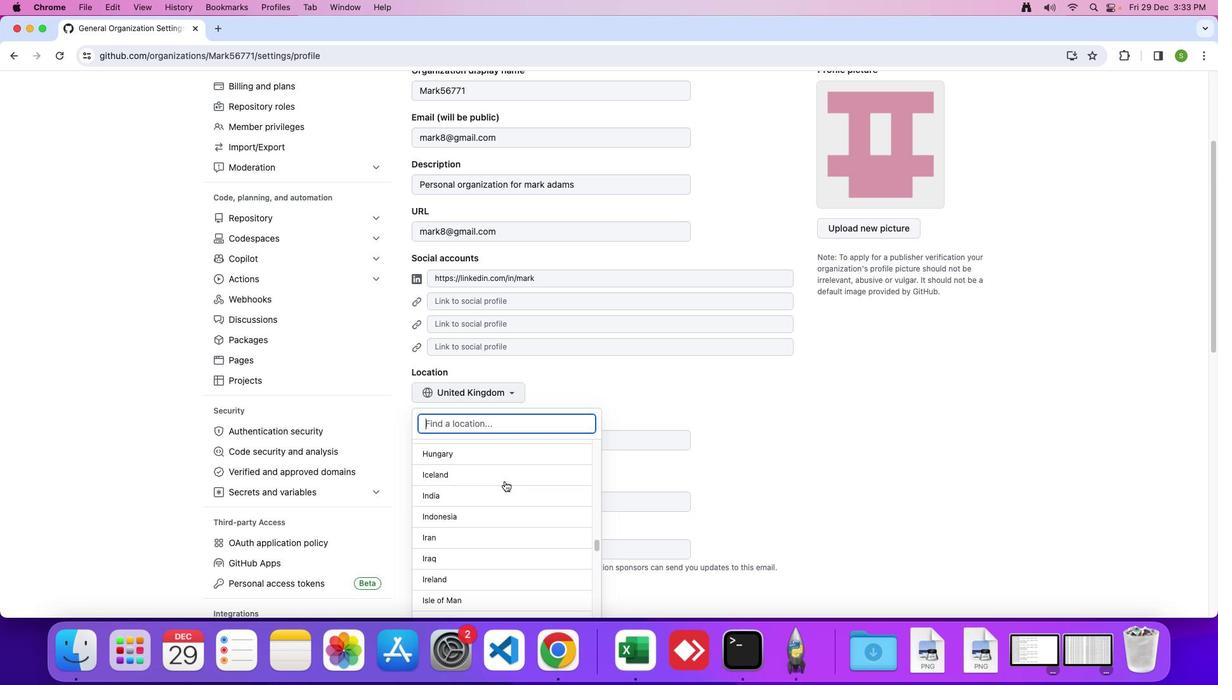 
Action: Mouse scrolled (504, 481) with delta (0, -1)
Screenshot: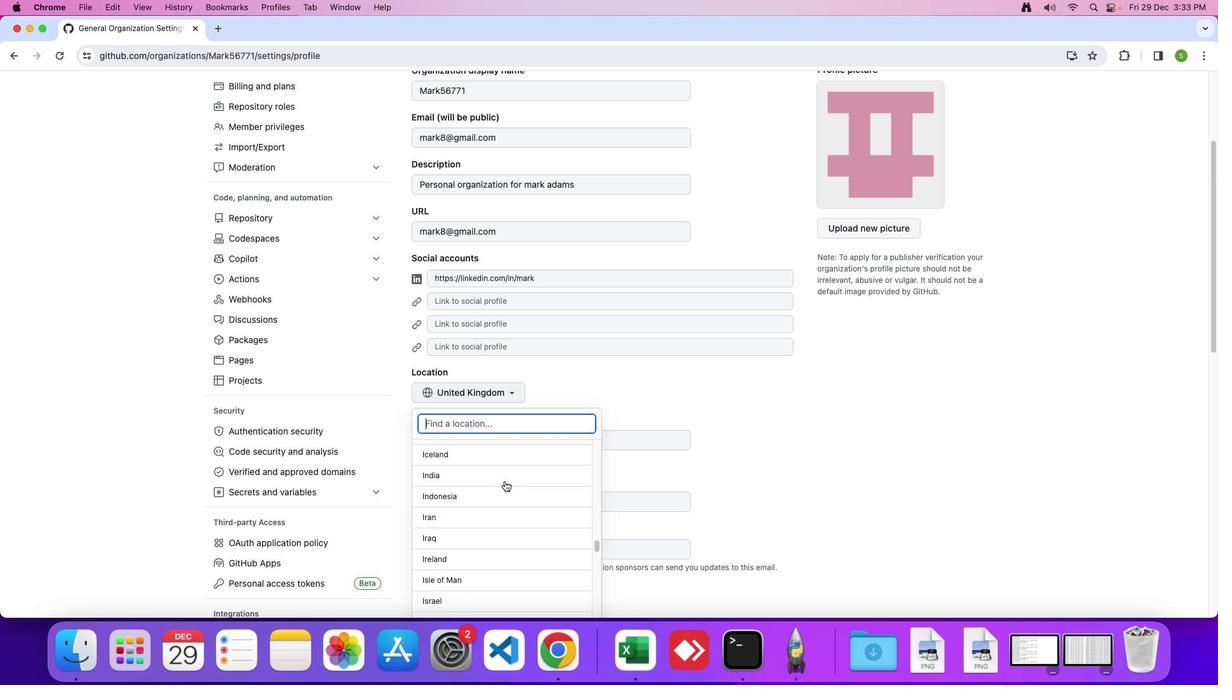 
Action: Mouse moved to (504, 484)
Screenshot: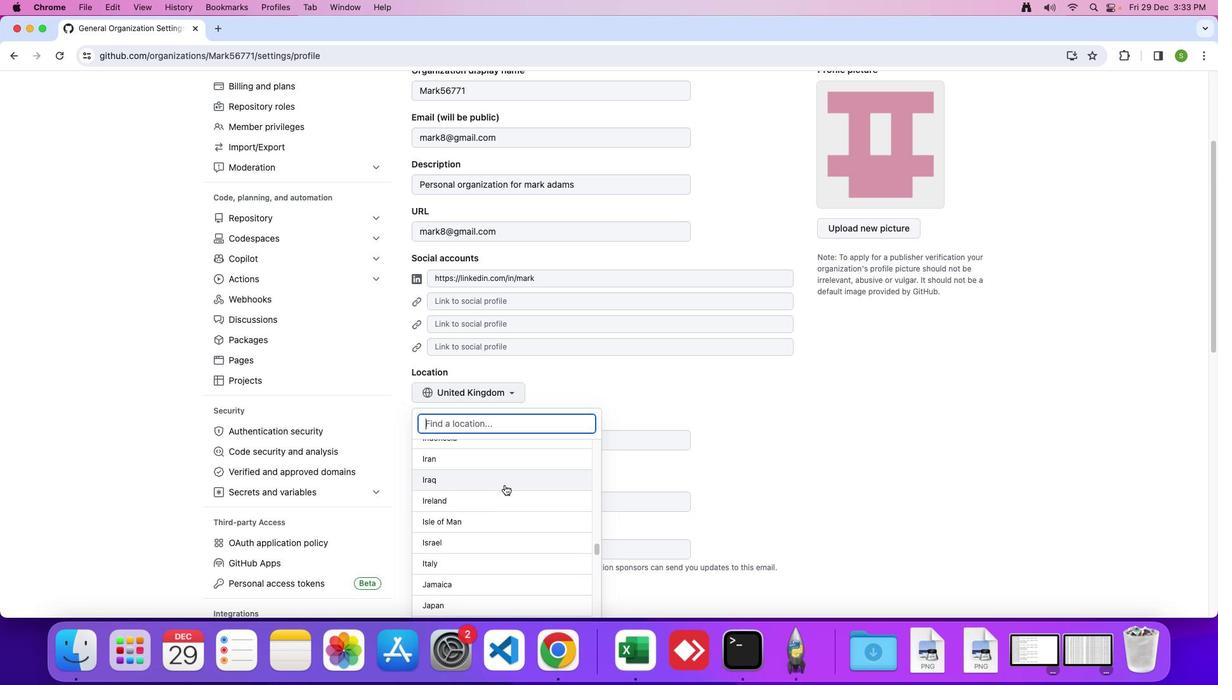 
Action: Mouse scrolled (504, 484) with delta (0, 0)
Screenshot: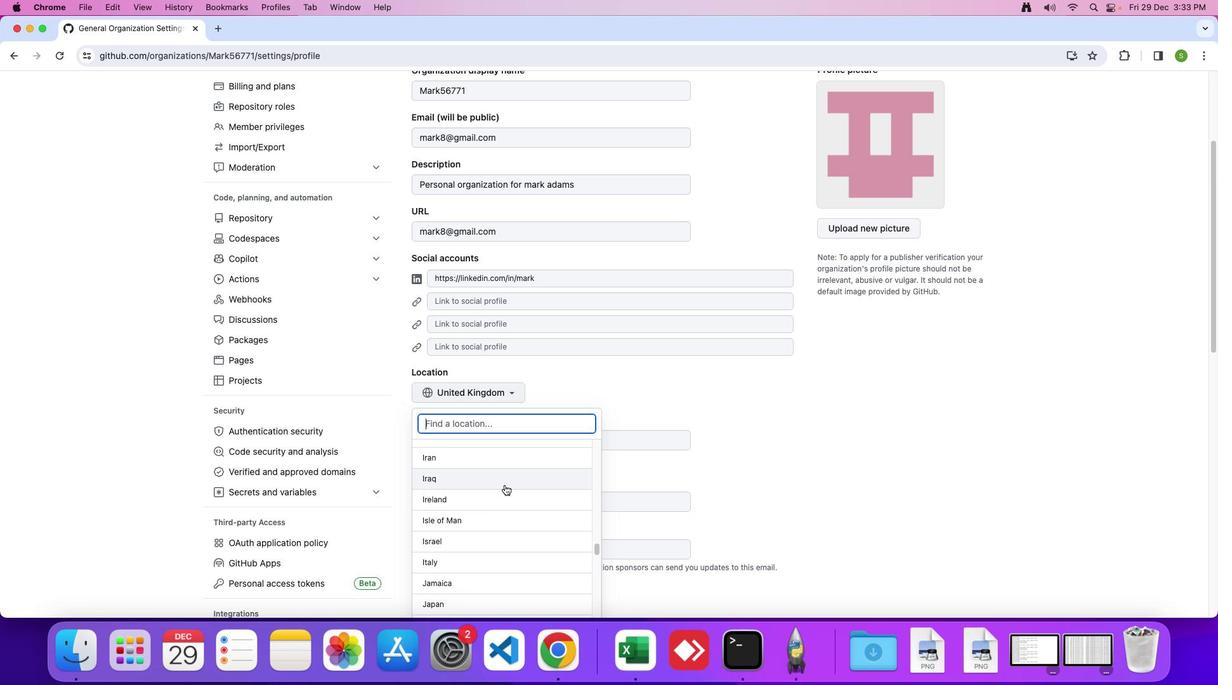 
Action: Mouse scrolled (504, 484) with delta (0, 0)
Screenshot: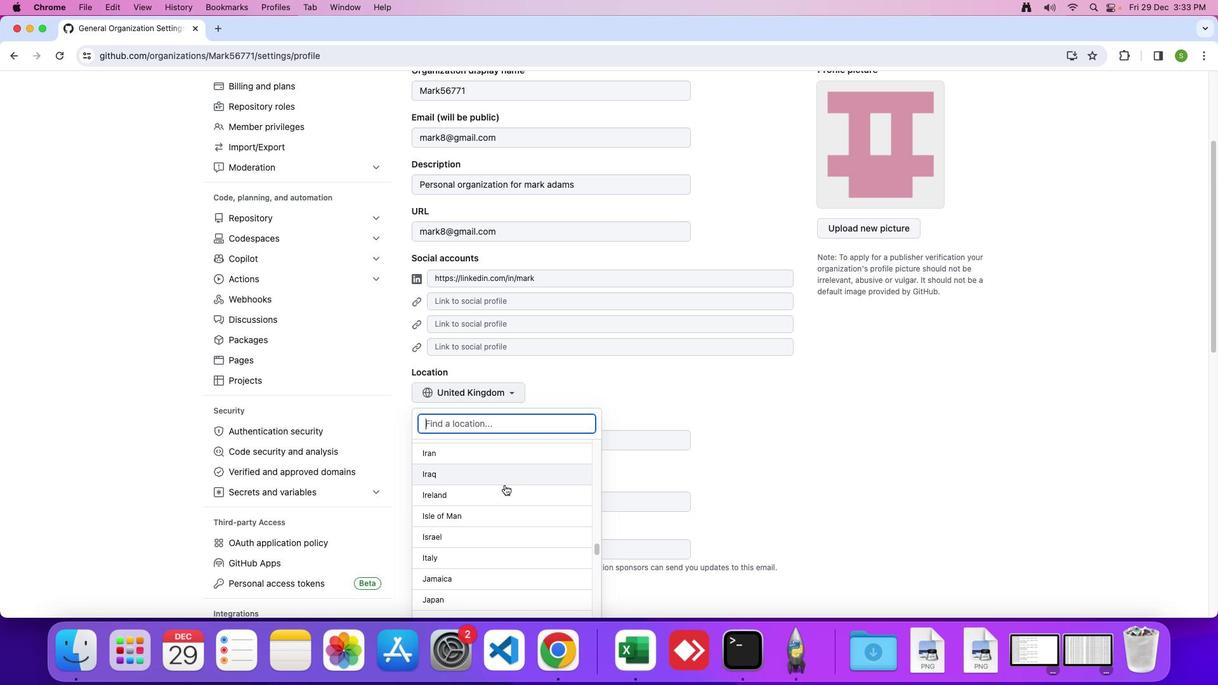 
Action: Mouse scrolled (504, 484) with delta (0, 0)
Screenshot: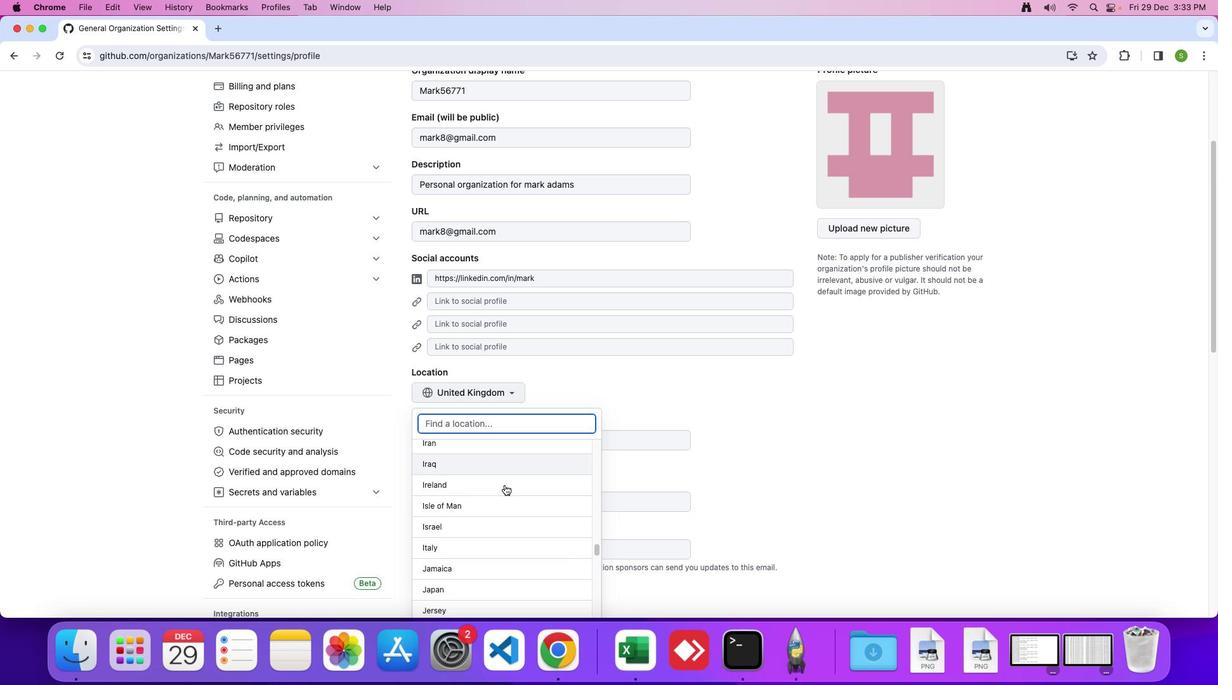 
Action: Mouse moved to (511, 483)
Screenshot: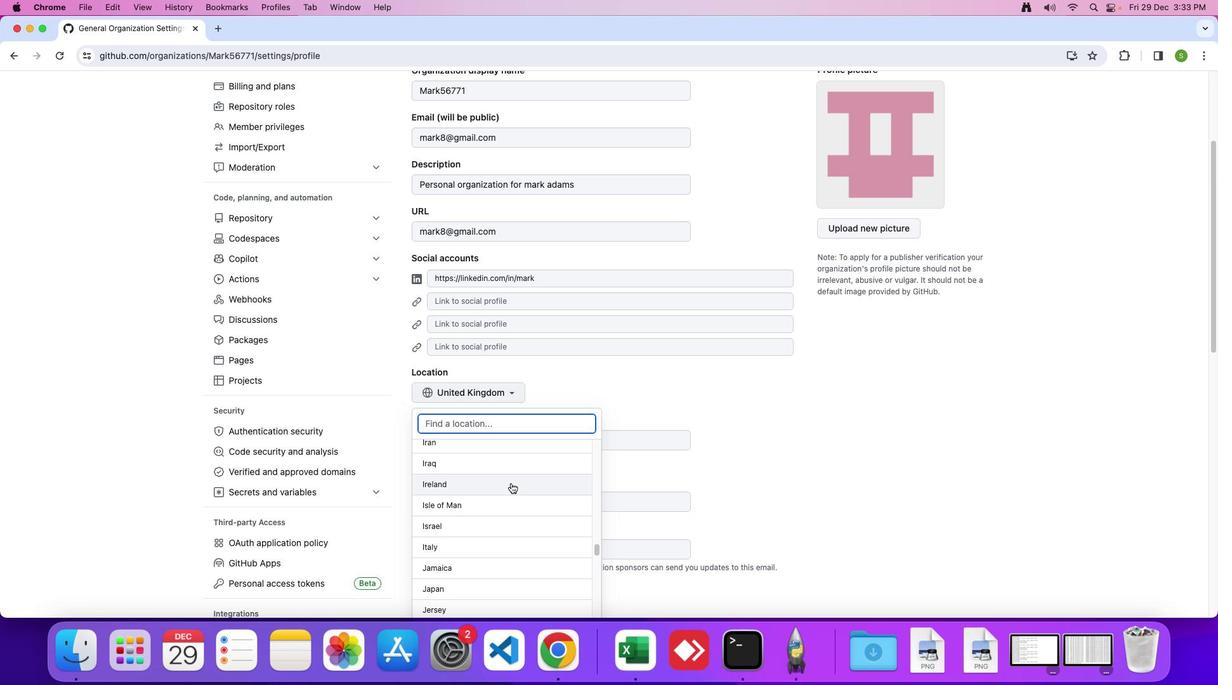
Action: Mouse scrolled (511, 483) with delta (0, 0)
Screenshot: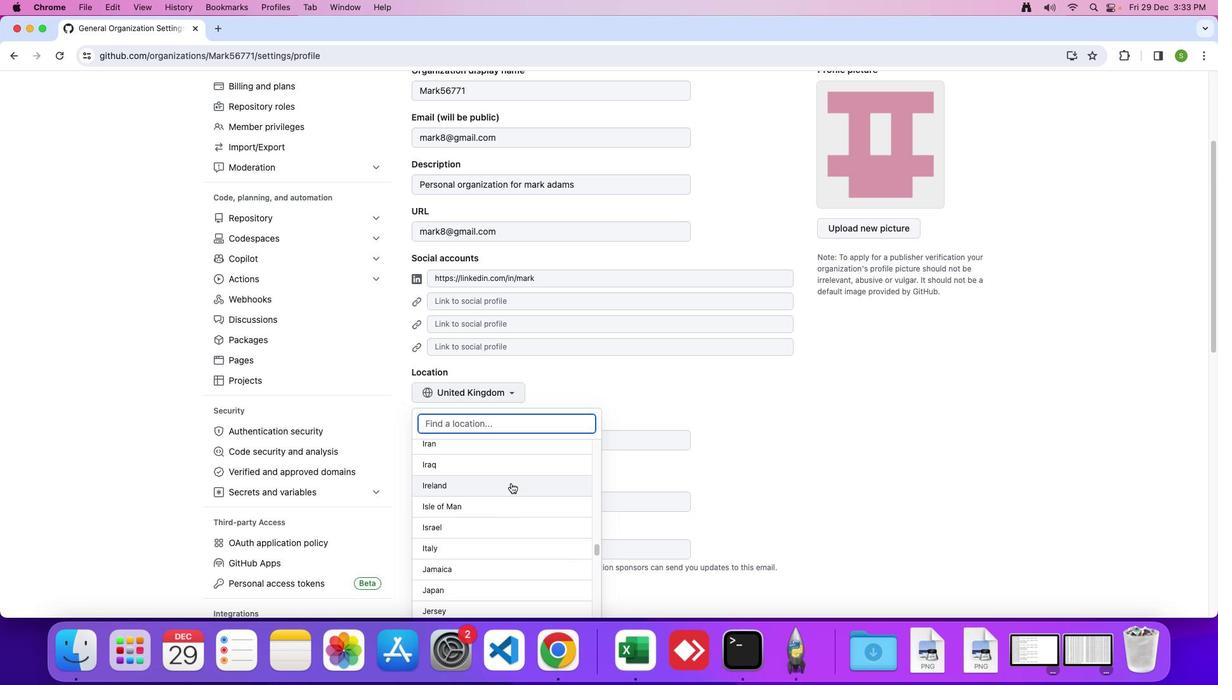 
Action: Mouse scrolled (511, 483) with delta (0, 0)
Screenshot: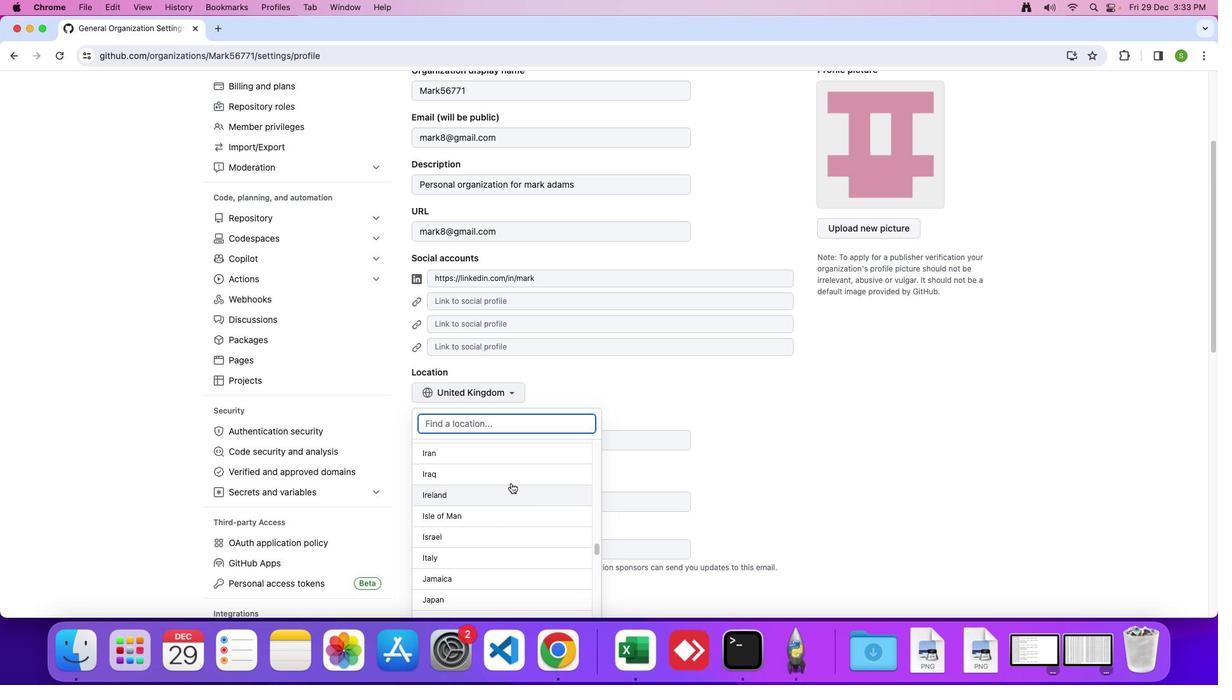 
Action: Mouse scrolled (511, 483) with delta (0, 0)
Screenshot: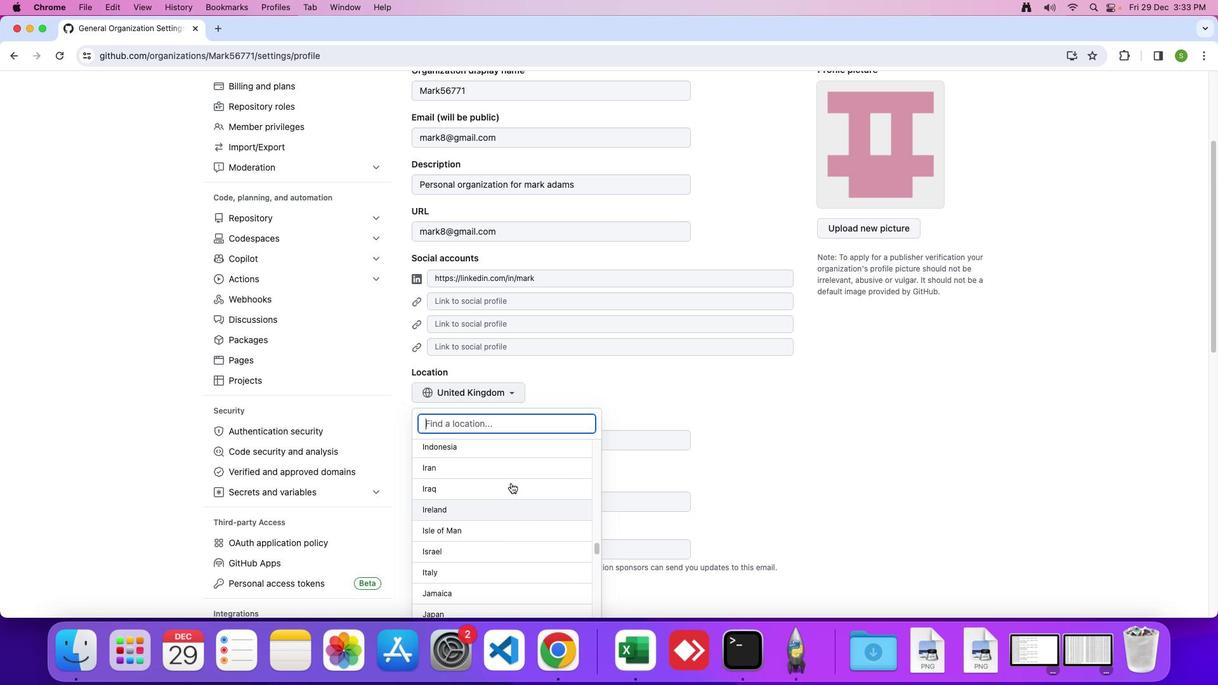 
Action: Mouse scrolled (511, 483) with delta (0, 0)
Screenshot: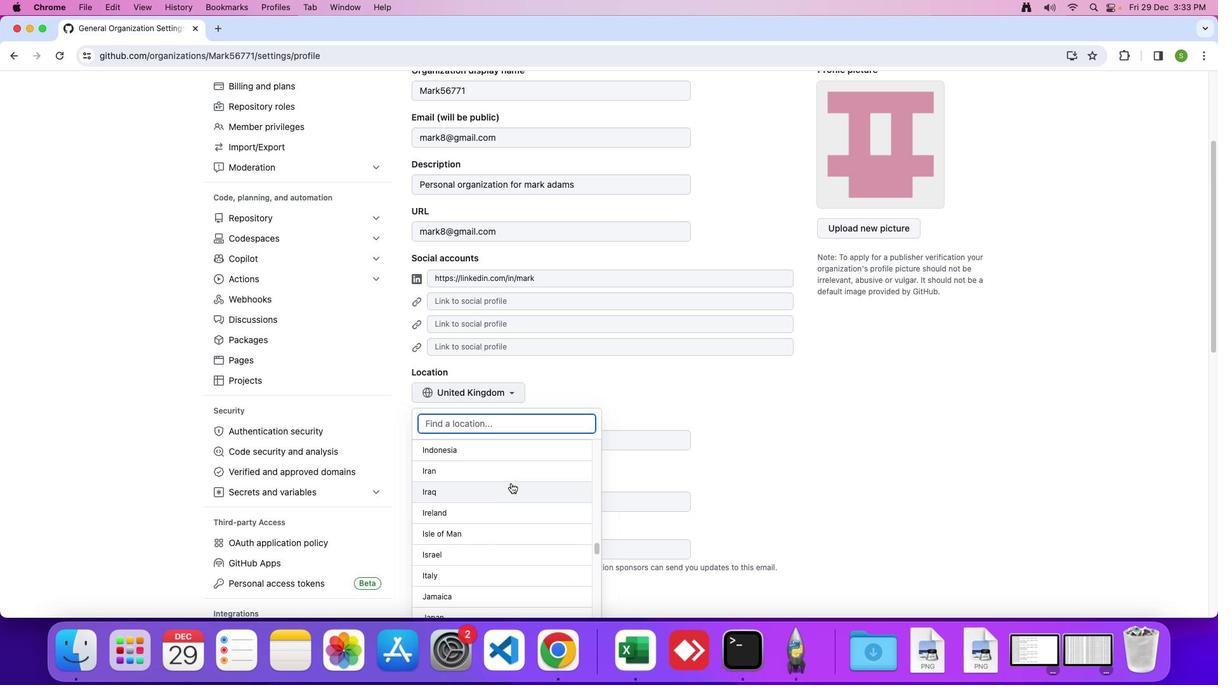 
Action: Mouse scrolled (511, 483) with delta (0, 0)
Screenshot: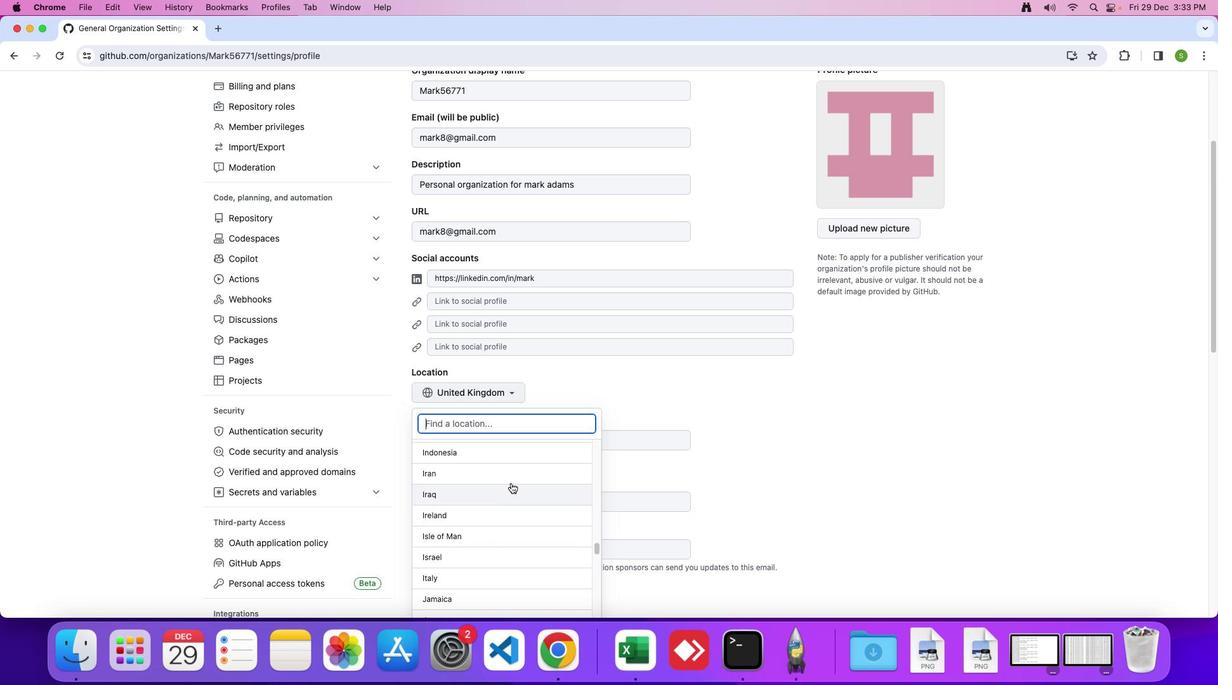 
Action: Mouse scrolled (511, 483) with delta (0, 0)
Screenshot: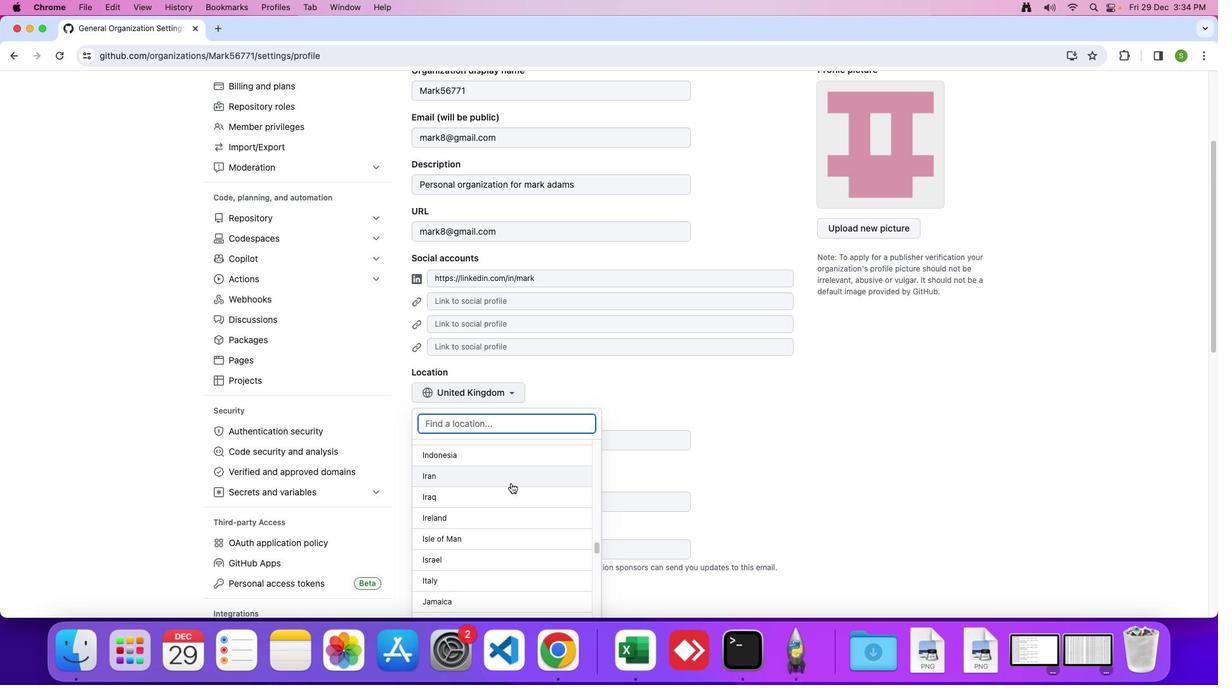
Action: Mouse scrolled (511, 483) with delta (0, 0)
Screenshot: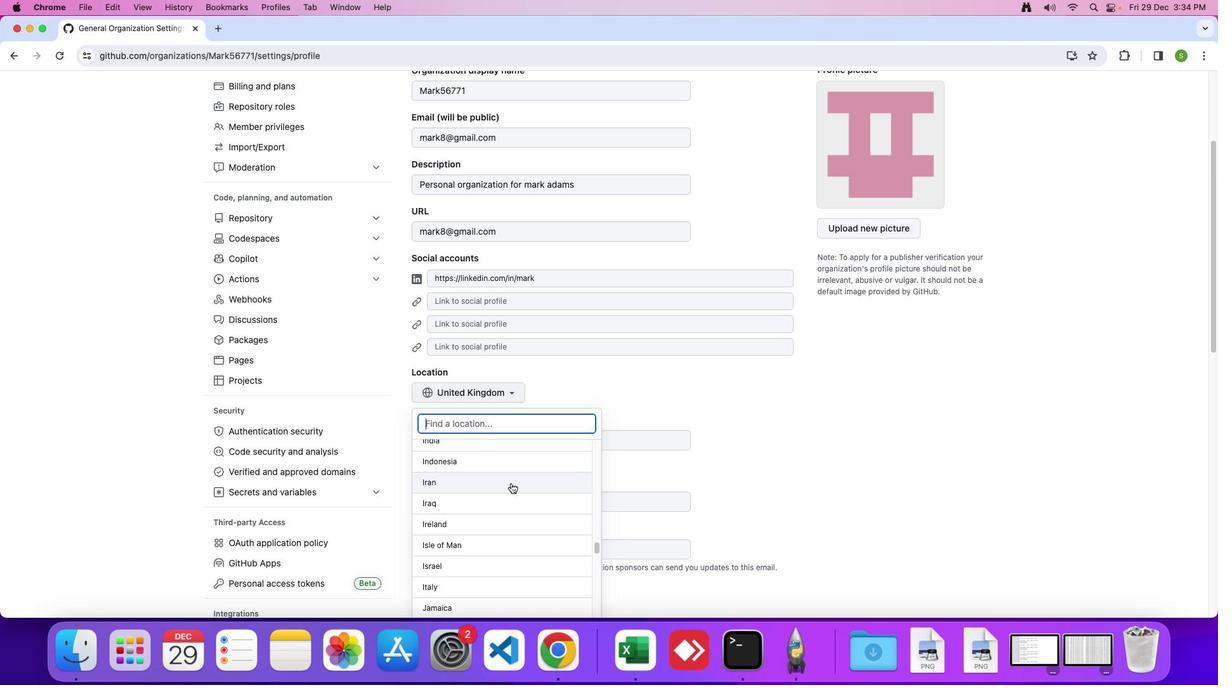 
Action: Mouse scrolled (511, 483) with delta (0, 0)
Screenshot: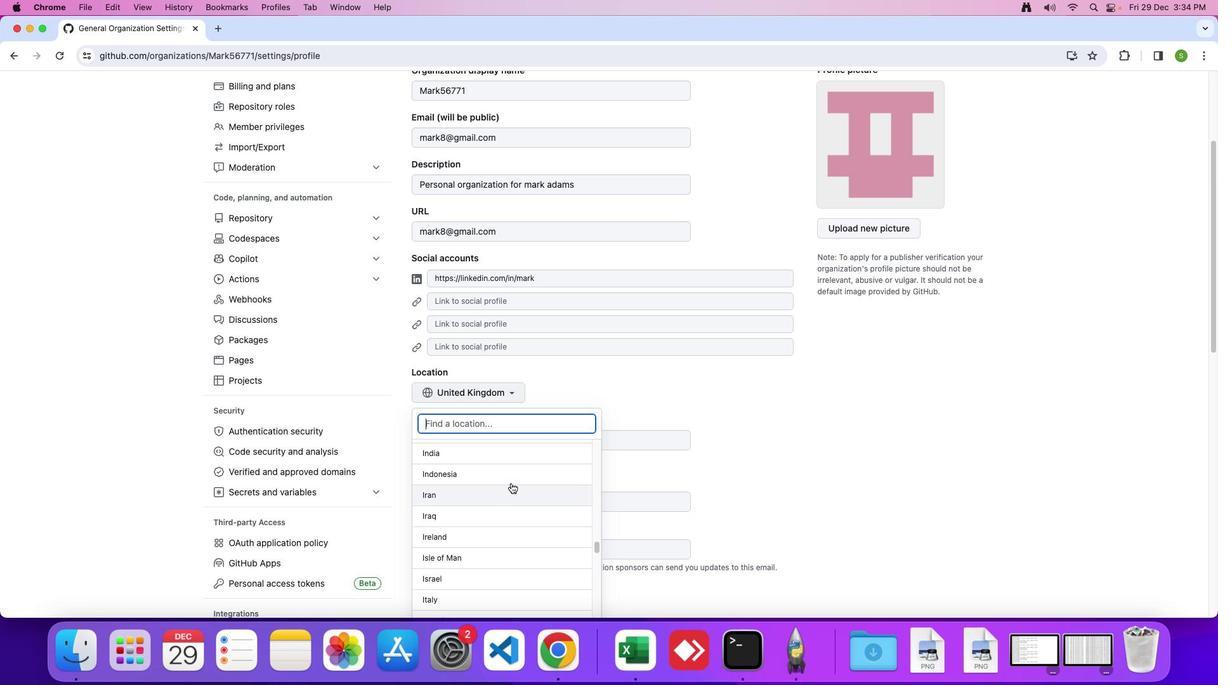 
Action: Mouse scrolled (511, 483) with delta (0, 1)
Screenshot: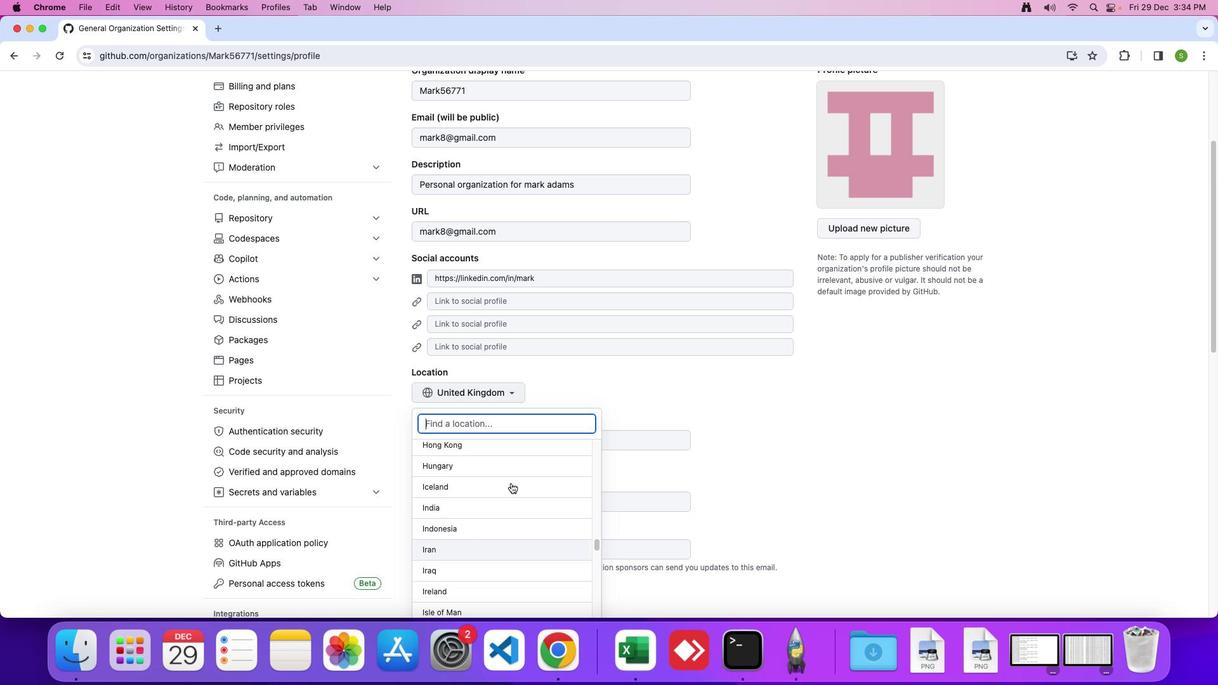 
Action: Mouse moved to (463, 544)
Screenshot: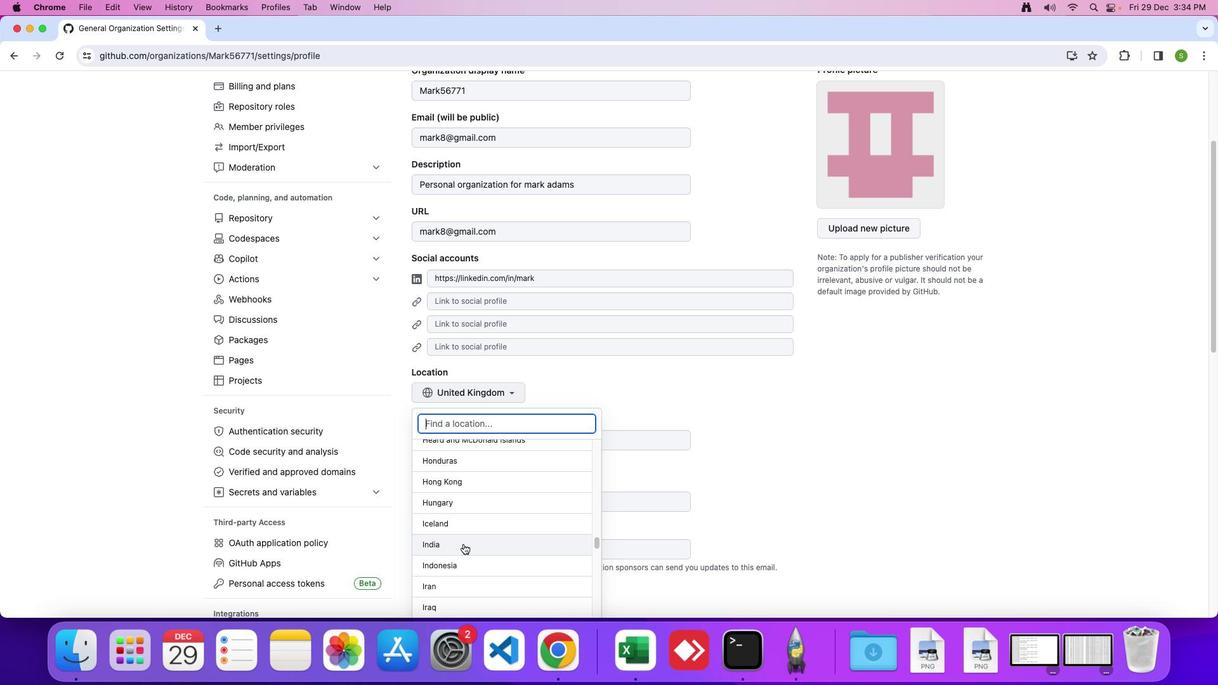 
Action: Mouse pressed left at (463, 544)
Screenshot: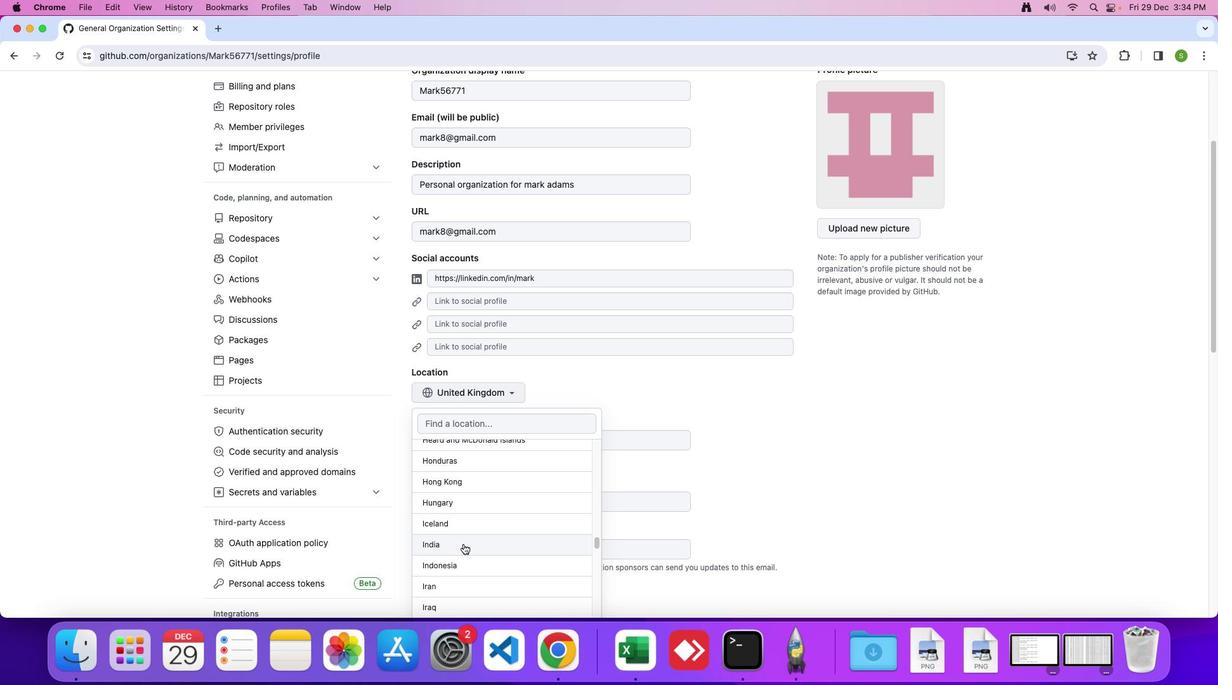 
Action: Mouse moved to (459, 594)
Screenshot: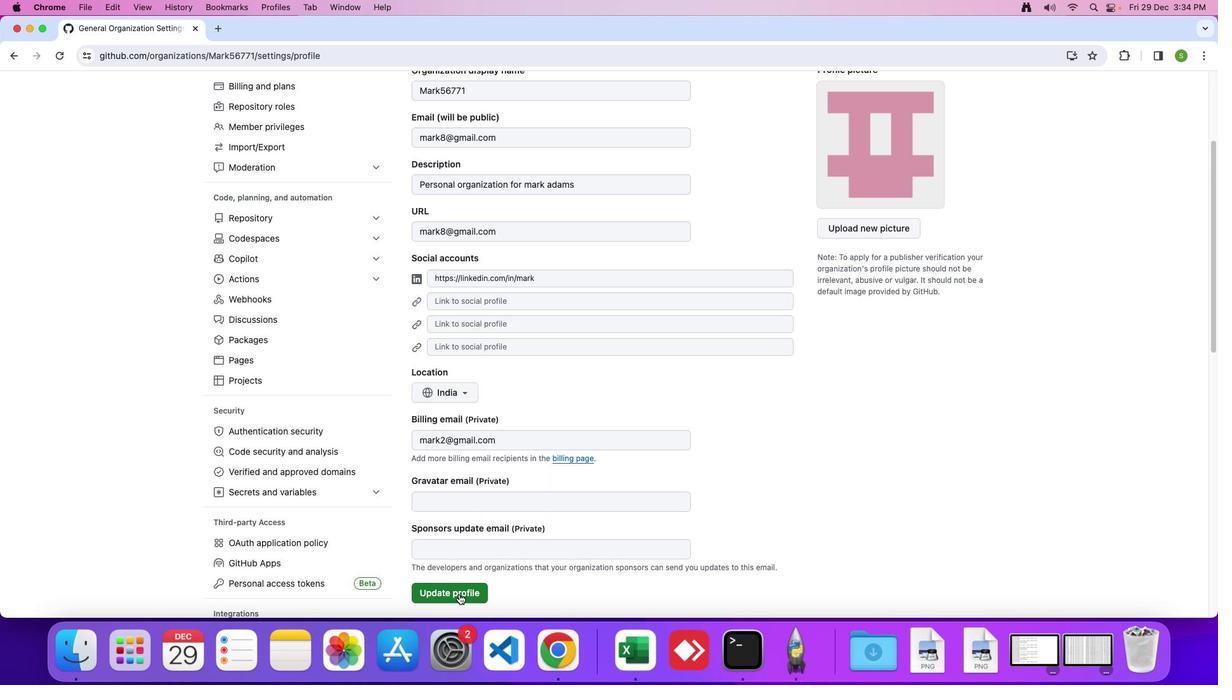 
Action: Mouse pressed left at (459, 594)
Screenshot: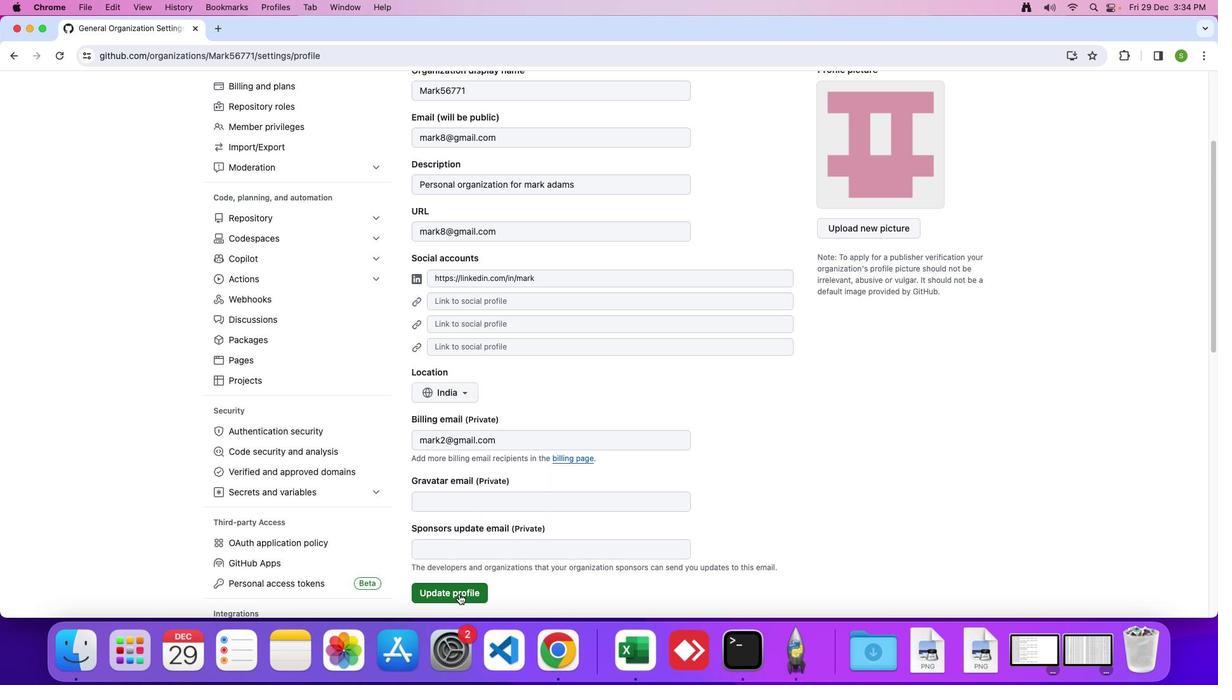 
Action: Mouse moved to (459, 594)
Screenshot: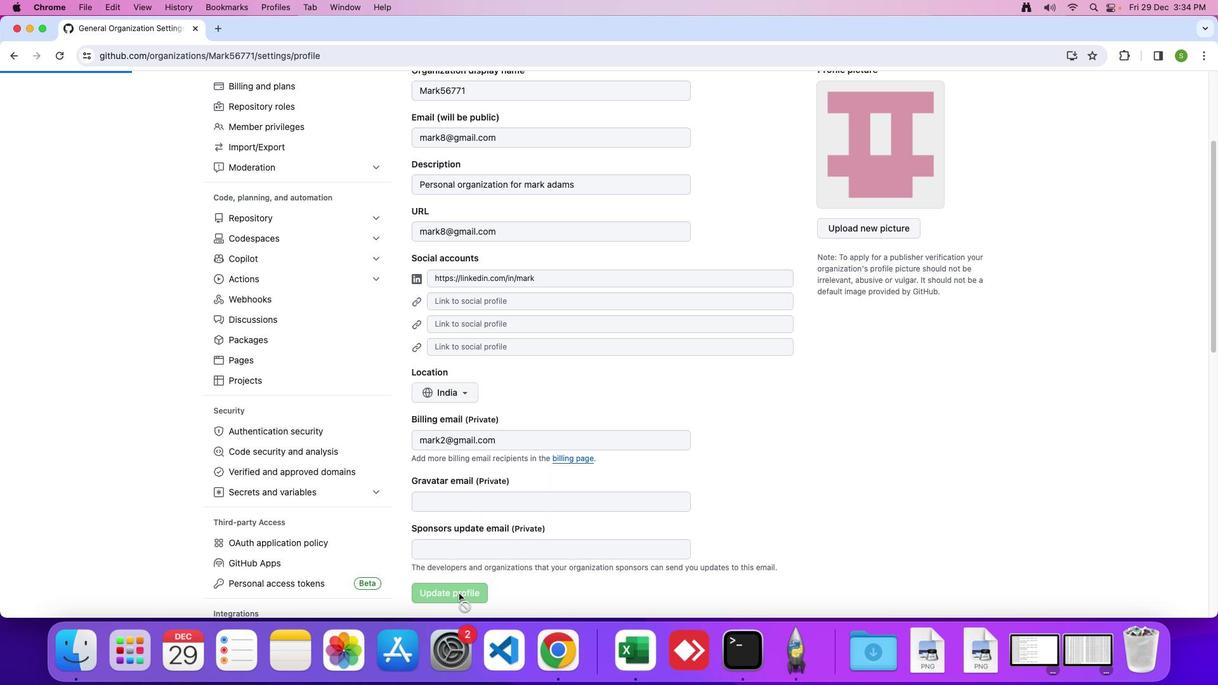 
